 Task: Look for space in Conselheiro Lafaiete, Brazil from 7th July, 2023 to 14th July, 2023 for 1 adult in price range Rs.6000 to Rs.14000. Place can be shared room with 1  bedroom having 1 bed and 1 bathroom. Property type can be house, flat, guest house, hotel. Amenities needed are: wifi. Booking option can be shelf check-in. Required host language is Spanish.
Action: Mouse moved to (439, 154)
Screenshot: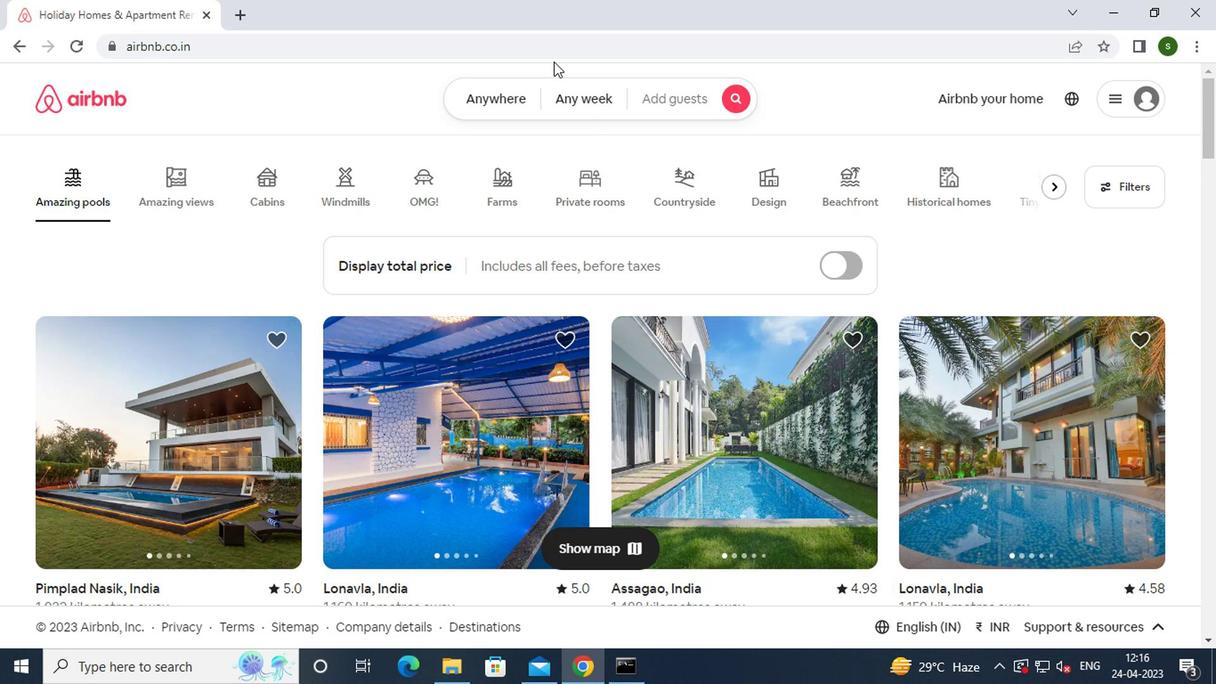 
Action: Mouse pressed left at (439, 154)
Screenshot: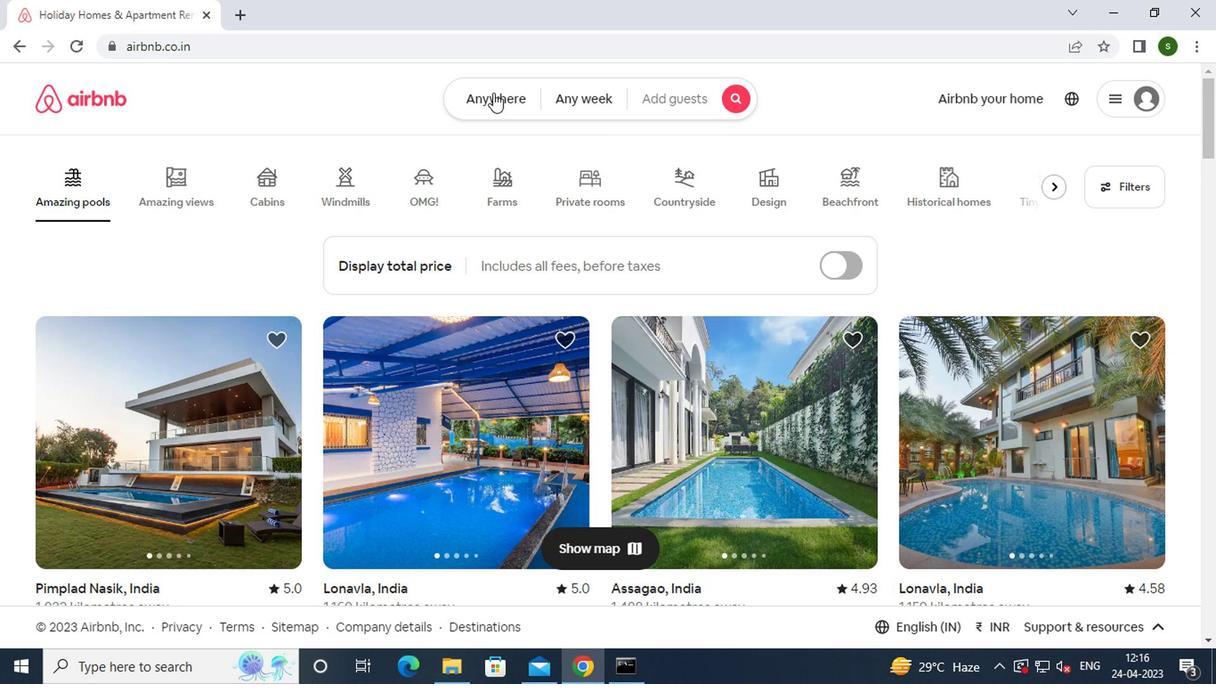 
Action: Mouse moved to (375, 204)
Screenshot: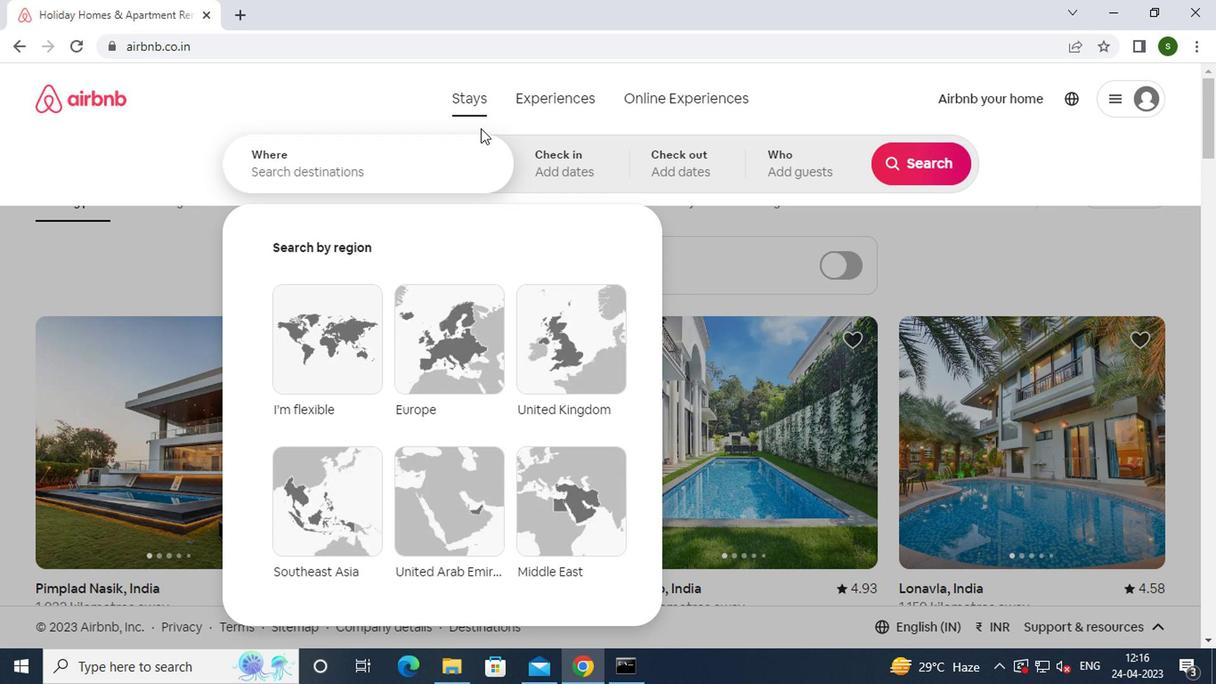 
Action: Mouse pressed left at (375, 204)
Screenshot: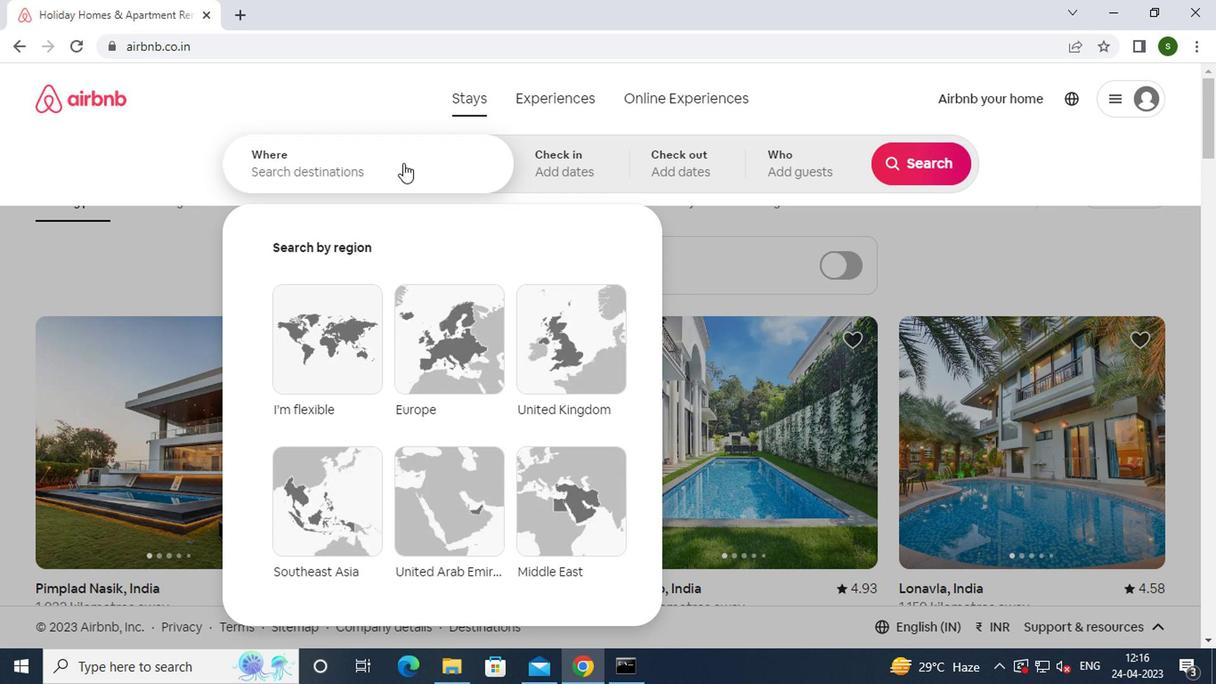 
Action: Key pressed c<Key.caps_lock>onselheiro<Key.space>l<Key.backspace><Key.caps_lock>l<Key.caps_lock>afaiete,<Key.space><Key.caps_lock>b<Key.caps_lock>razil<Key.enter>
Screenshot: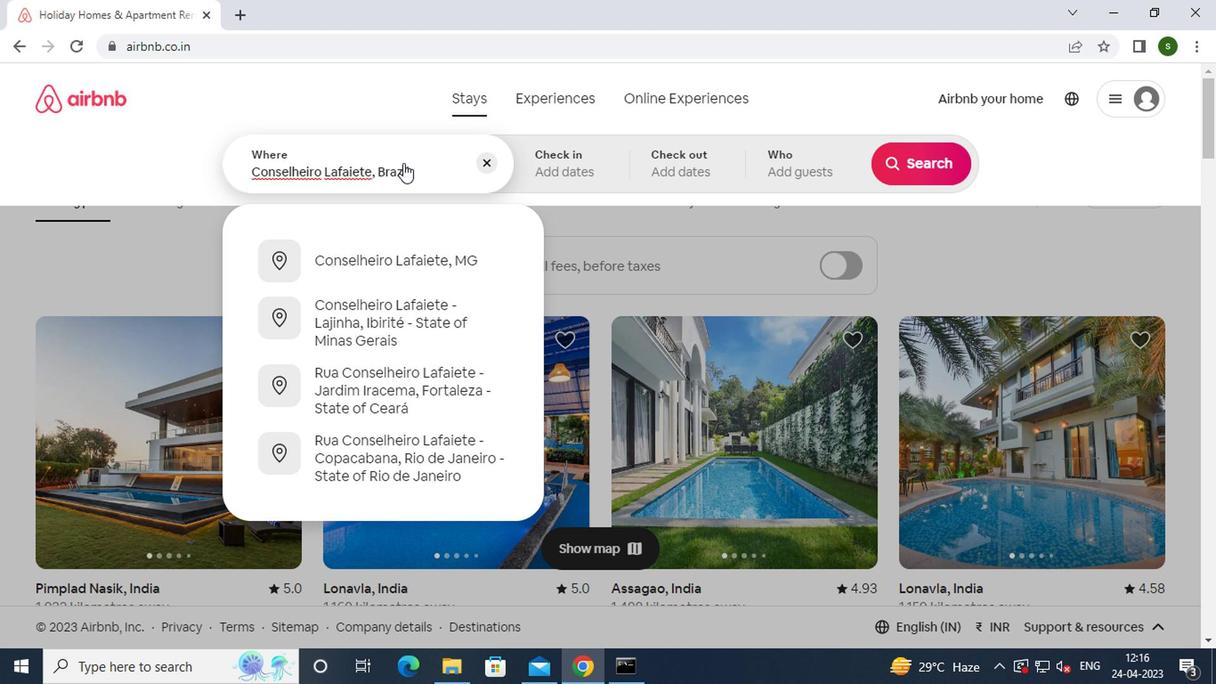 
Action: Mouse moved to (735, 303)
Screenshot: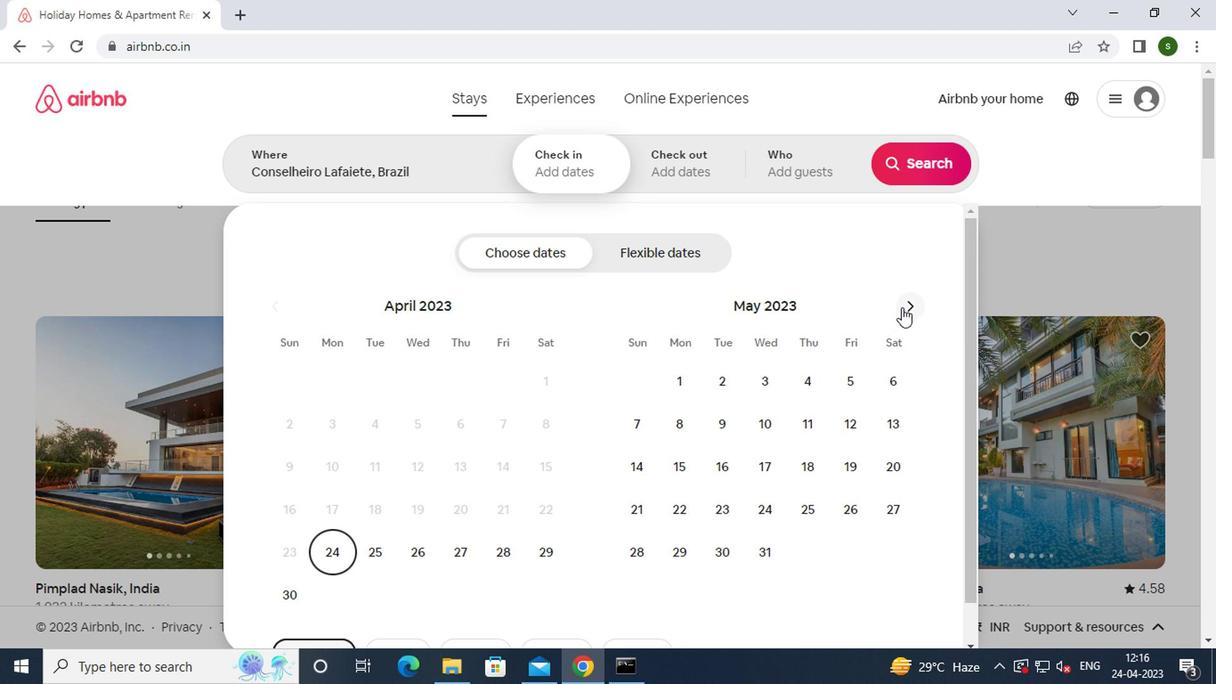 
Action: Mouse pressed left at (735, 303)
Screenshot: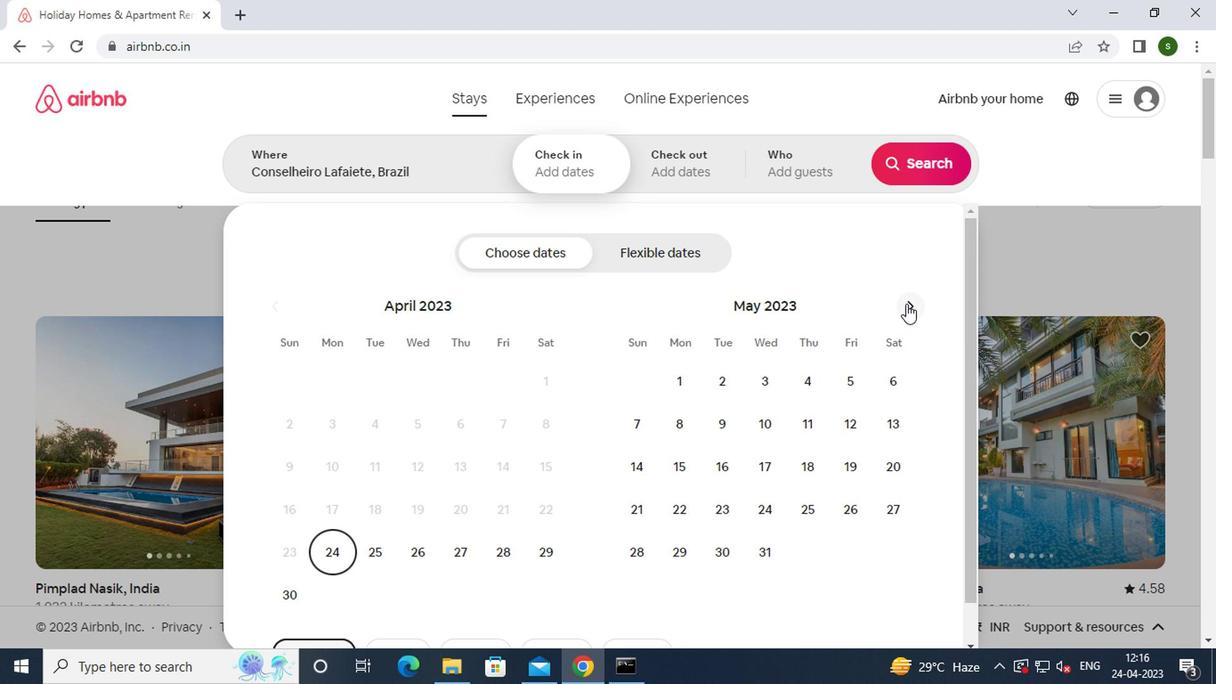 
Action: Mouse pressed left at (735, 303)
Screenshot: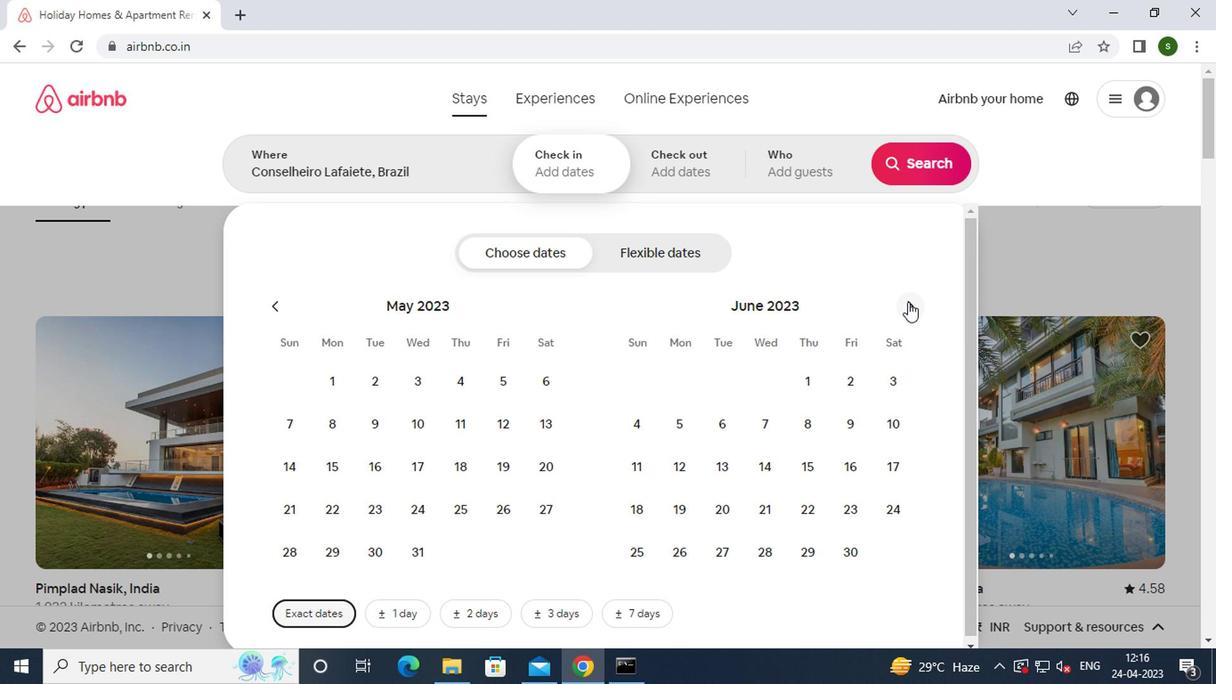 
Action: Mouse moved to (695, 387)
Screenshot: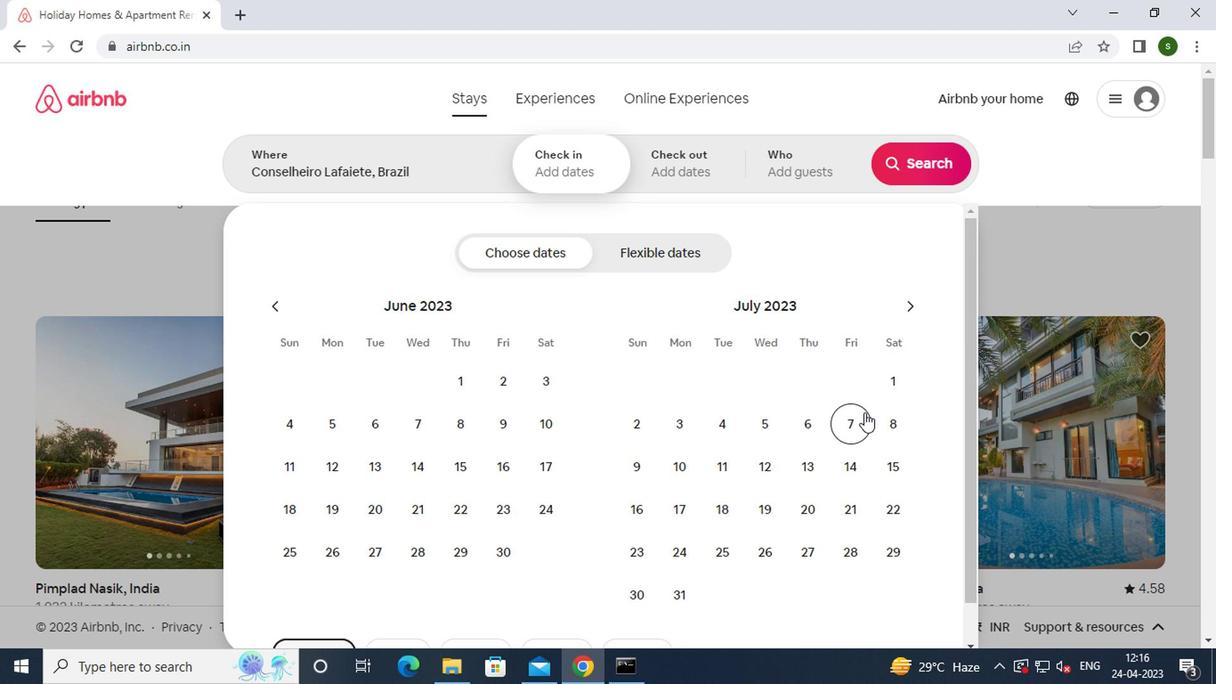 
Action: Mouse pressed left at (695, 387)
Screenshot: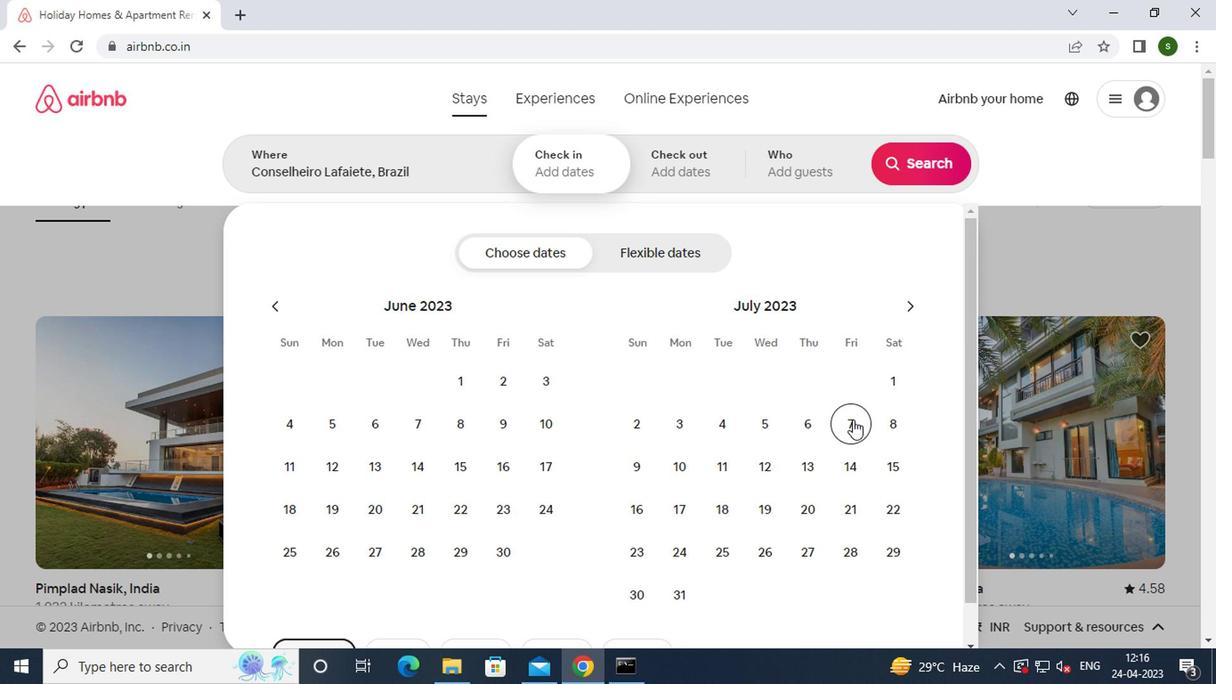 
Action: Mouse moved to (695, 418)
Screenshot: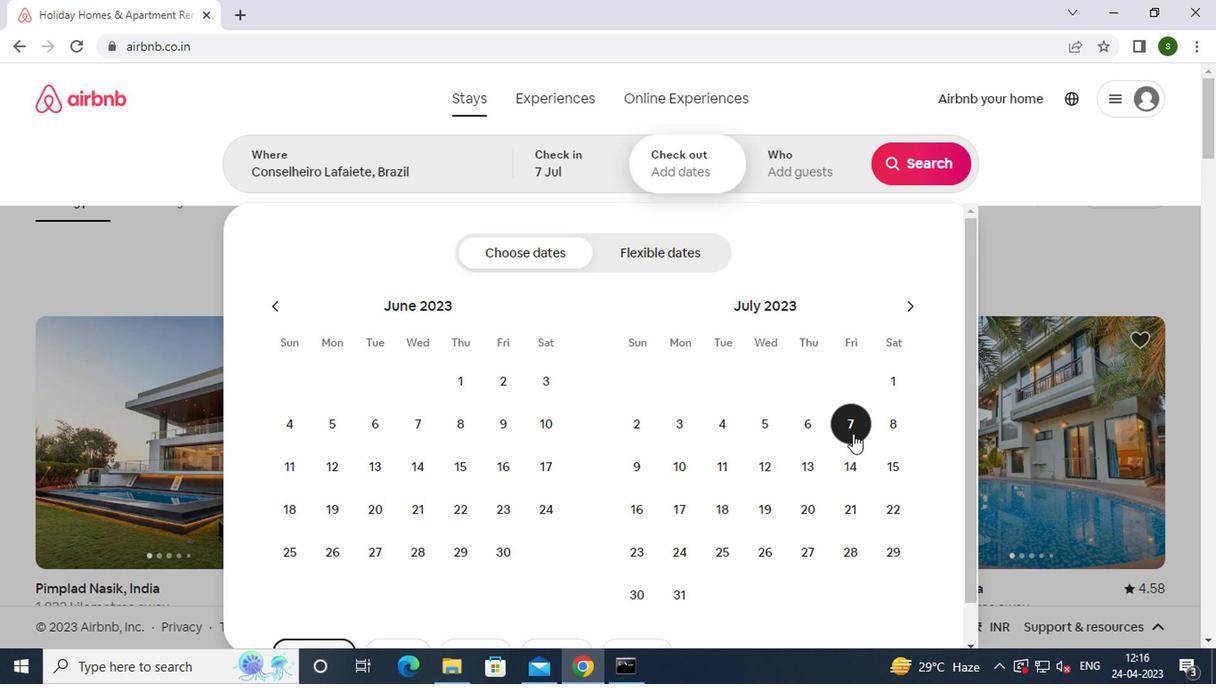 
Action: Mouse pressed left at (695, 418)
Screenshot: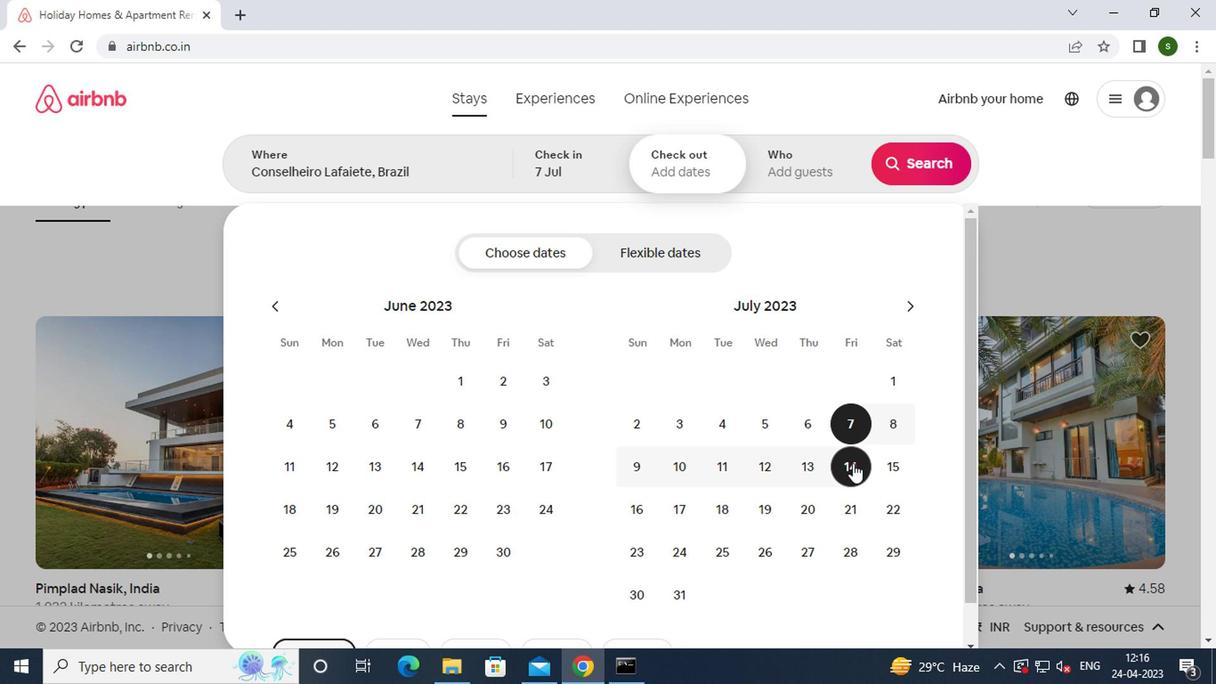 
Action: Mouse moved to (674, 214)
Screenshot: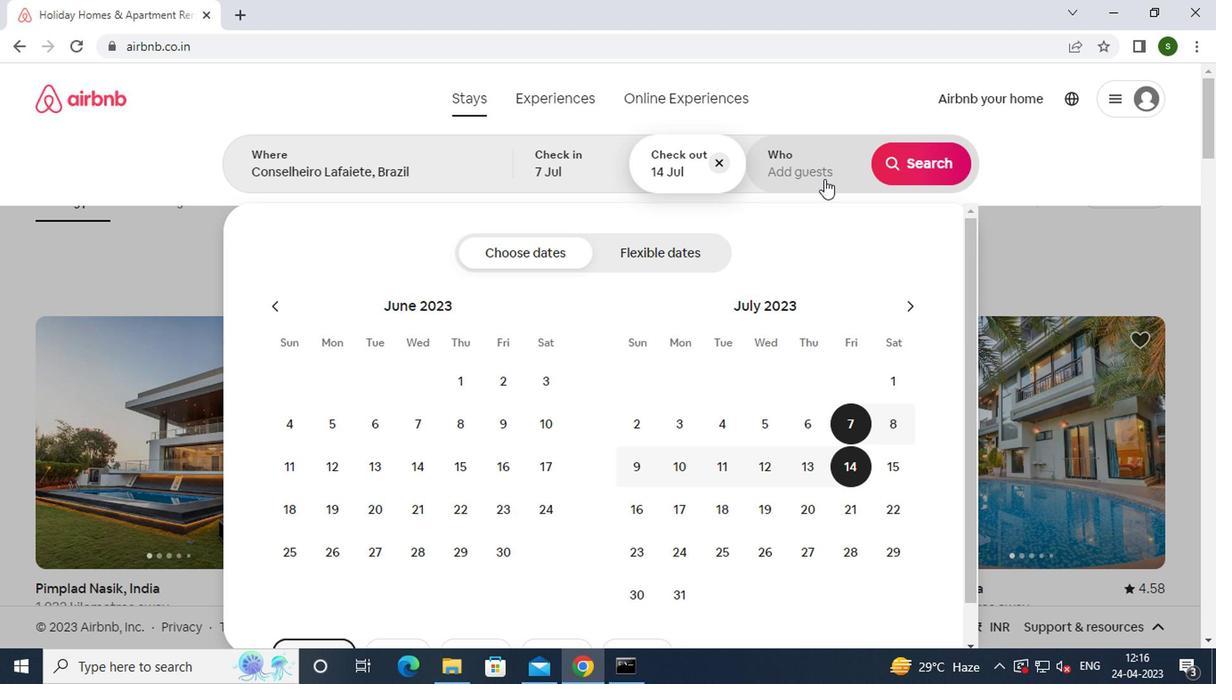 
Action: Mouse pressed left at (674, 214)
Screenshot: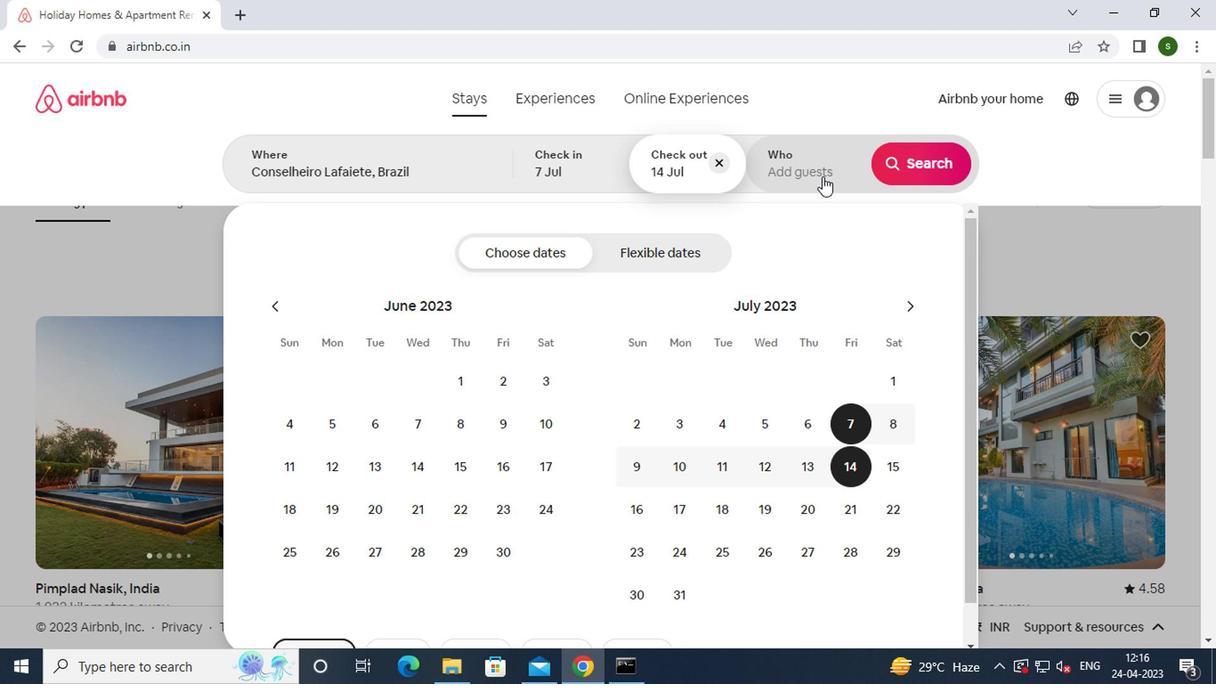 
Action: Mouse moved to (747, 270)
Screenshot: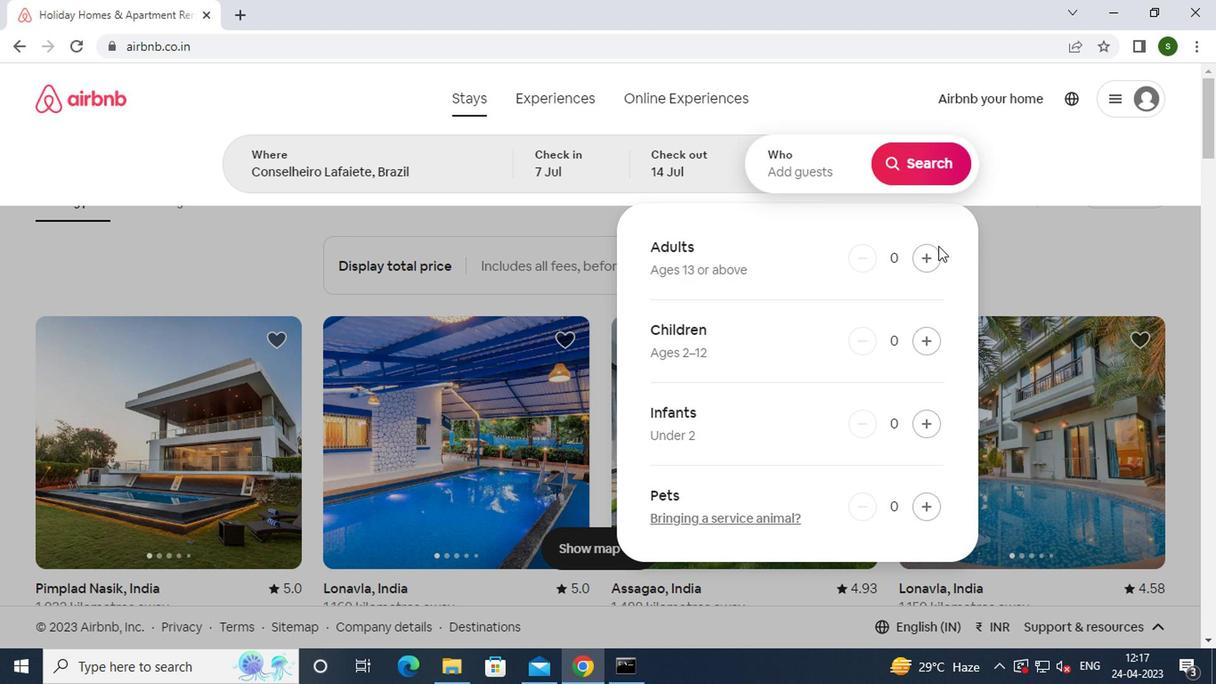
Action: Mouse pressed left at (747, 270)
Screenshot: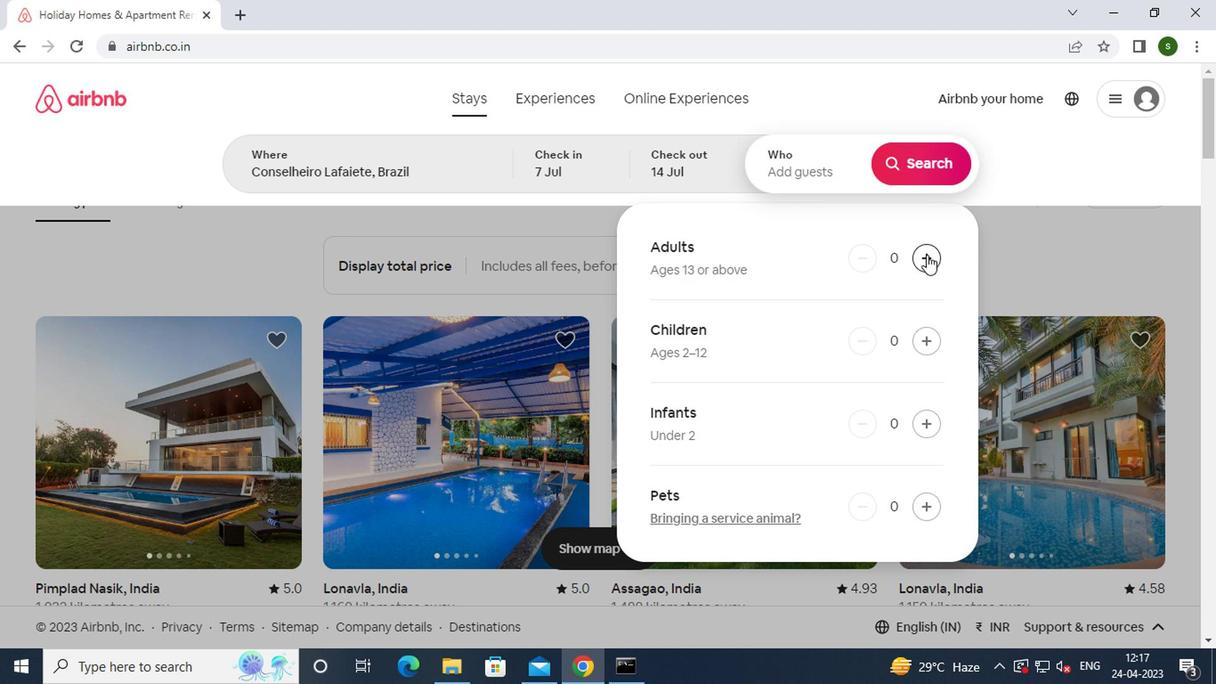 
Action: Mouse moved to (744, 209)
Screenshot: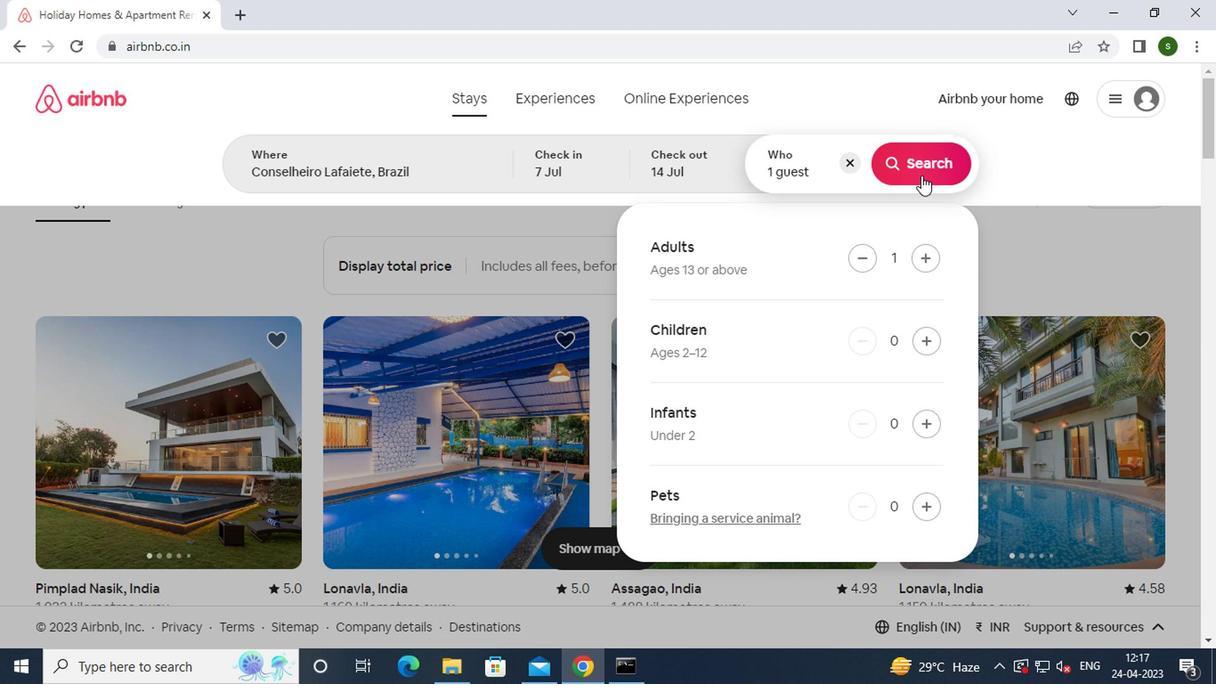
Action: Mouse pressed left at (744, 209)
Screenshot: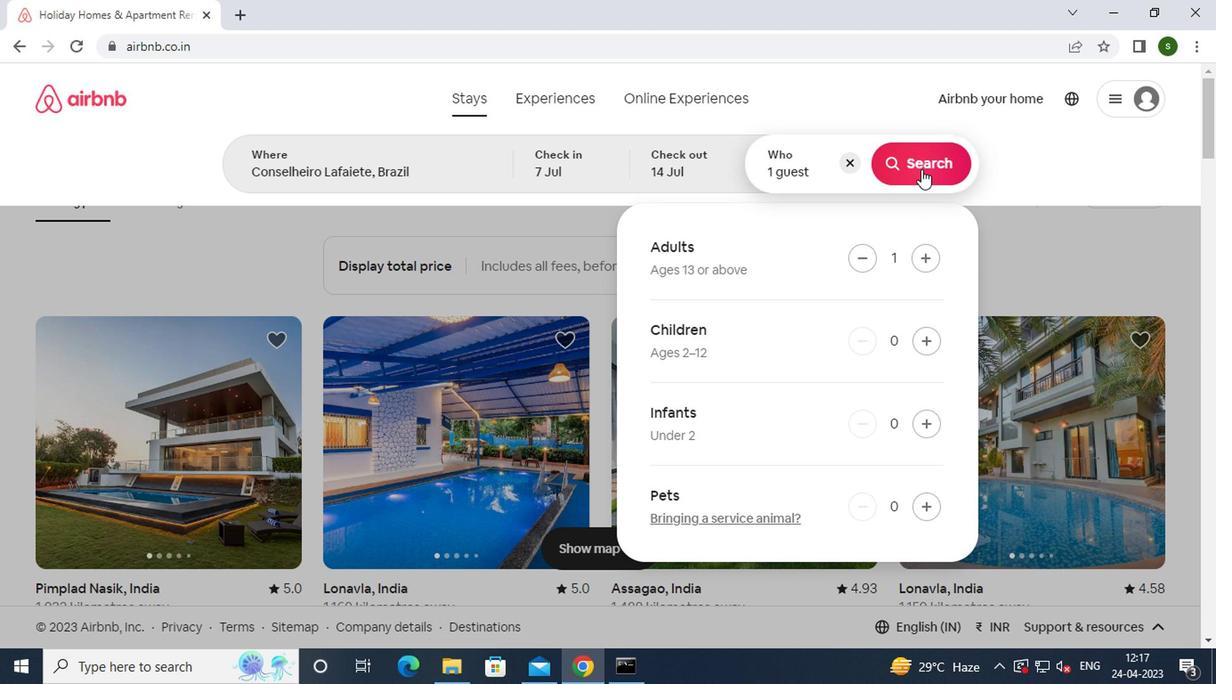 
Action: Mouse moved to (896, 197)
Screenshot: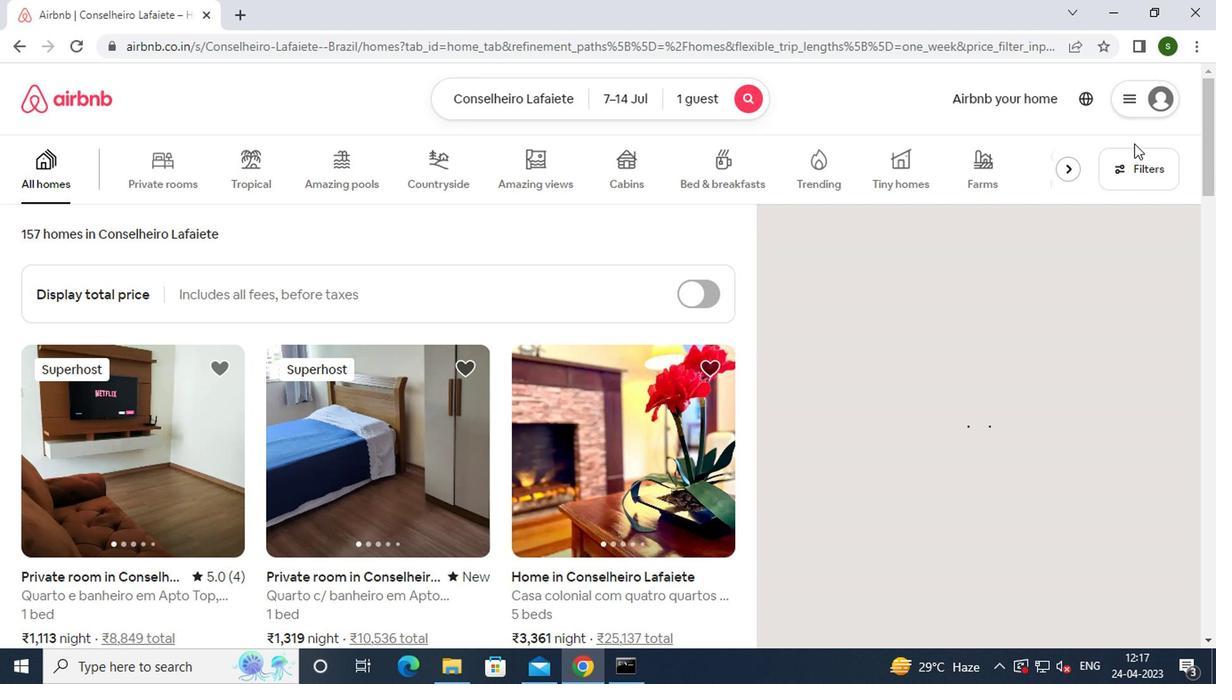 
Action: Mouse pressed left at (896, 197)
Screenshot: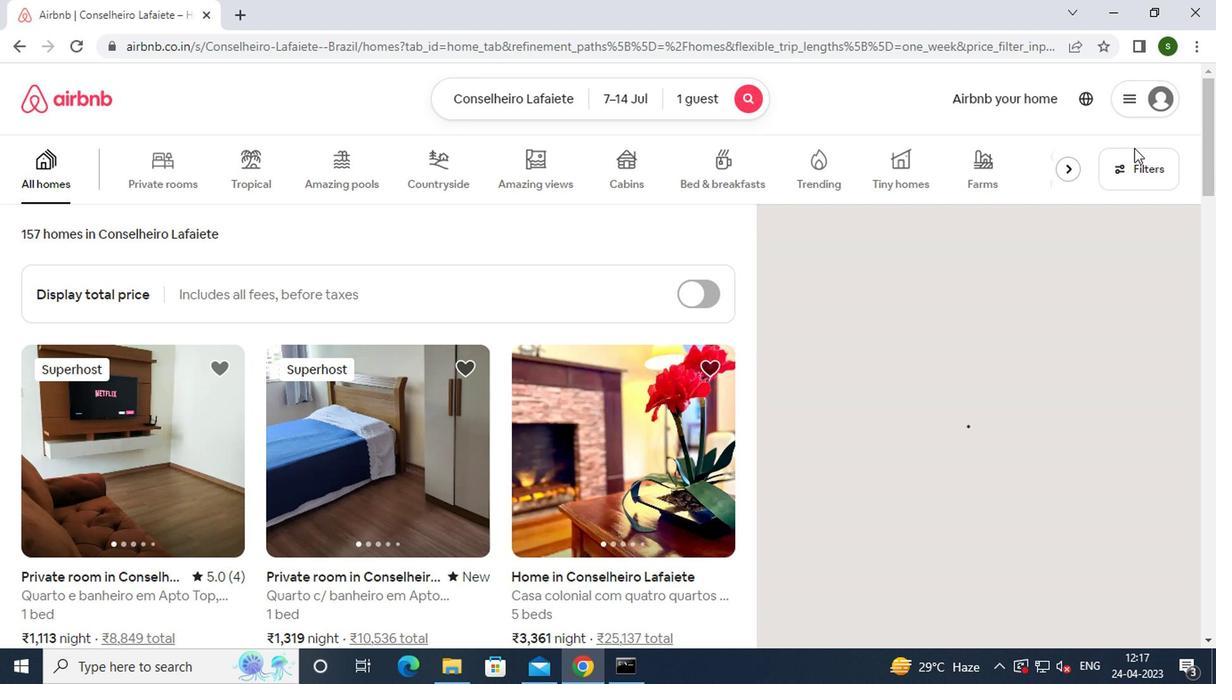 
Action: Mouse moved to (401, 366)
Screenshot: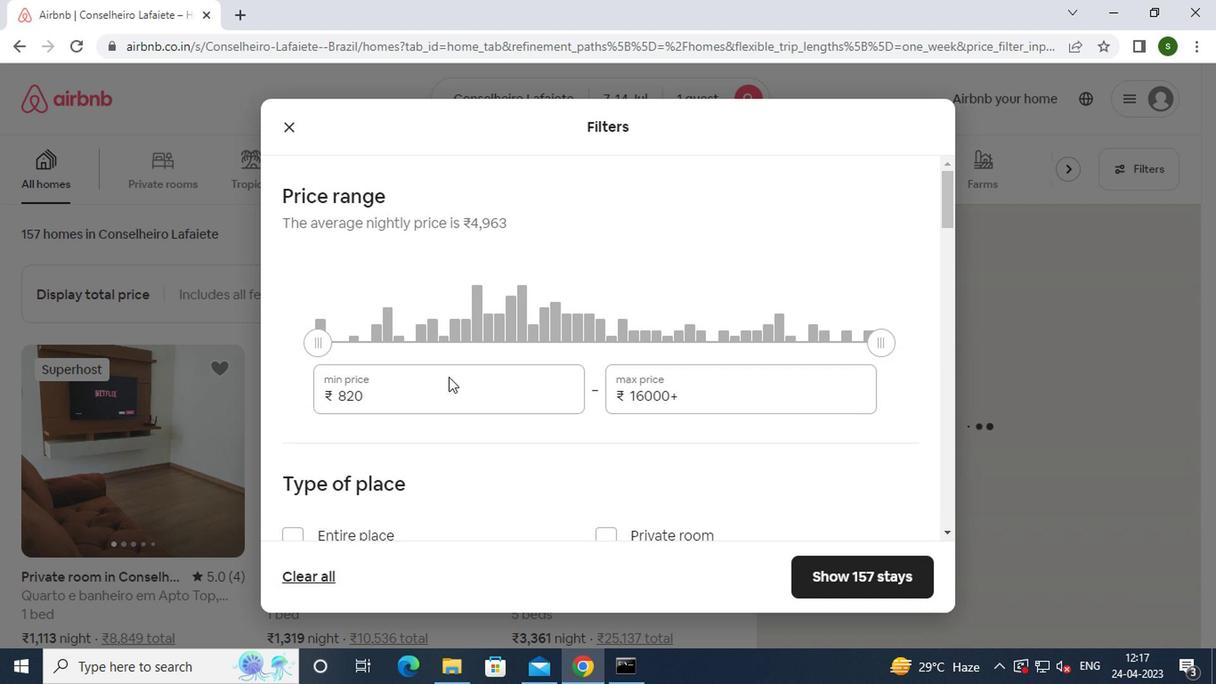 
Action: Mouse pressed left at (401, 366)
Screenshot: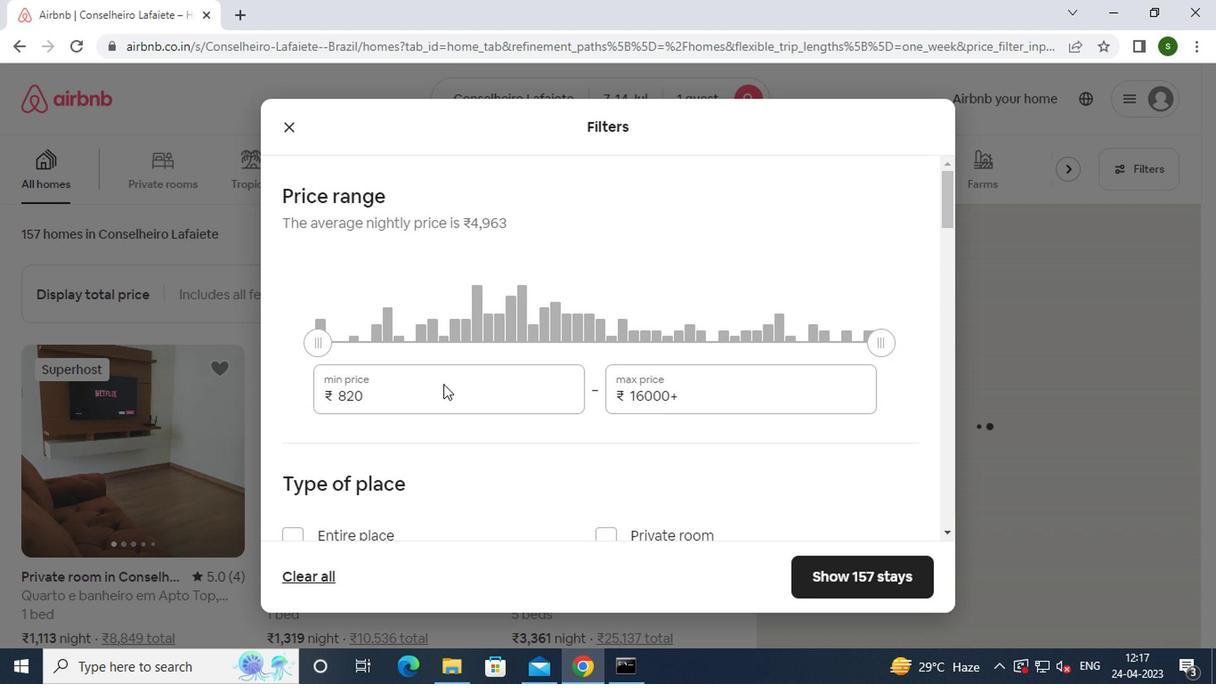 
Action: Mouse moved to (400, 367)
Screenshot: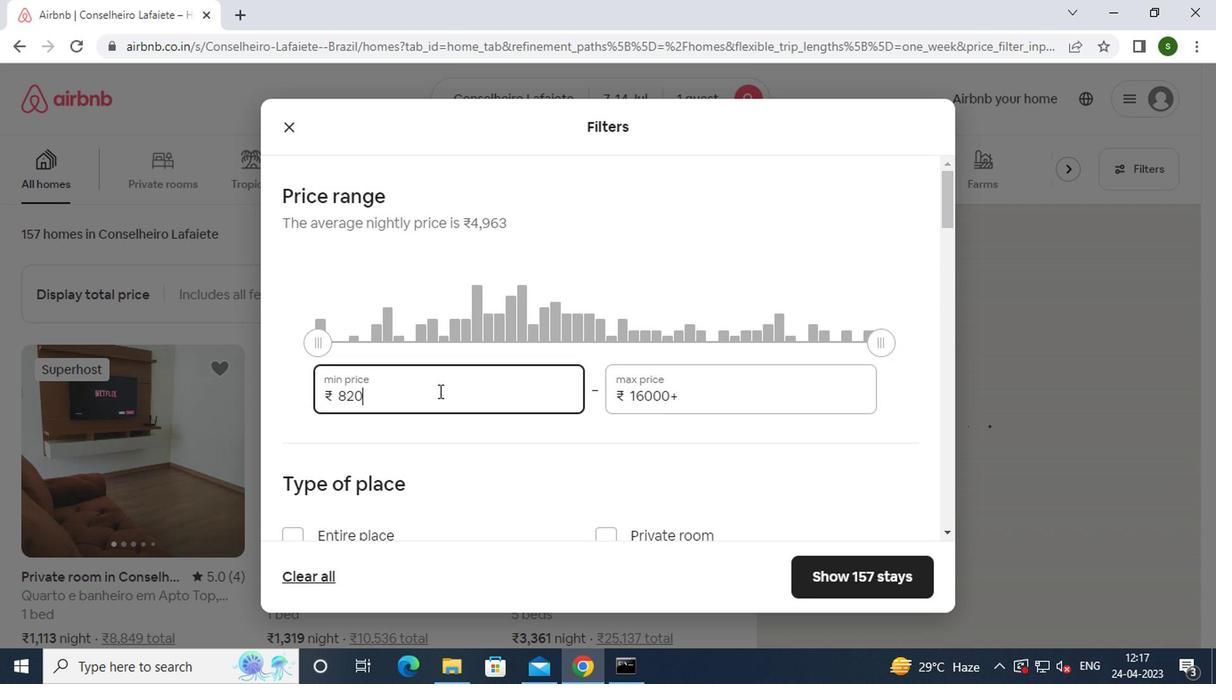 
Action: Key pressed <Key.backspace><Key.backspace><Key.backspace><Key.backspace><Key.backspace><Key.backspace><Key.backspace><Key.backspace>6000
Screenshot: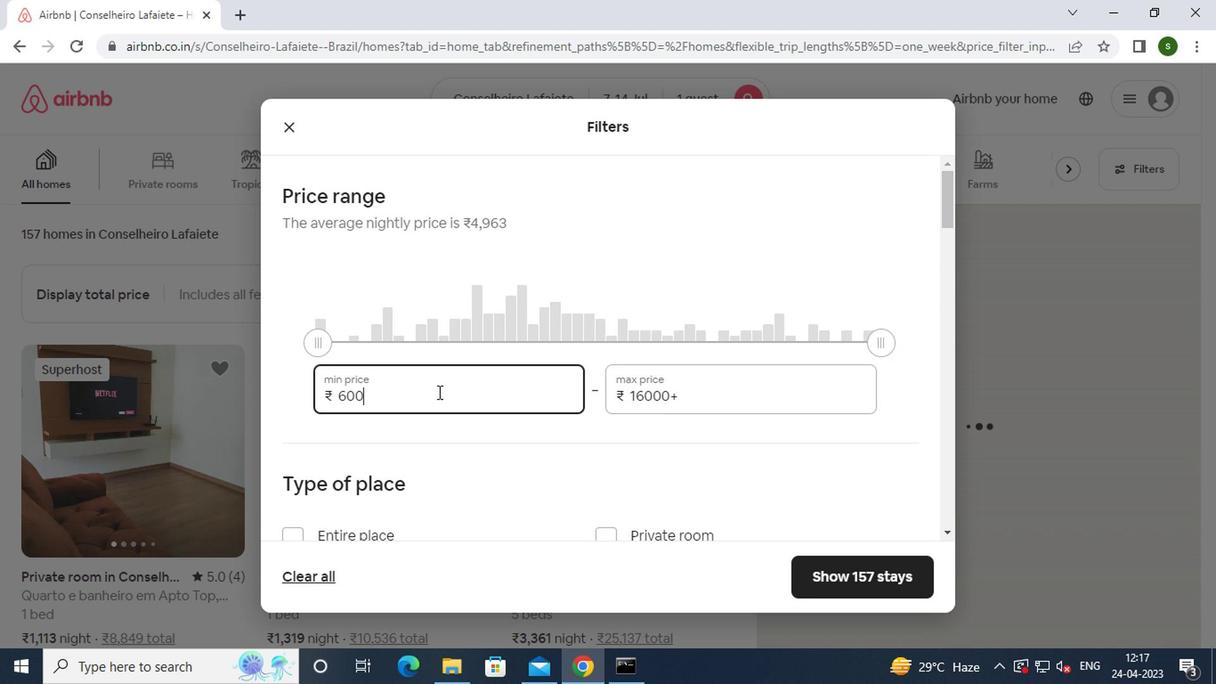 
Action: Mouse moved to (591, 365)
Screenshot: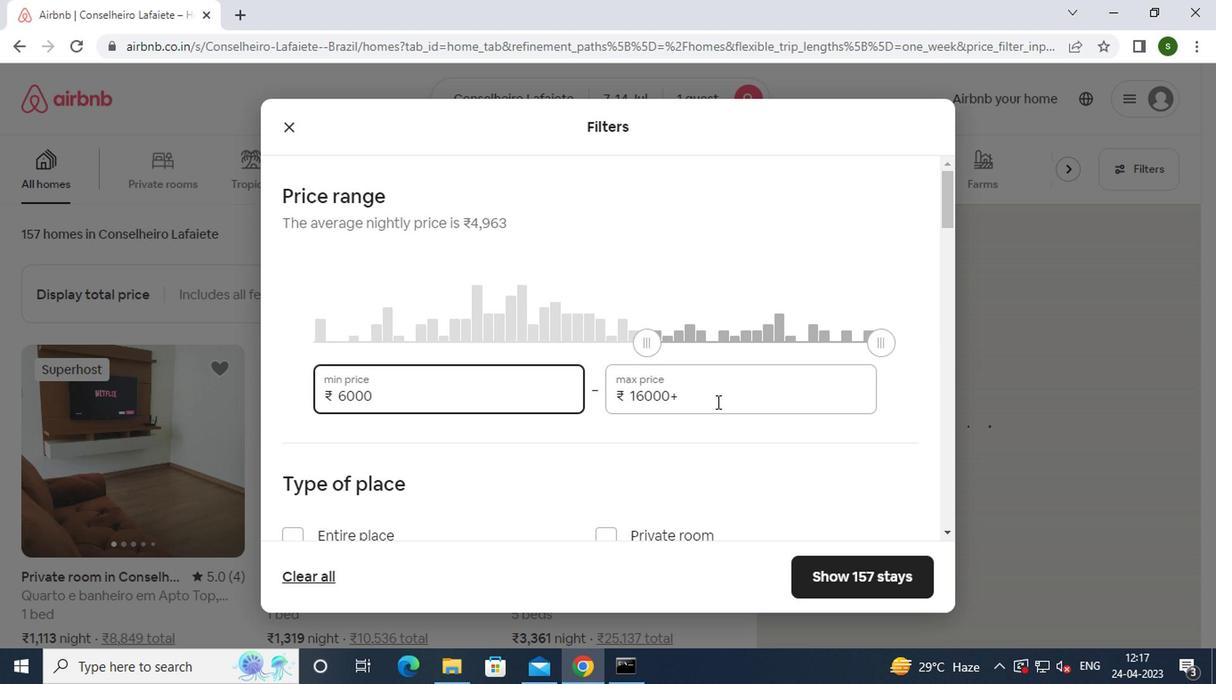 
Action: Mouse pressed left at (591, 365)
Screenshot: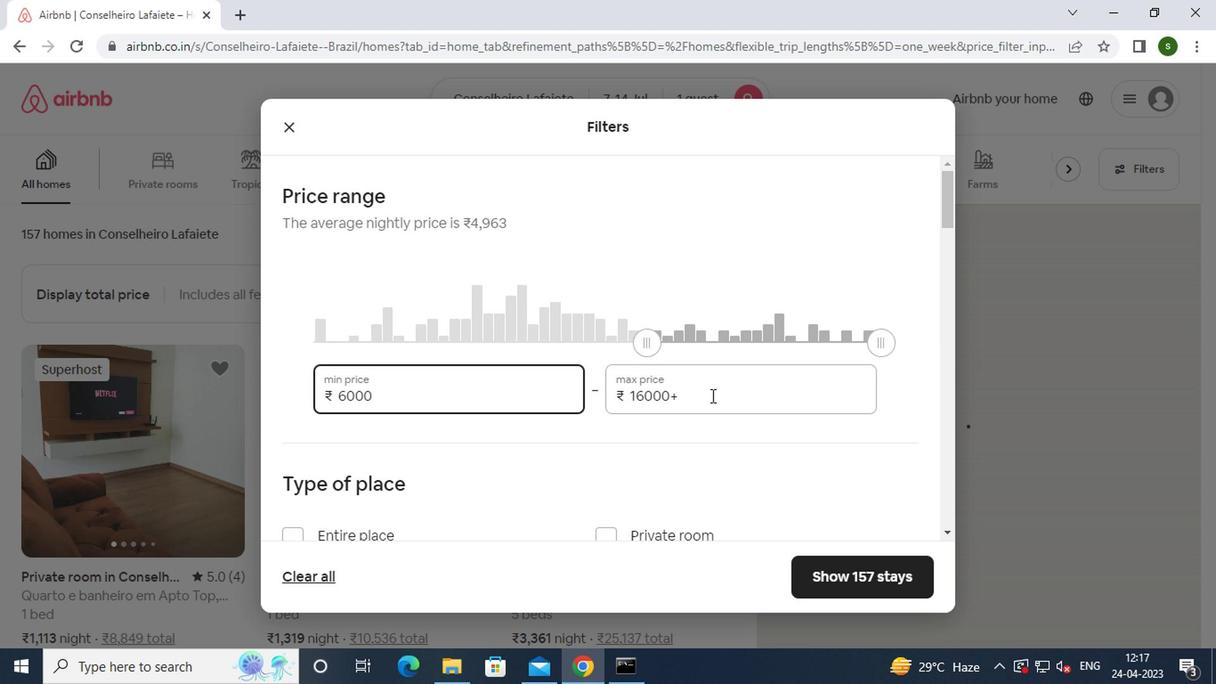 
Action: Key pressed <Key.backspace><Key.backspace><Key.backspace><Key.backspace><Key.backspace><Key.backspace><Key.backspace><Key.backspace><Key.backspace><Key.backspace><Key.backspace><Key.backspace><Key.backspace>14000
Screenshot: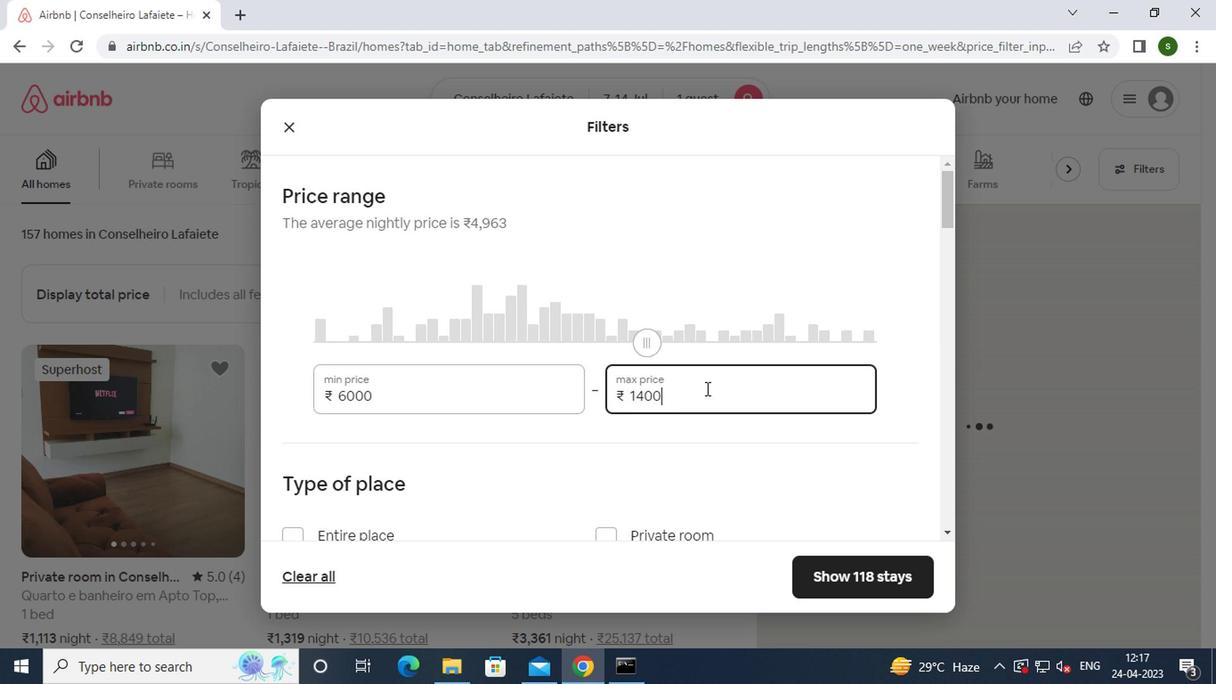 
Action: Mouse moved to (501, 420)
Screenshot: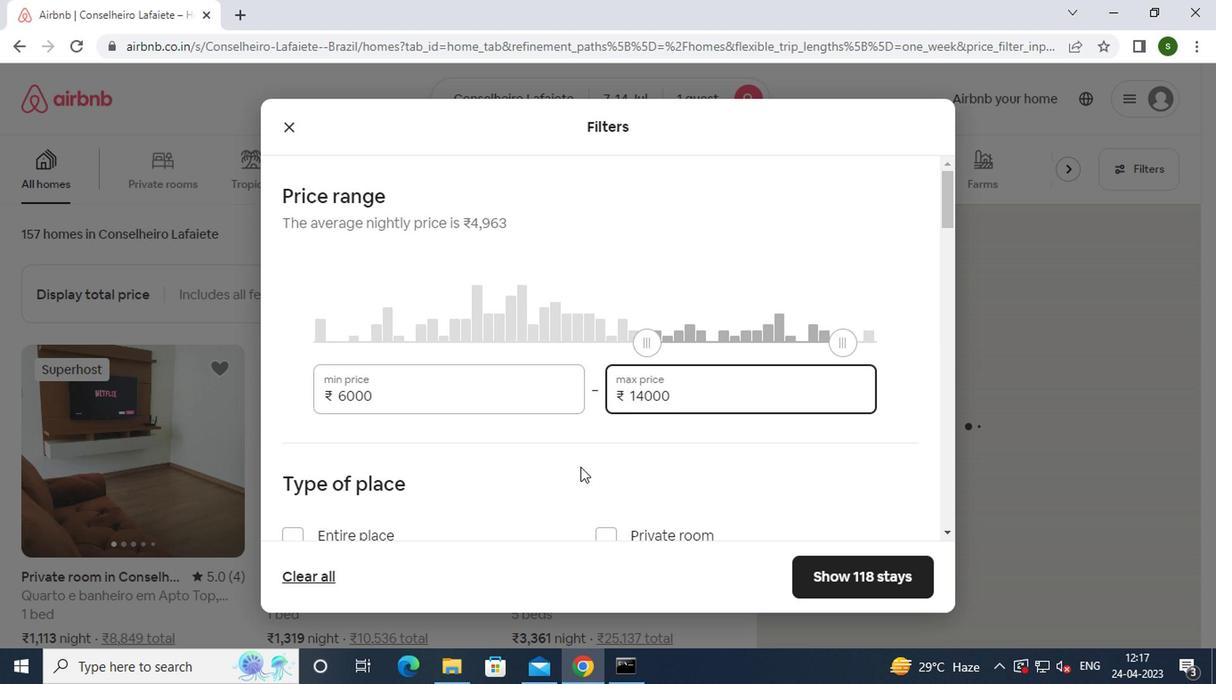
Action: Mouse scrolled (501, 420) with delta (0, 0)
Screenshot: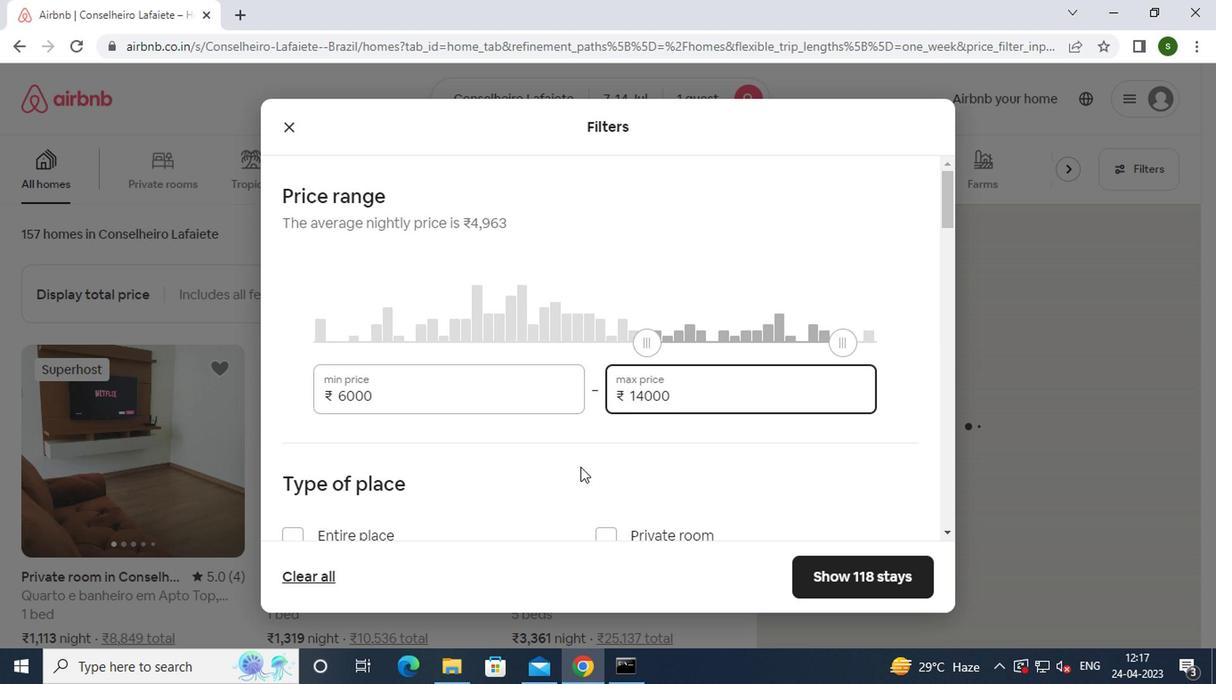 
Action: Mouse scrolled (501, 420) with delta (0, 0)
Screenshot: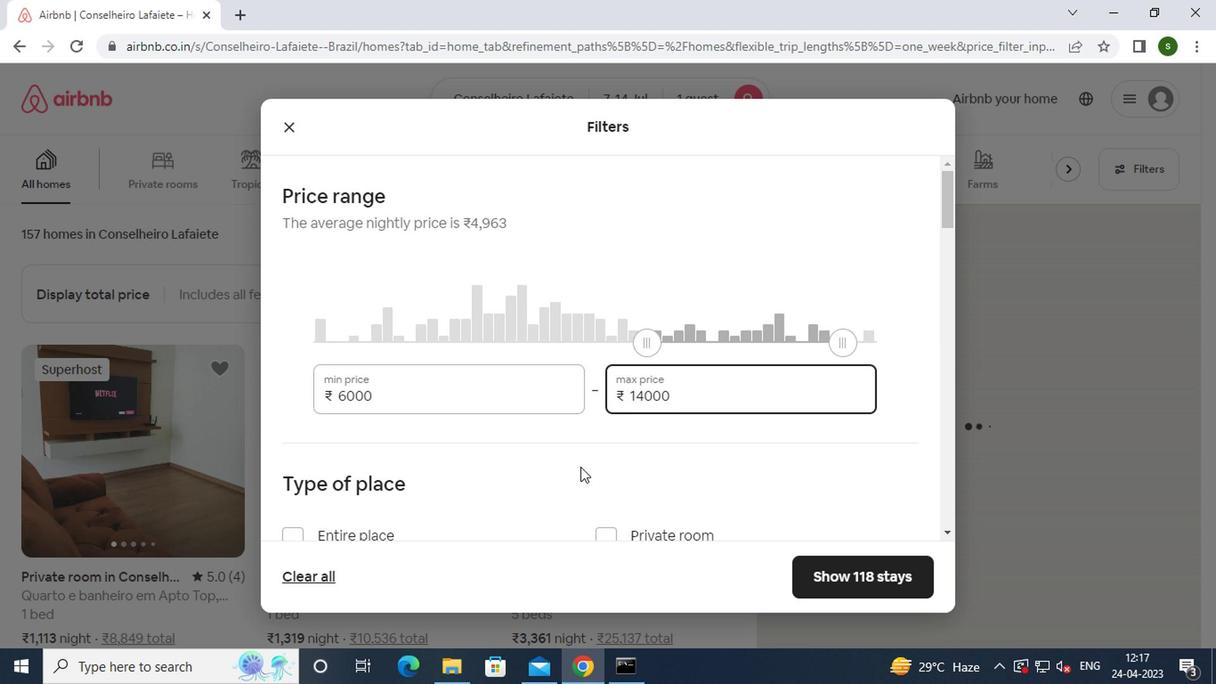 
Action: Mouse moved to (300, 396)
Screenshot: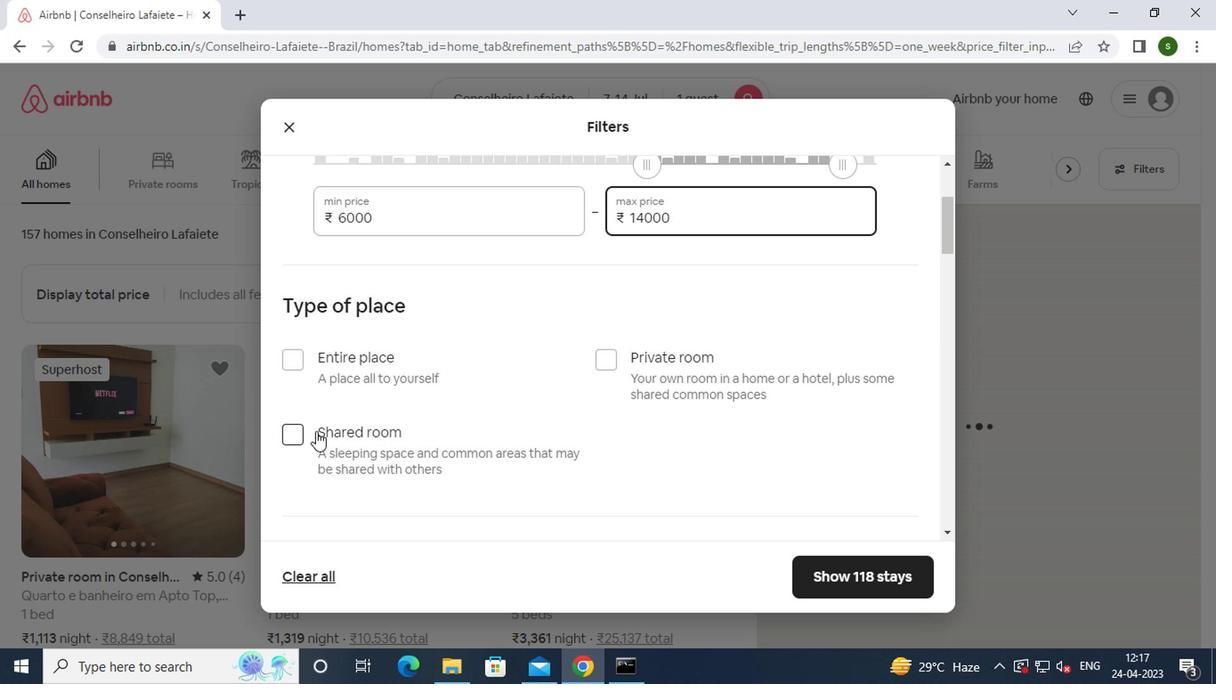 
Action: Mouse pressed left at (300, 396)
Screenshot: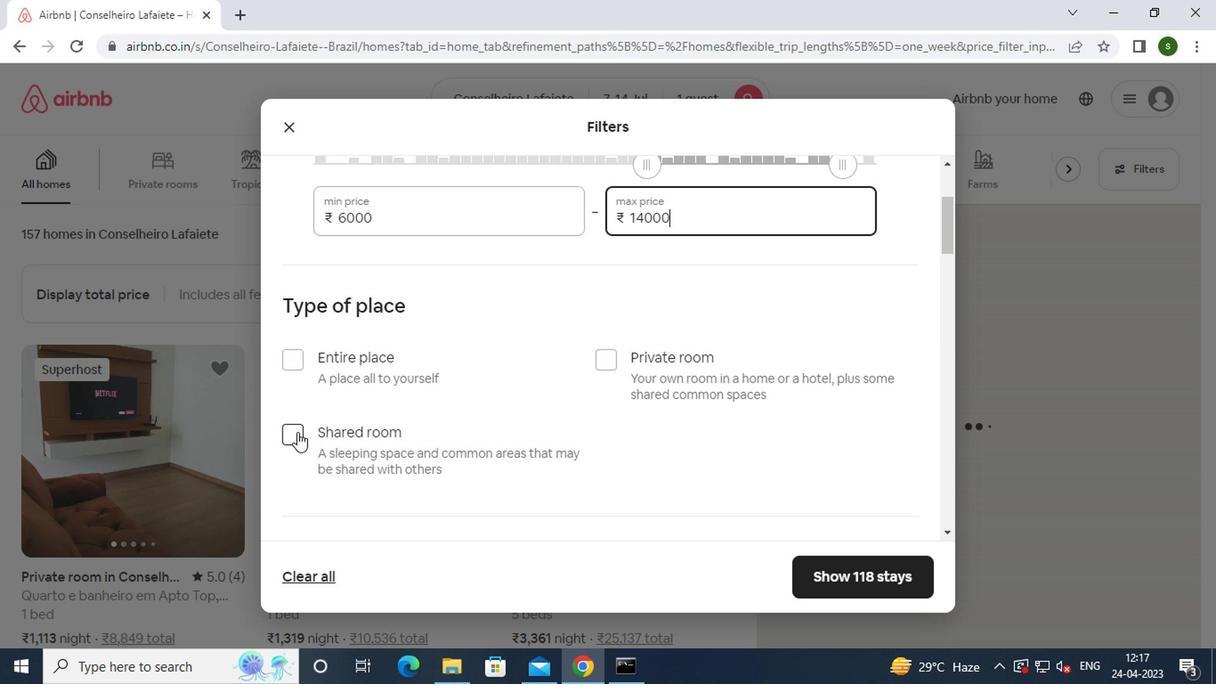 
Action: Mouse moved to (347, 385)
Screenshot: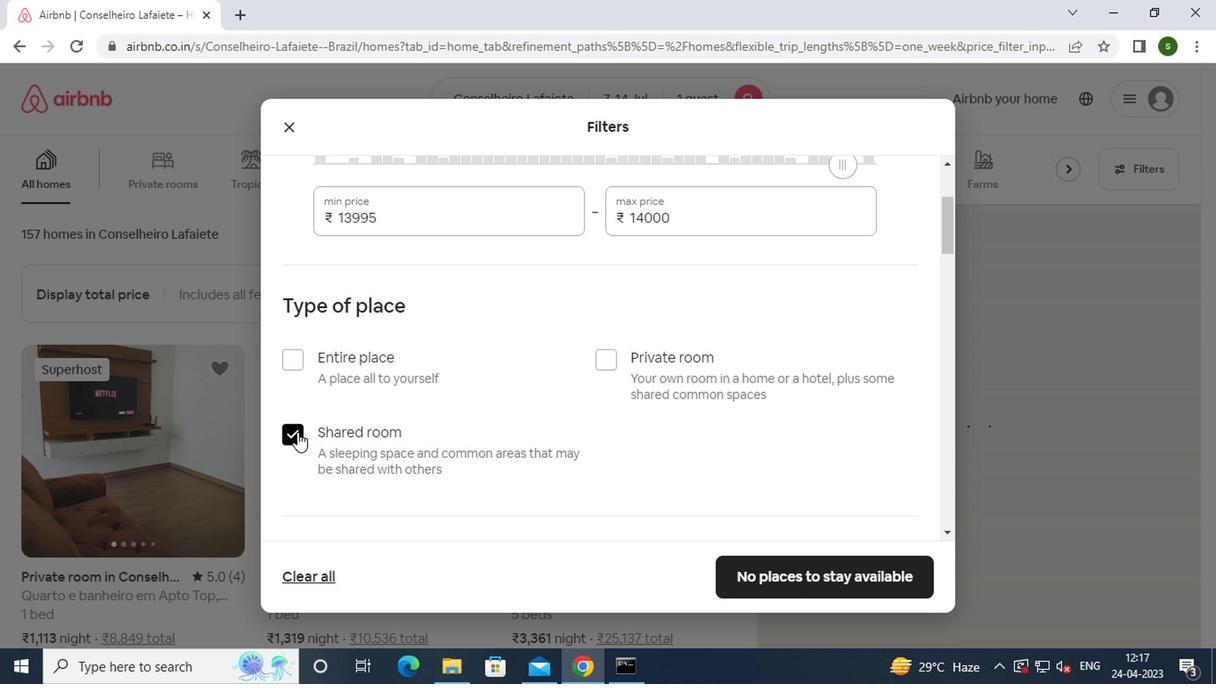 
Action: Mouse scrolled (347, 385) with delta (0, 0)
Screenshot: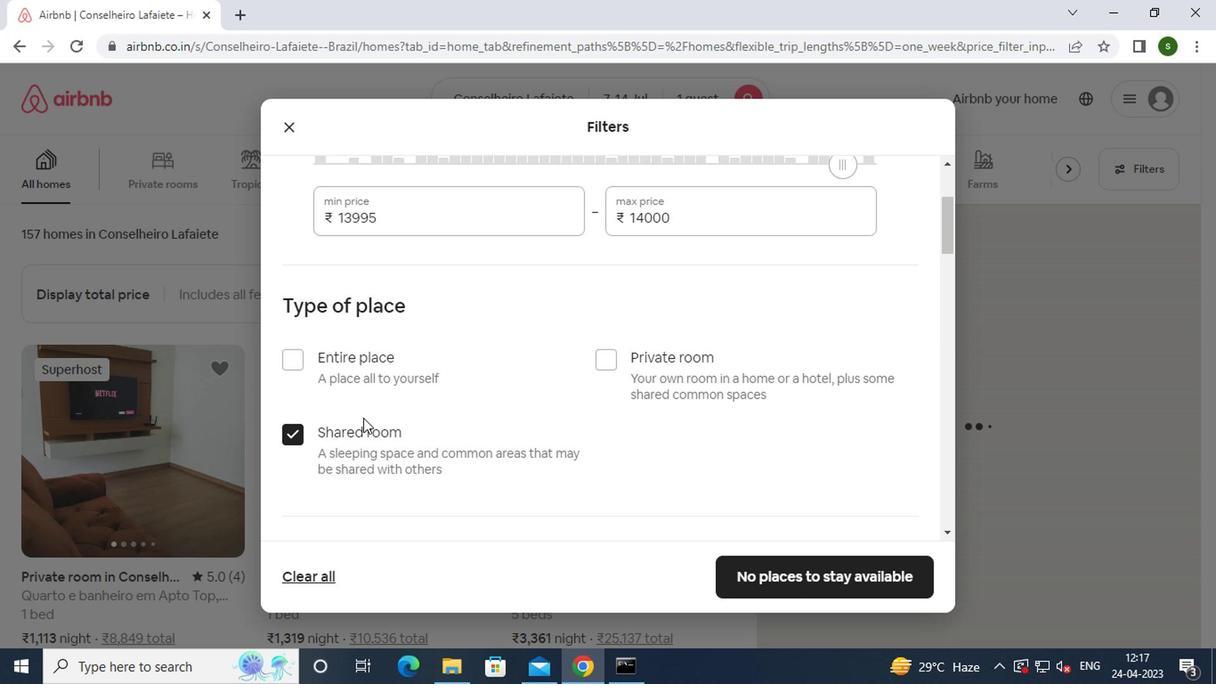 
Action: Mouse scrolled (347, 385) with delta (0, 0)
Screenshot: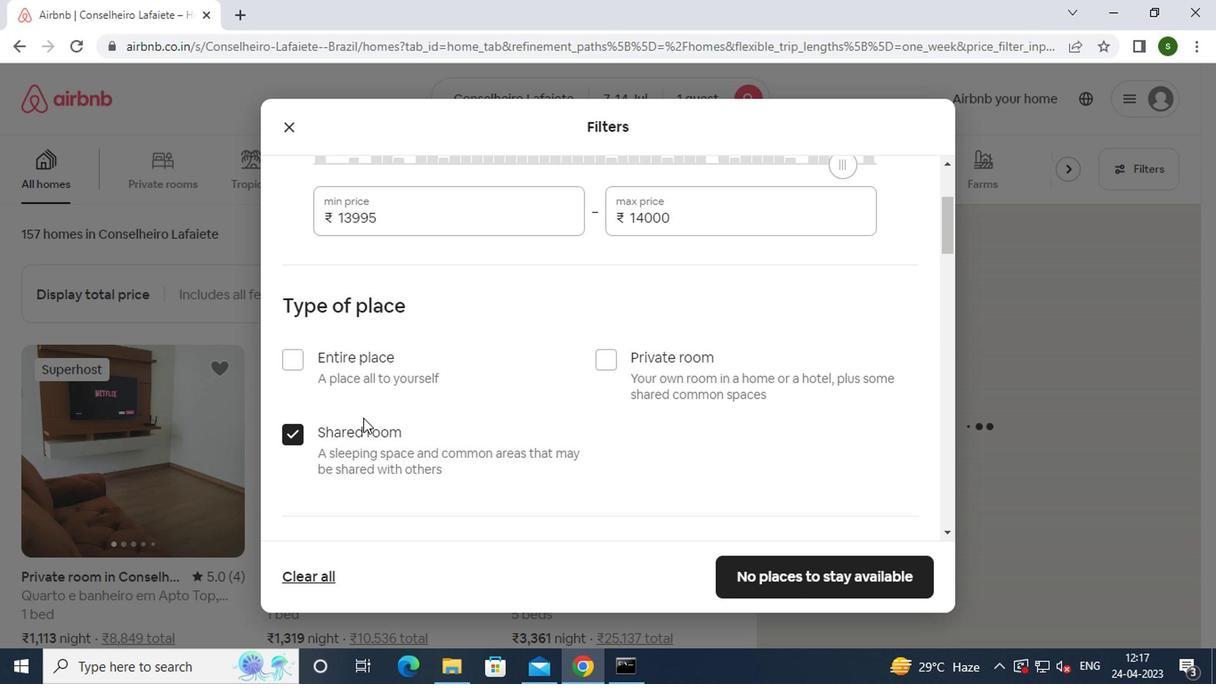 
Action: Mouse moved to (366, 432)
Screenshot: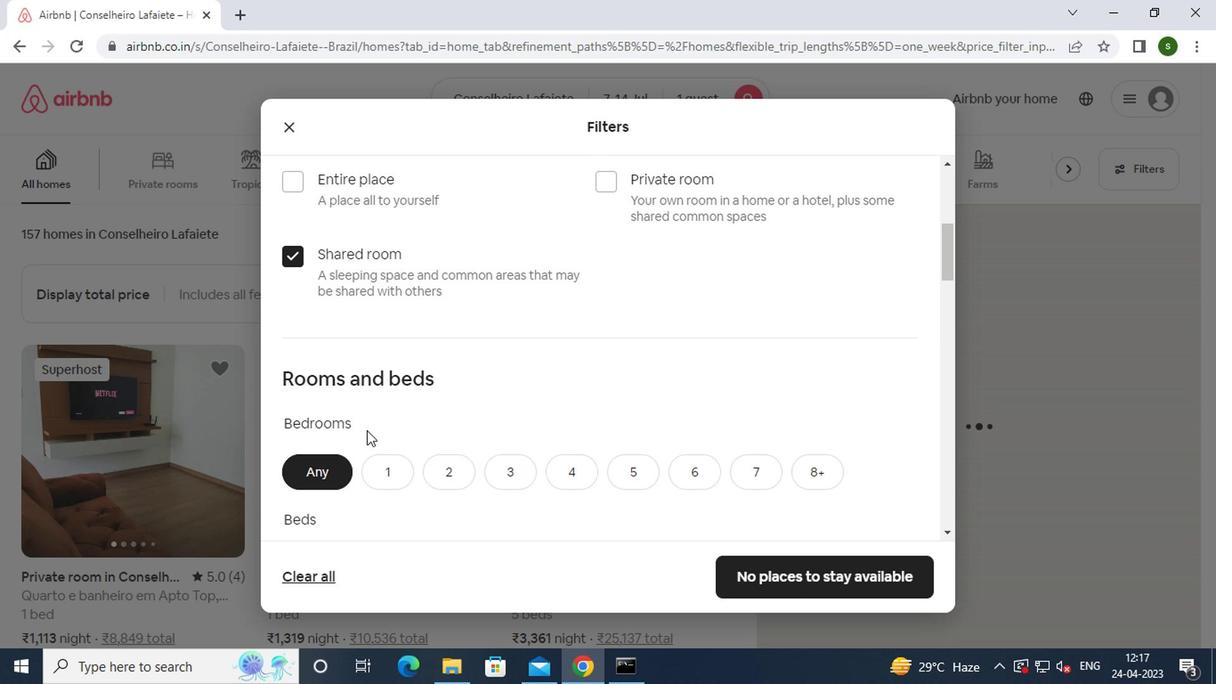 
Action: Mouse pressed left at (366, 432)
Screenshot: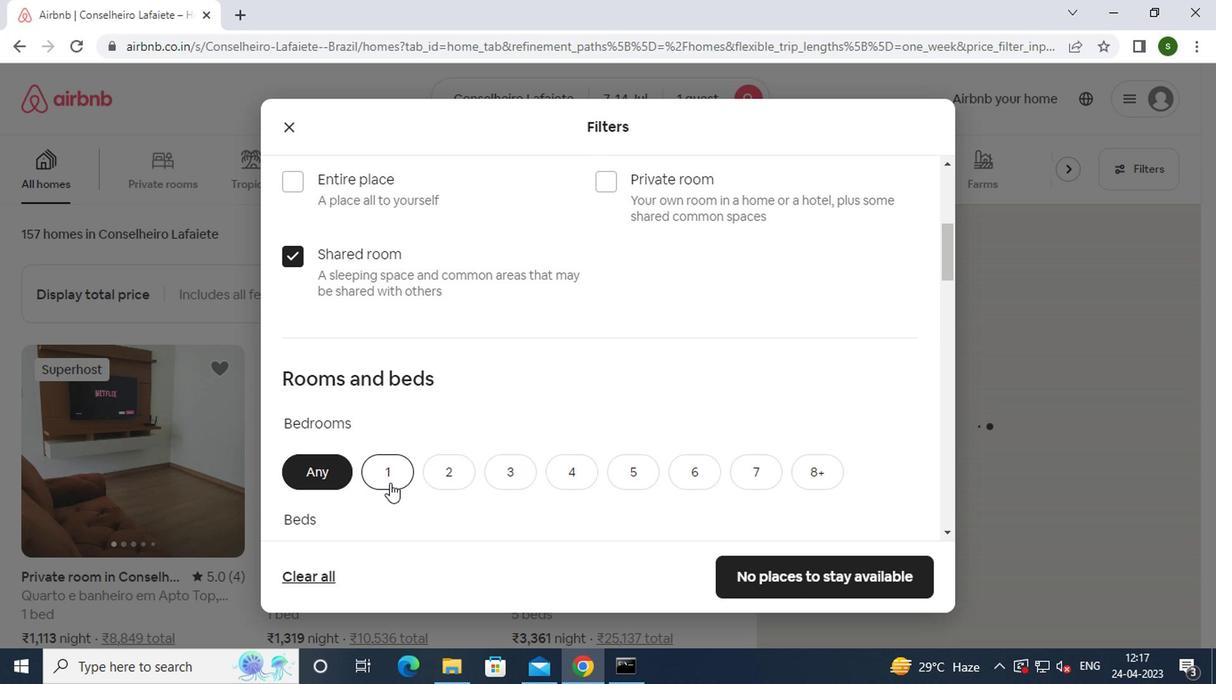 
Action: Mouse moved to (439, 401)
Screenshot: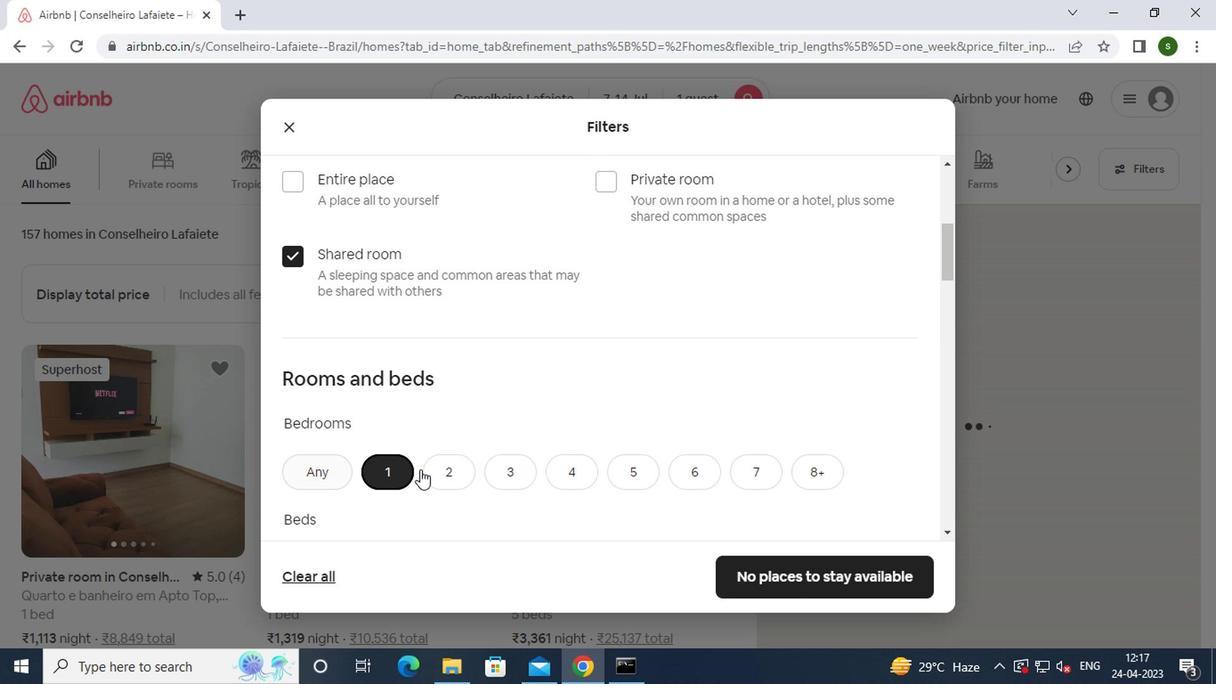 
Action: Mouse scrolled (439, 401) with delta (0, 0)
Screenshot: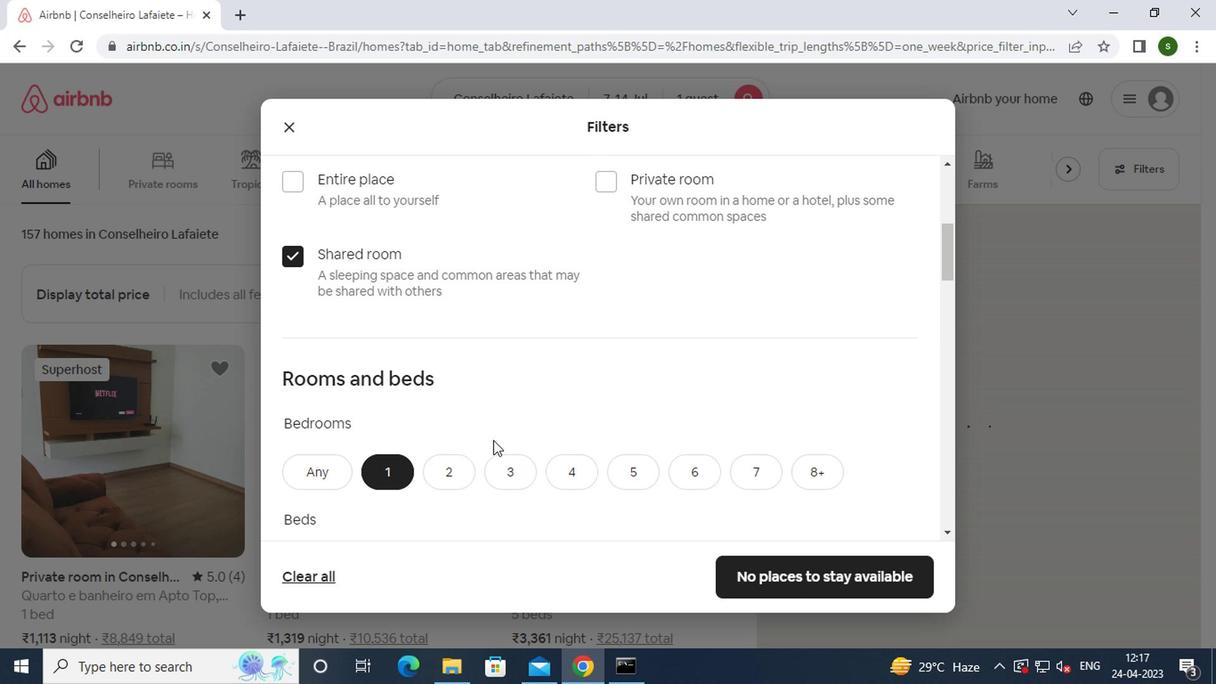 
Action: Mouse scrolled (439, 401) with delta (0, 0)
Screenshot: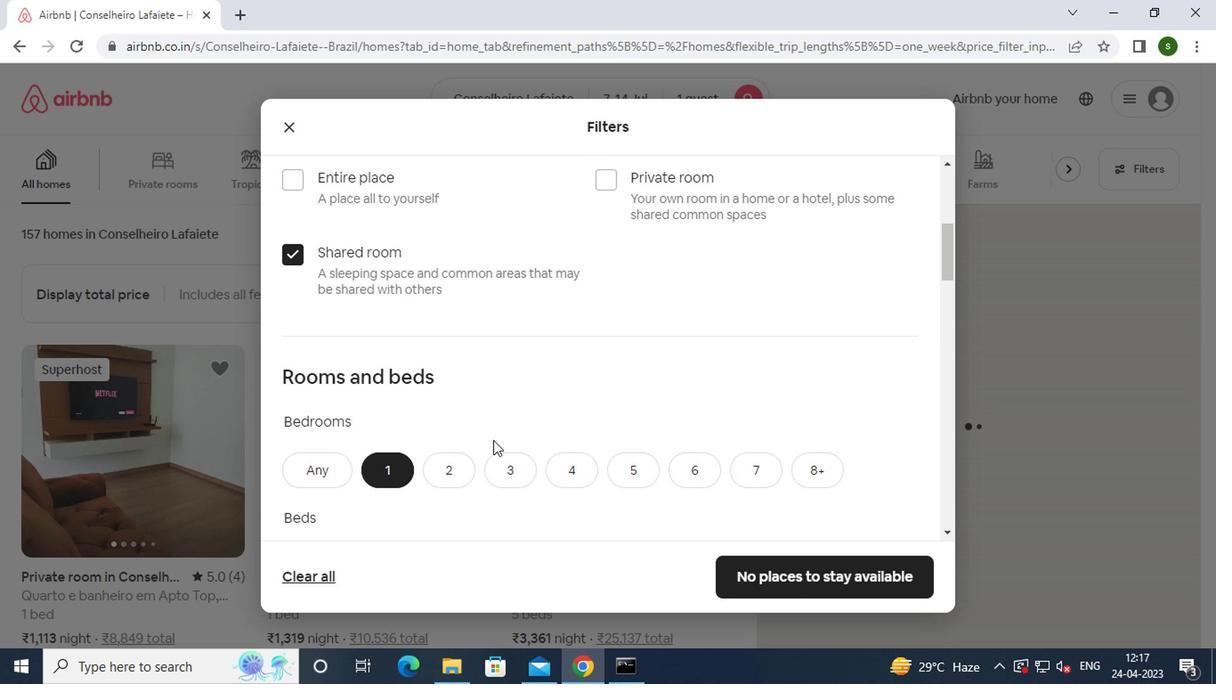 
Action: Mouse moved to (370, 367)
Screenshot: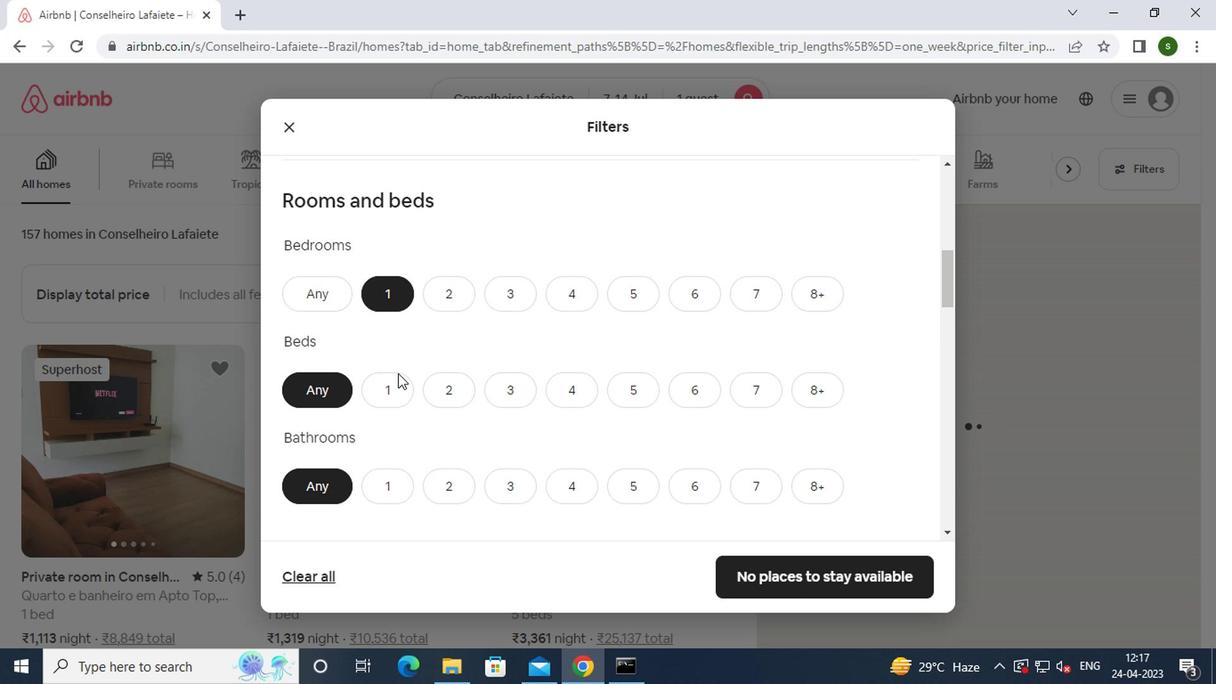 
Action: Mouse pressed left at (370, 367)
Screenshot: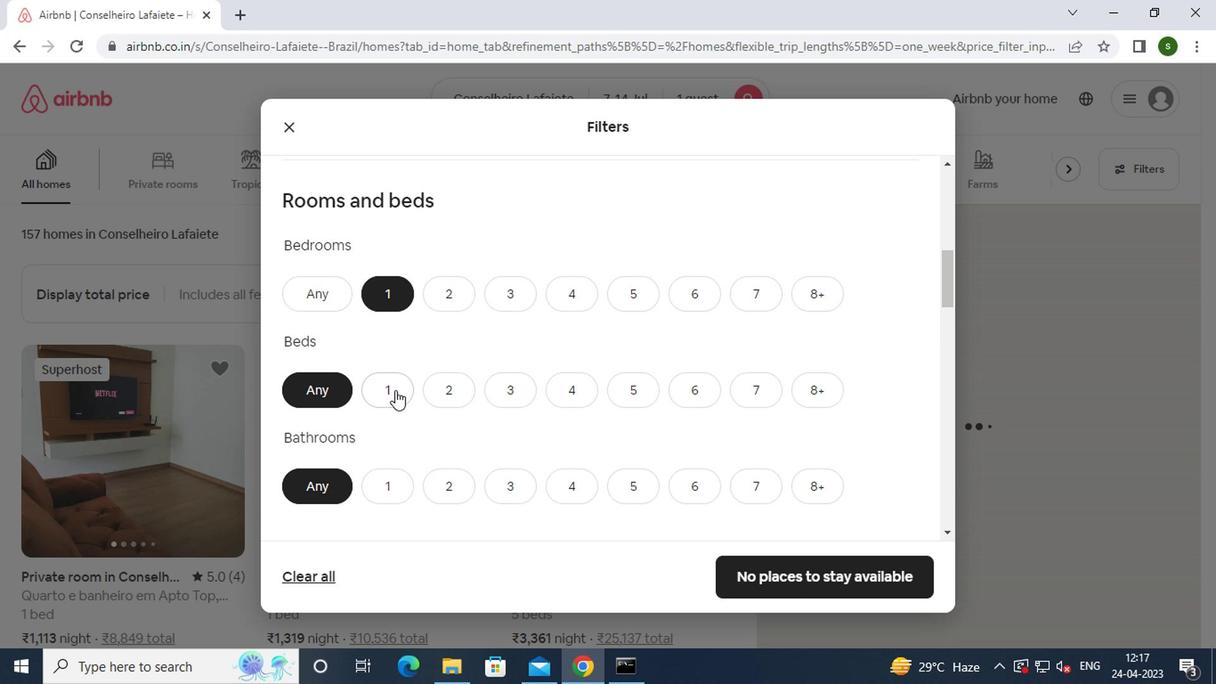 
Action: Mouse moved to (361, 434)
Screenshot: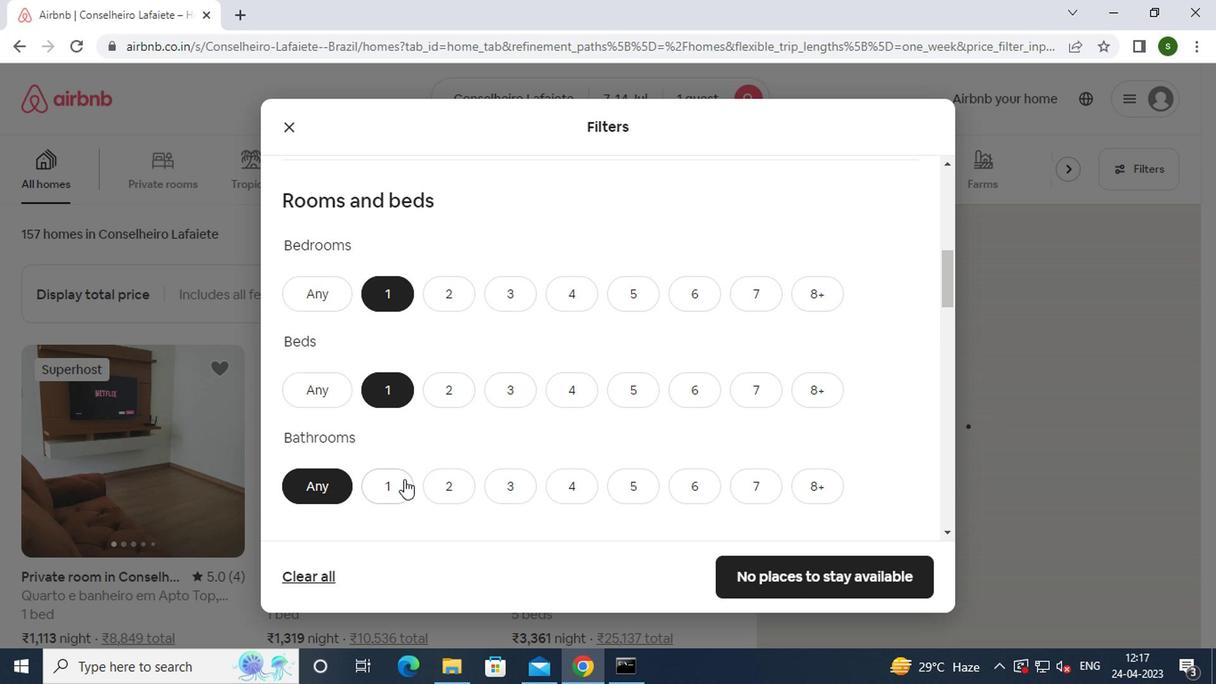 
Action: Mouse pressed left at (361, 434)
Screenshot: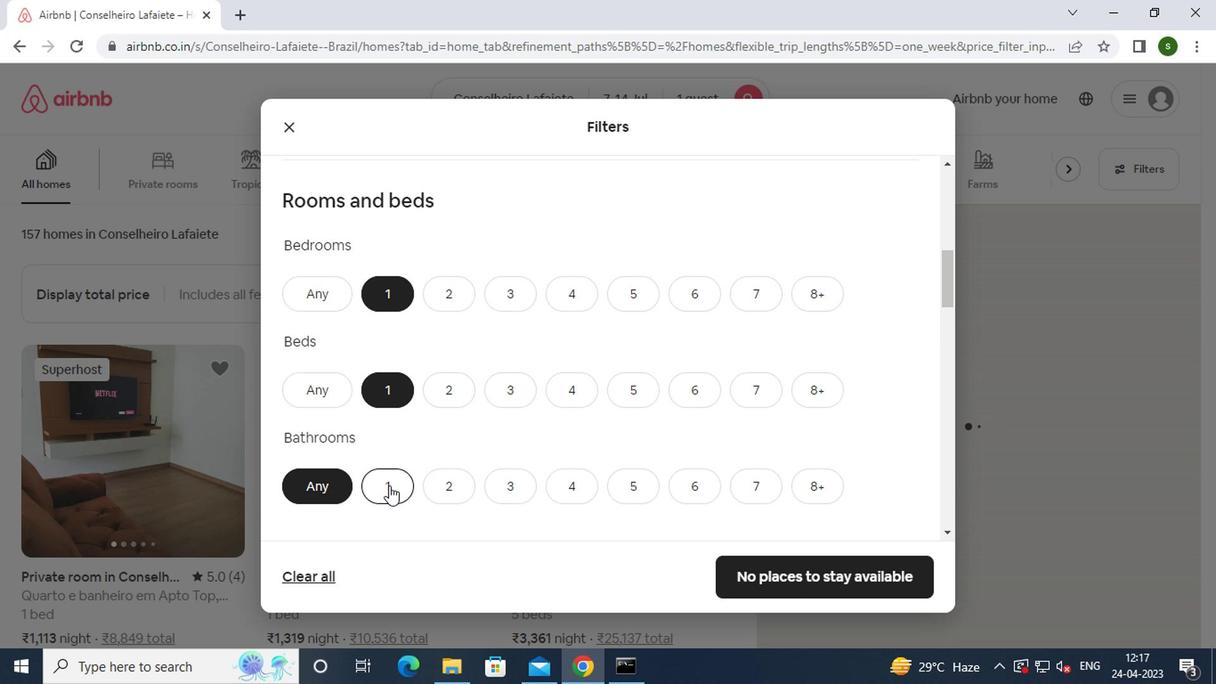 
Action: Mouse moved to (412, 410)
Screenshot: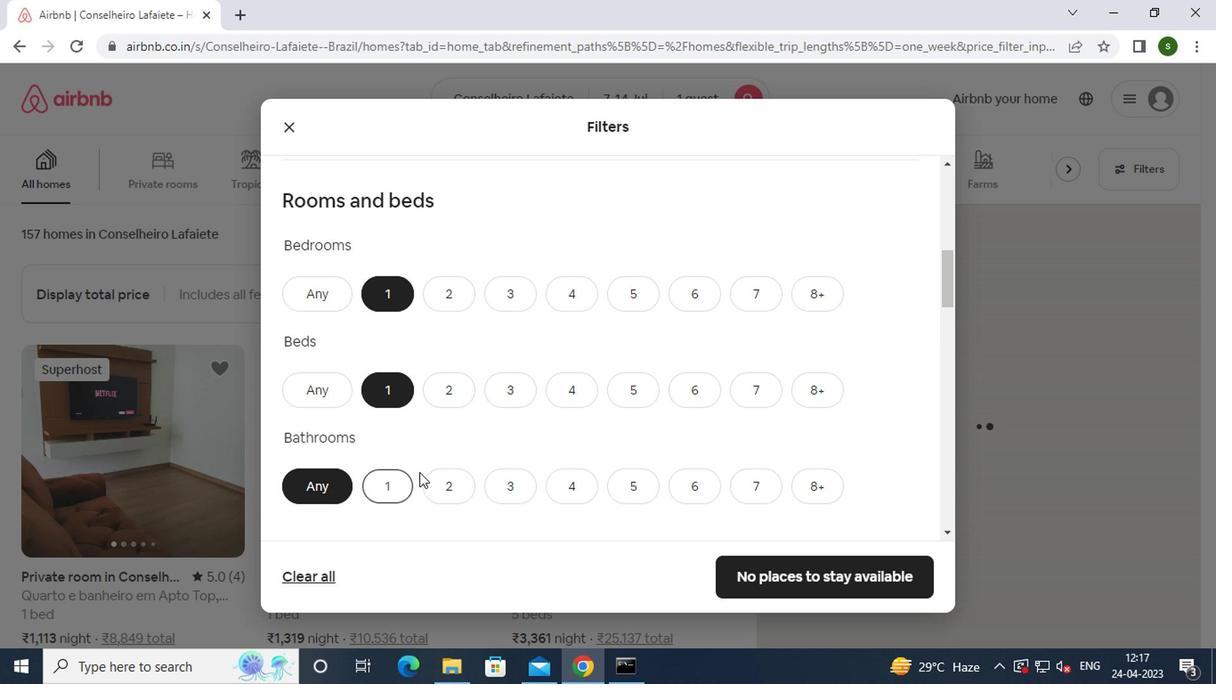 
Action: Mouse scrolled (412, 409) with delta (0, 0)
Screenshot: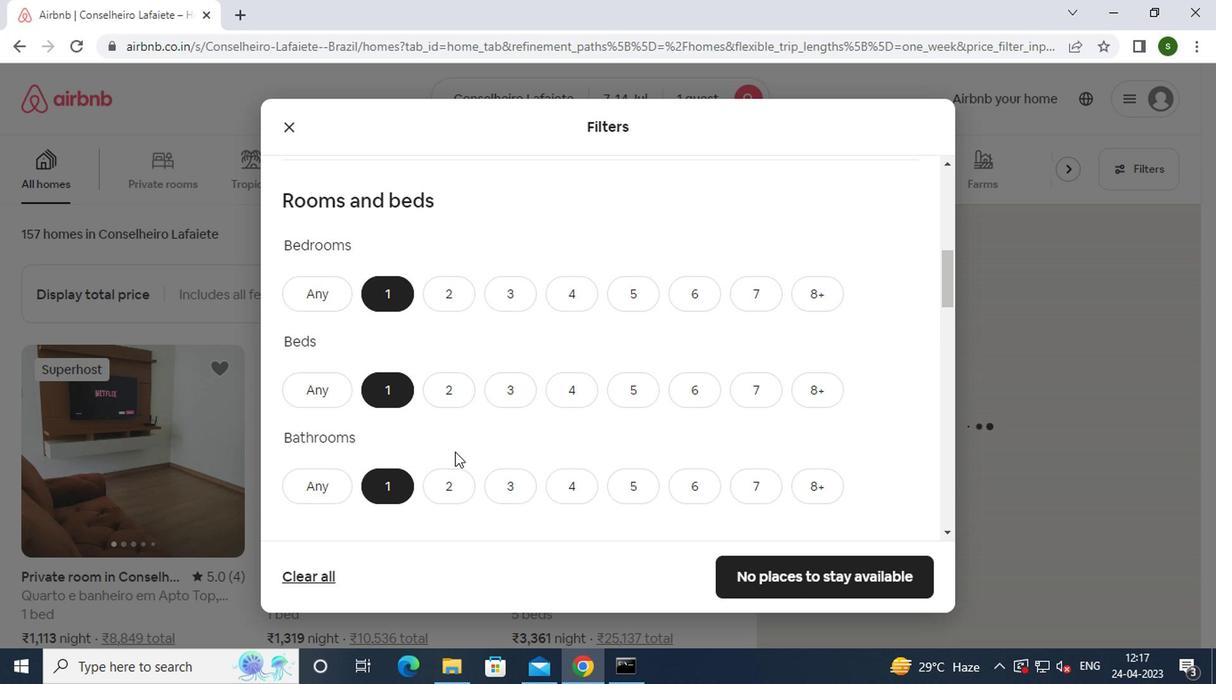 
Action: Mouse scrolled (412, 409) with delta (0, 0)
Screenshot: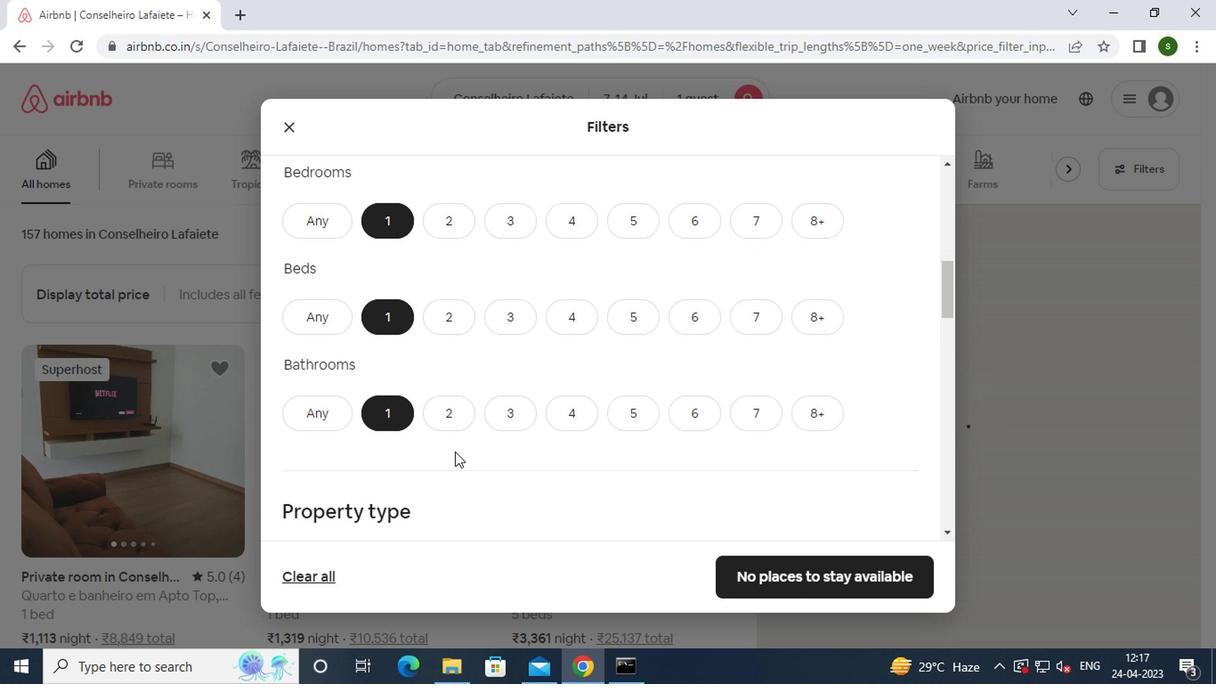 
Action: Mouse scrolled (412, 409) with delta (0, 0)
Screenshot: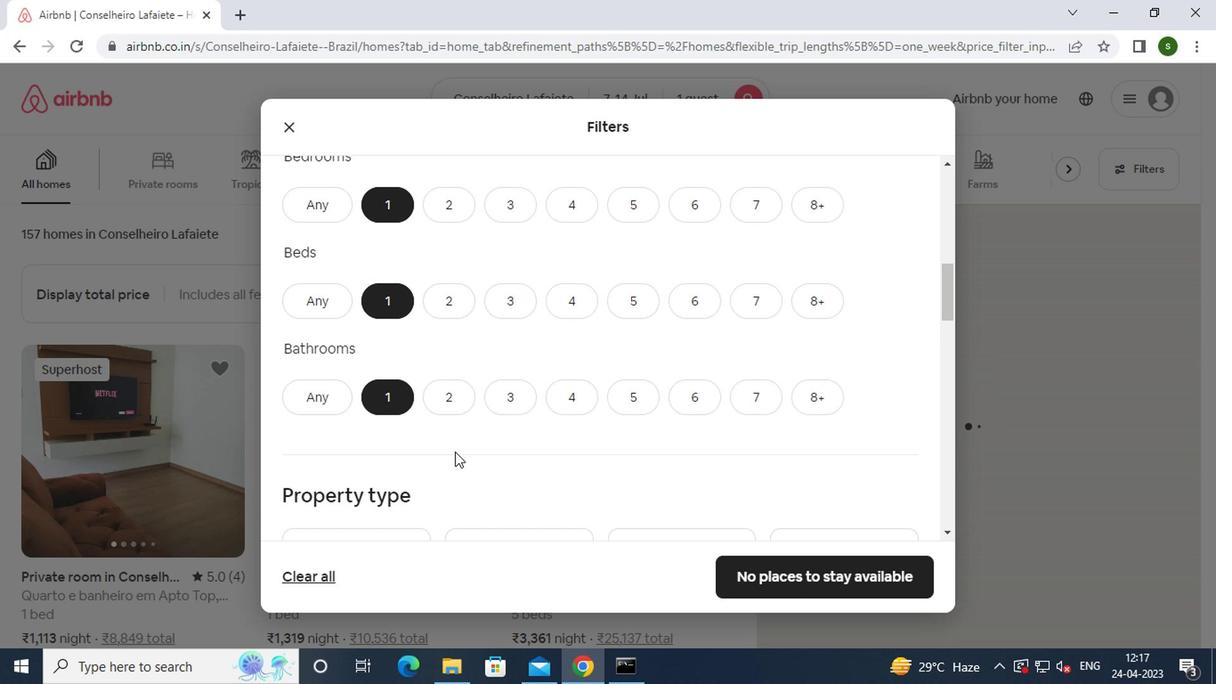 
Action: Mouse moved to (368, 384)
Screenshot: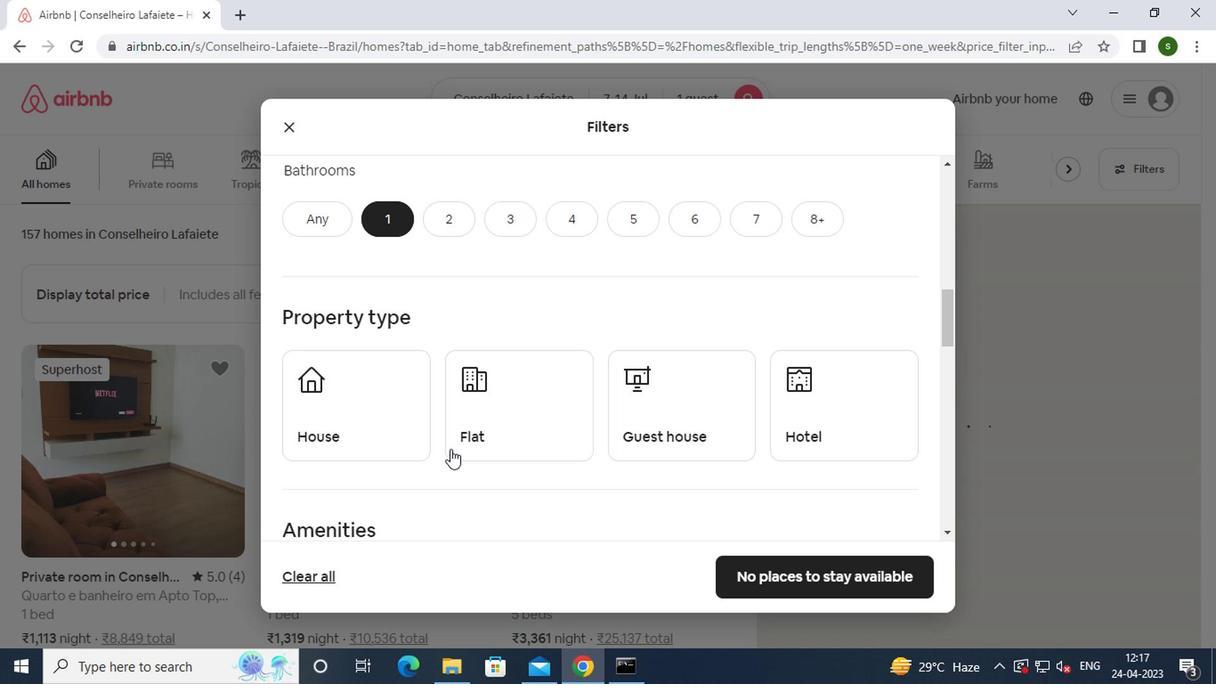 
Action: Mouse pressed left at (368, 384)
Screenshot: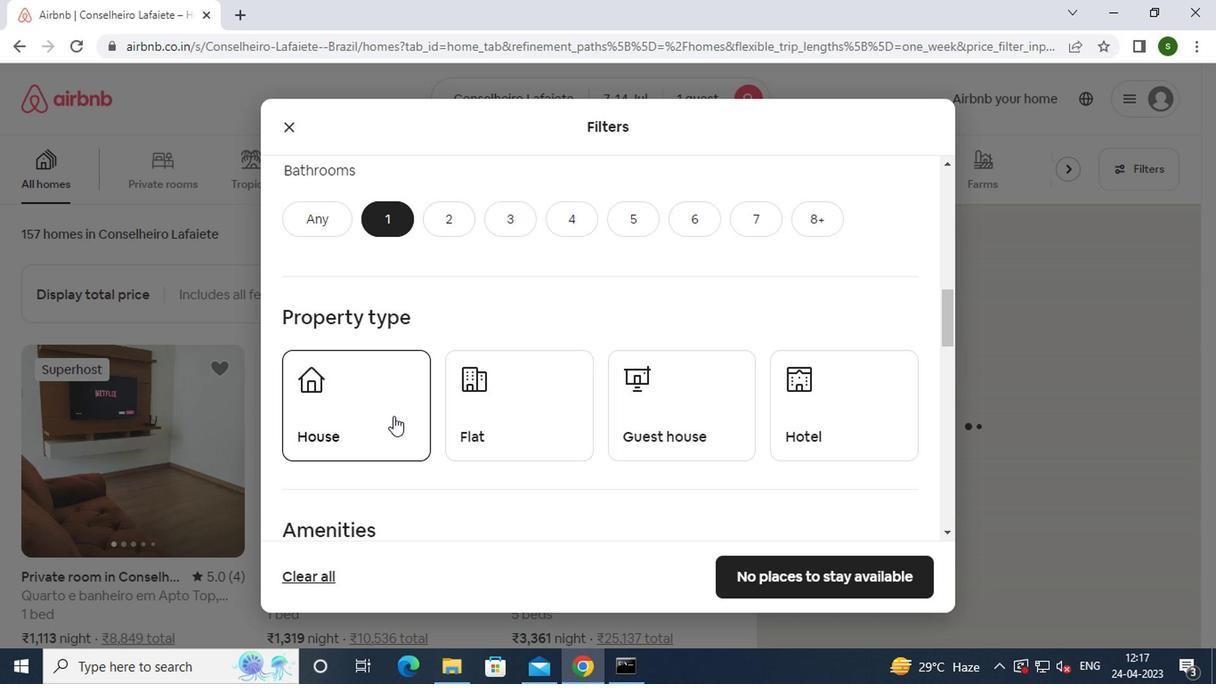 
Action: Mouse moved to (457, 380)
Screenshot: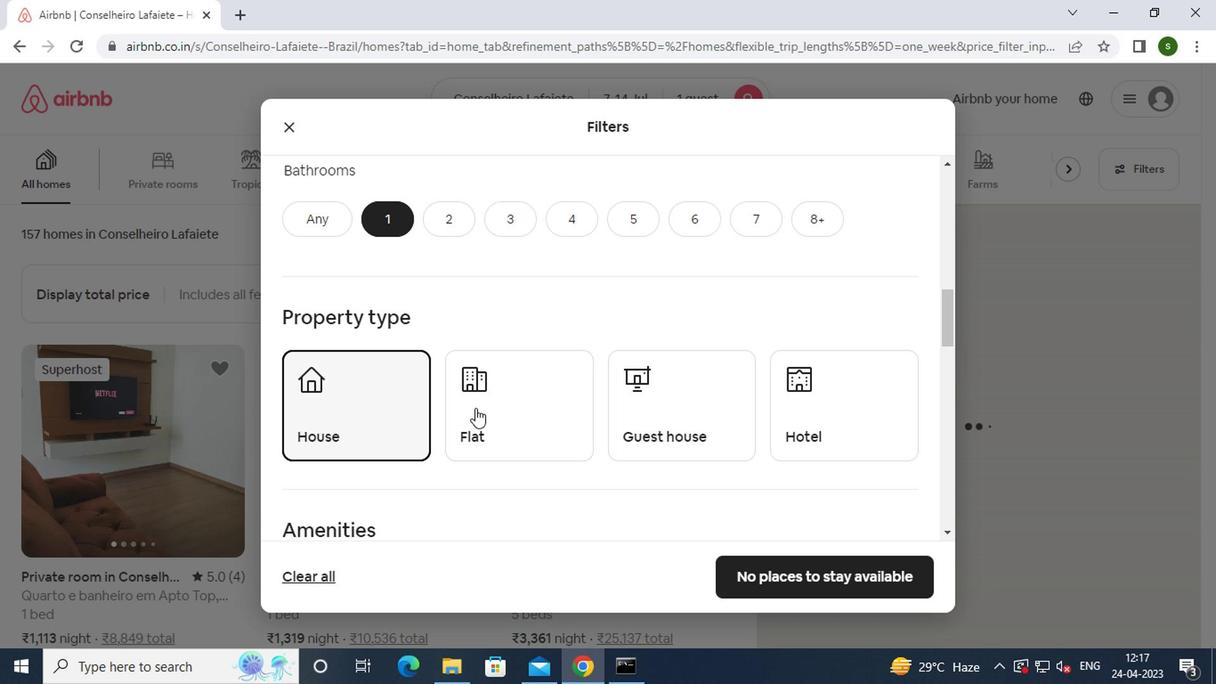 
Action: Mouse pressed left at (457, 380)
Screenshot: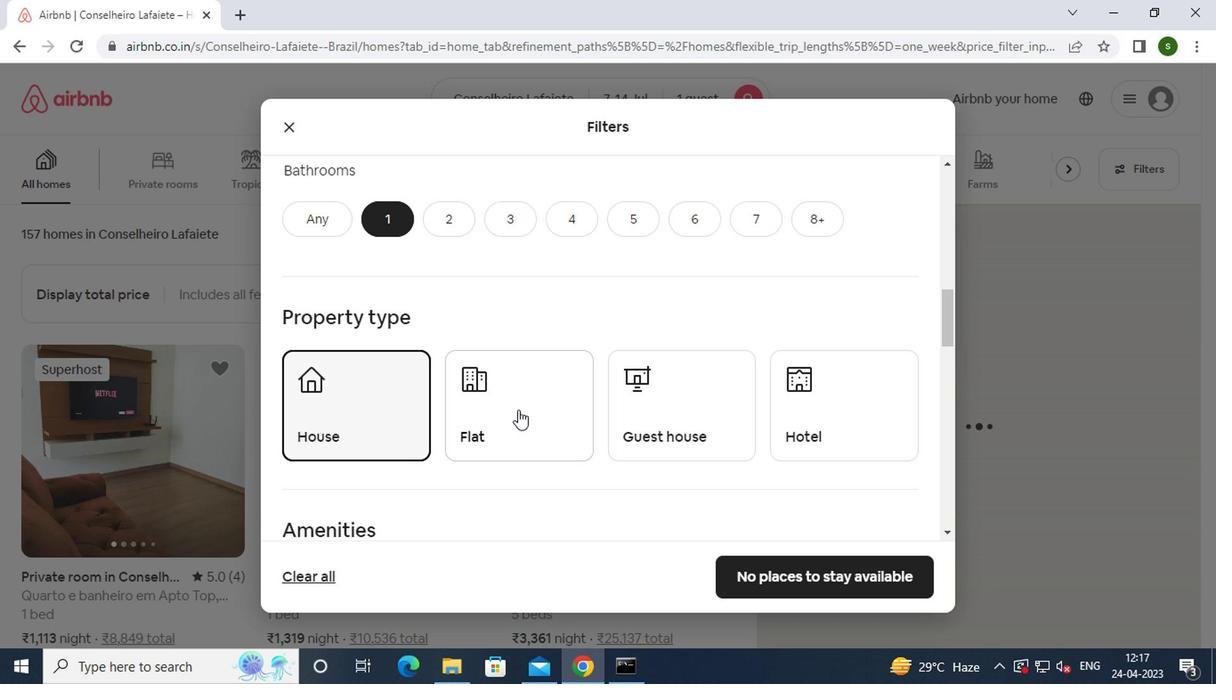 
Action: Mouse moved to (552, 380)
Screenshot: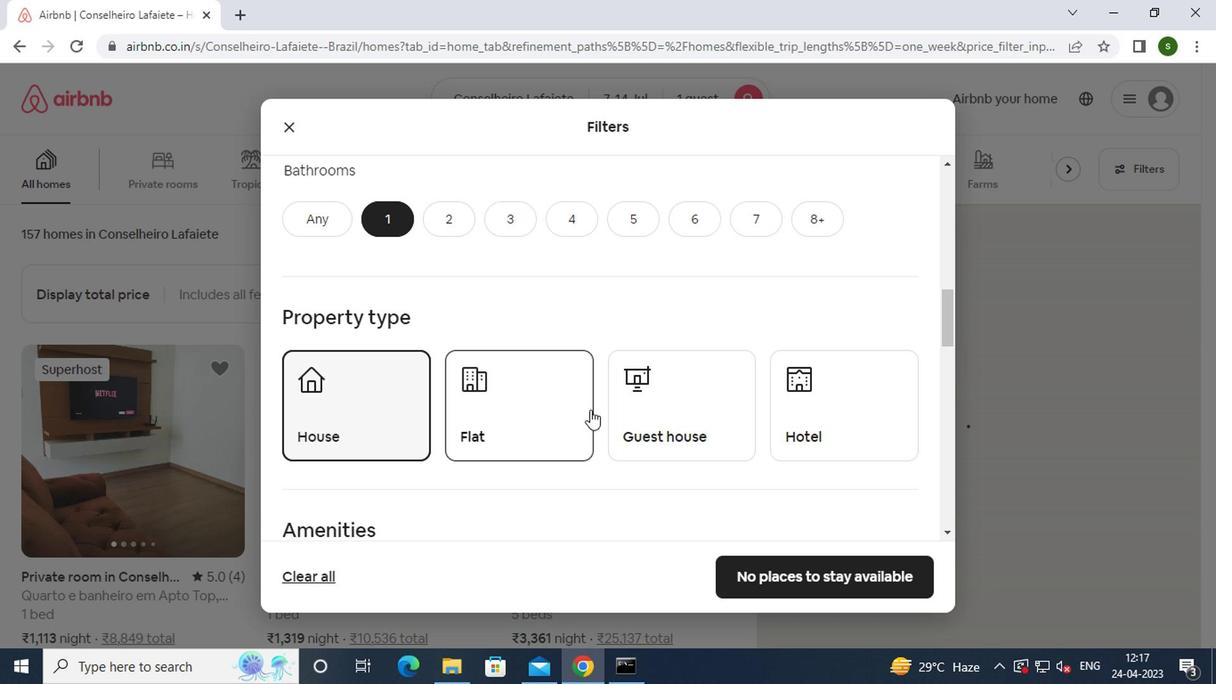 
Action: Mouse pressed left at (552, 380)
Screenshot: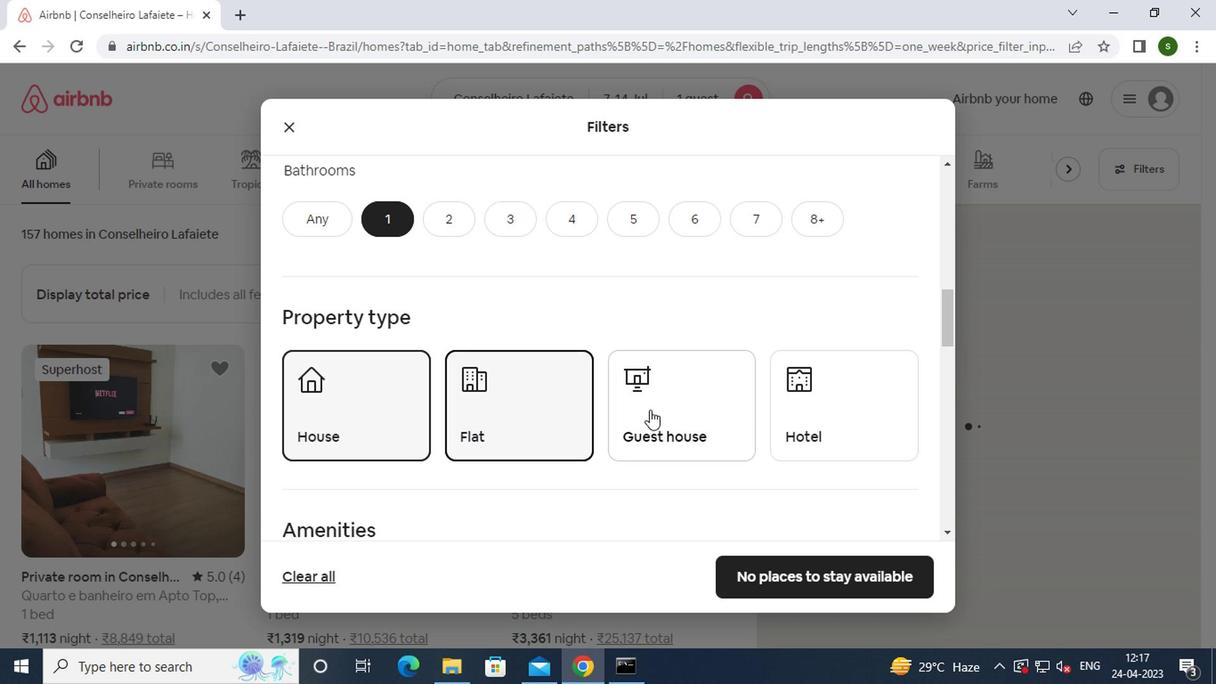 
Action: Mouse moved to (654, 380)
Screenshot: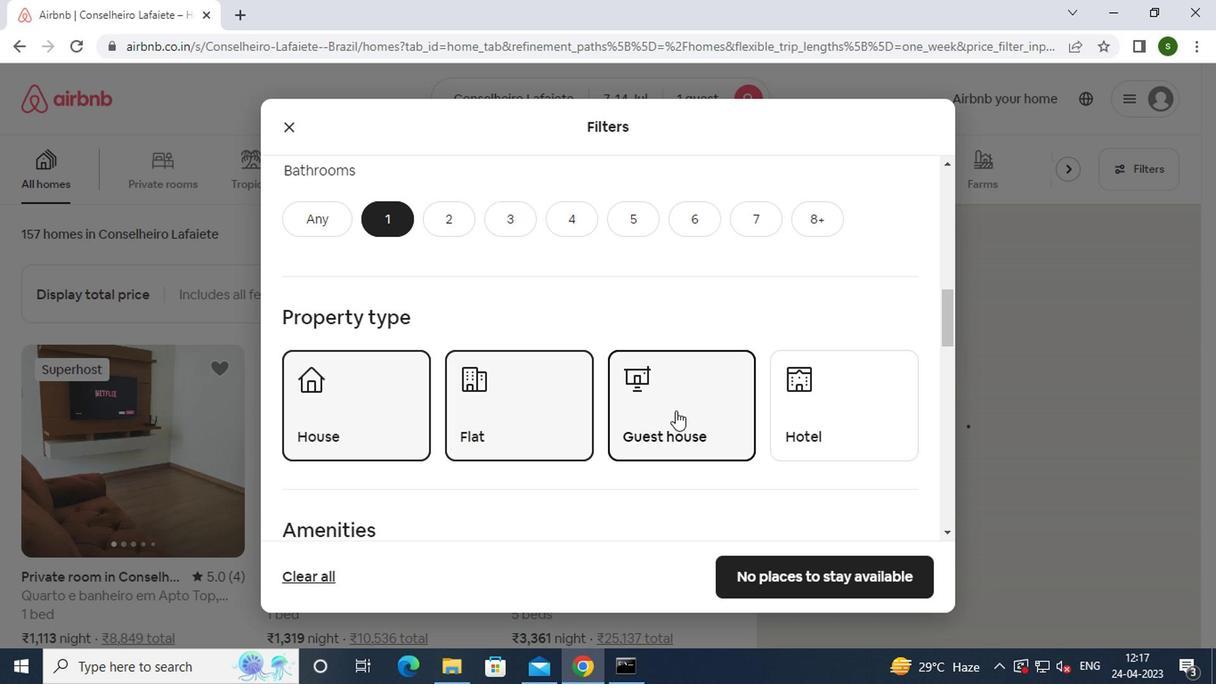 
Action: Mouse pressed left at (654, 380)
Screenshot: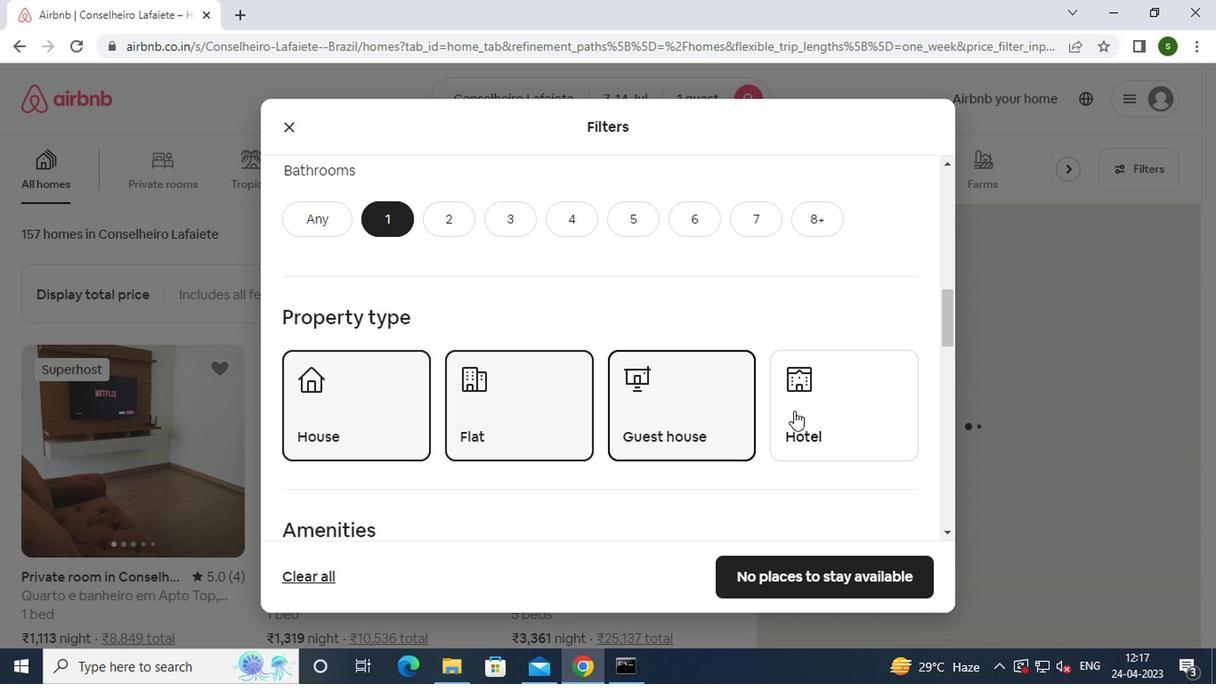 
Action: Mouse moved to (571, 380)
Screenshot: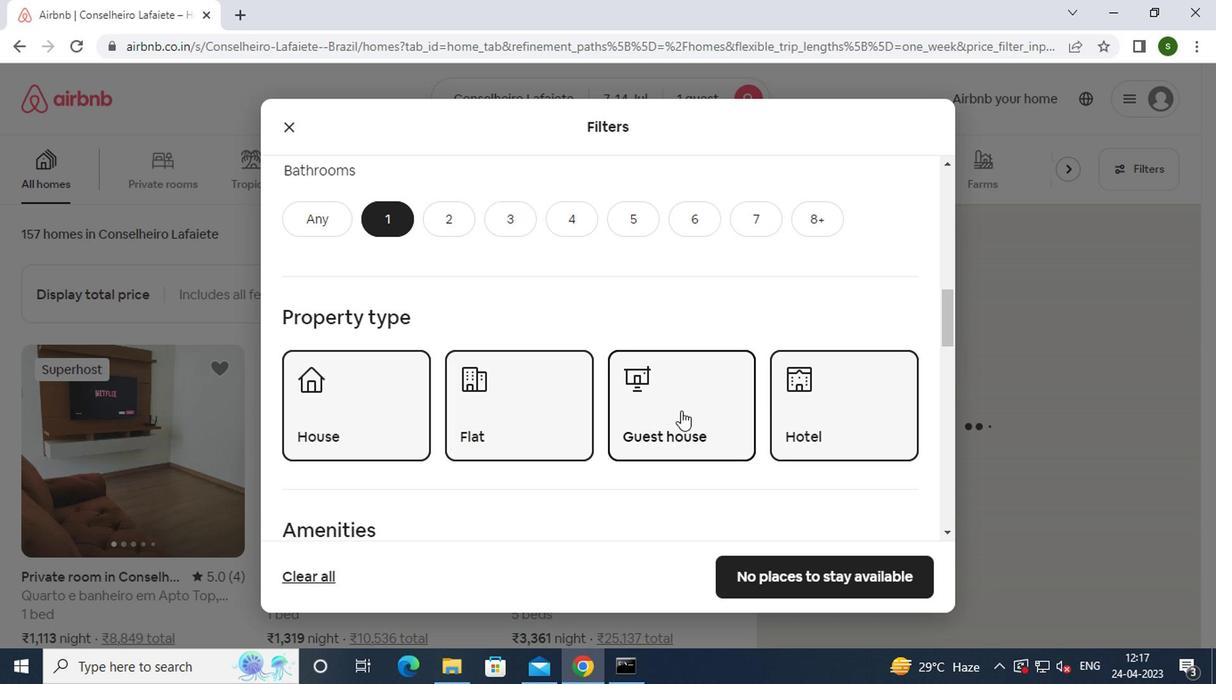 
Action: Mouse scrolled (571, 379) with delta (0, 0)
Screenshot: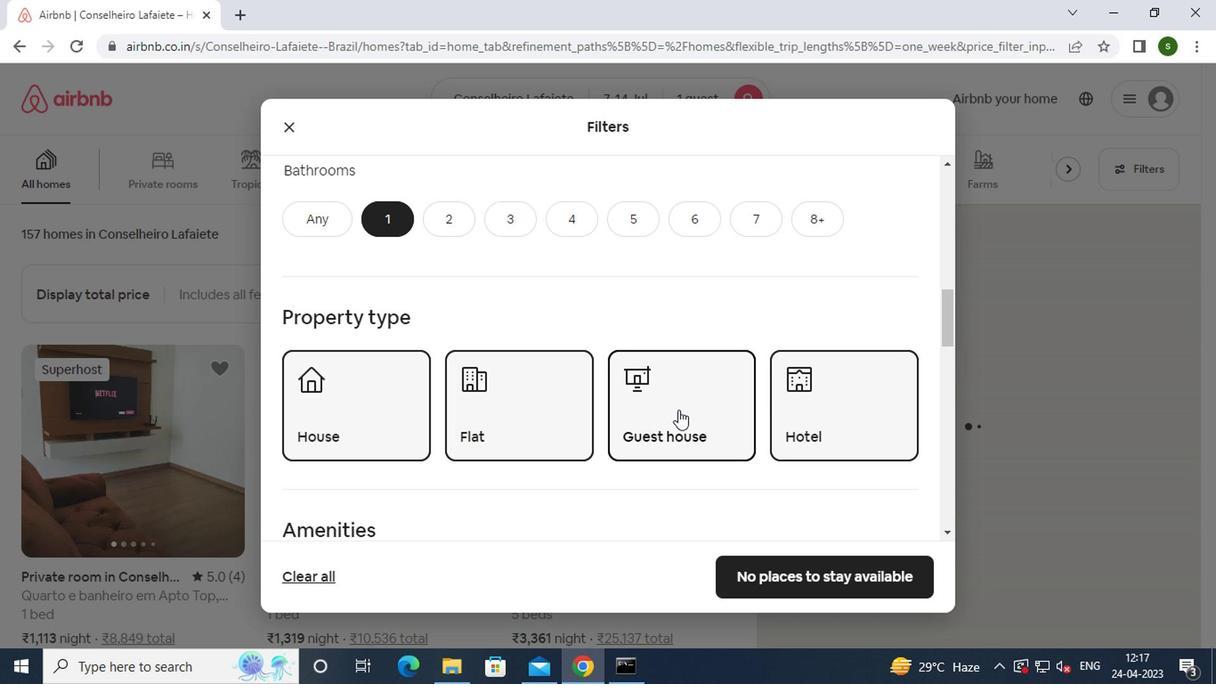 
Action: Mouse scrolled (571, 379) with delta (0, 0)
Screenshot: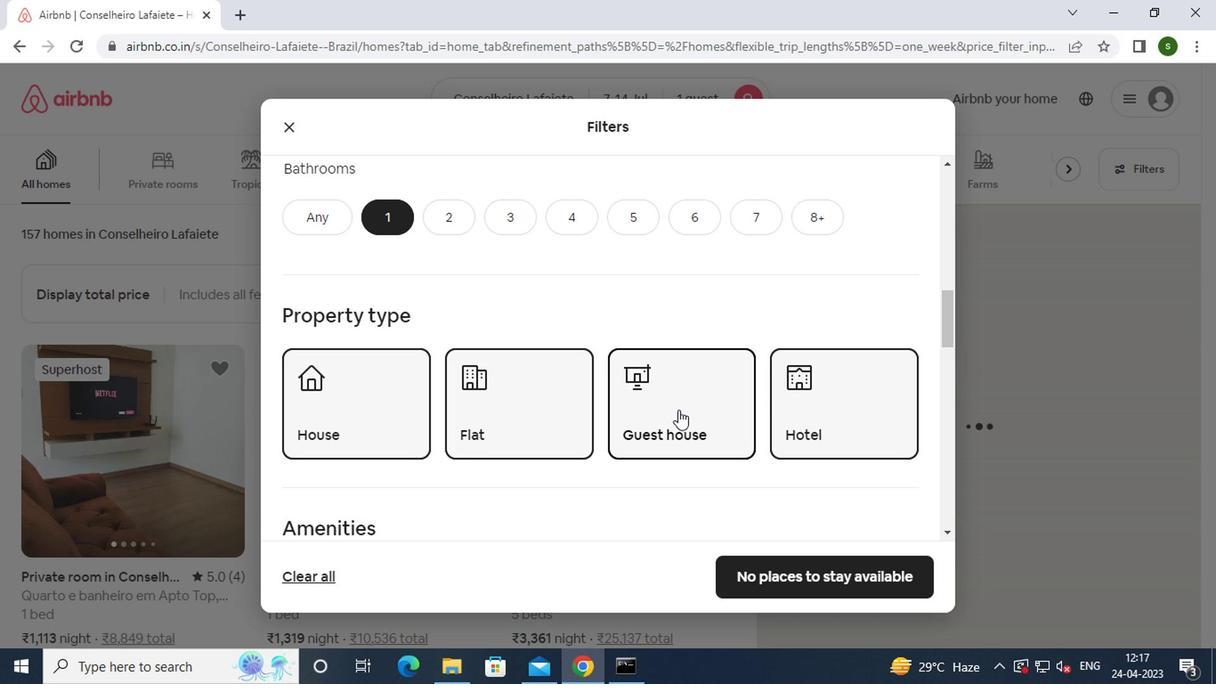 
Action: Mouse moved to (325, 401)
Screenshot: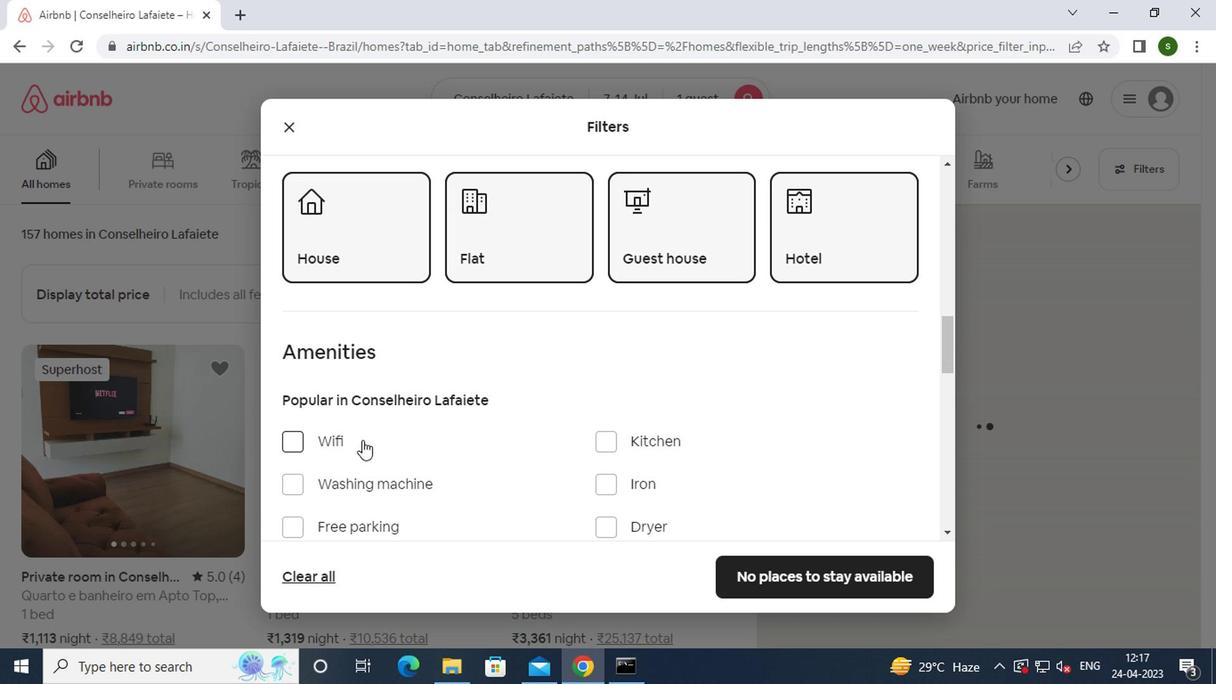 
Action: Mouse pressed left at (325, 401)
Screenshot: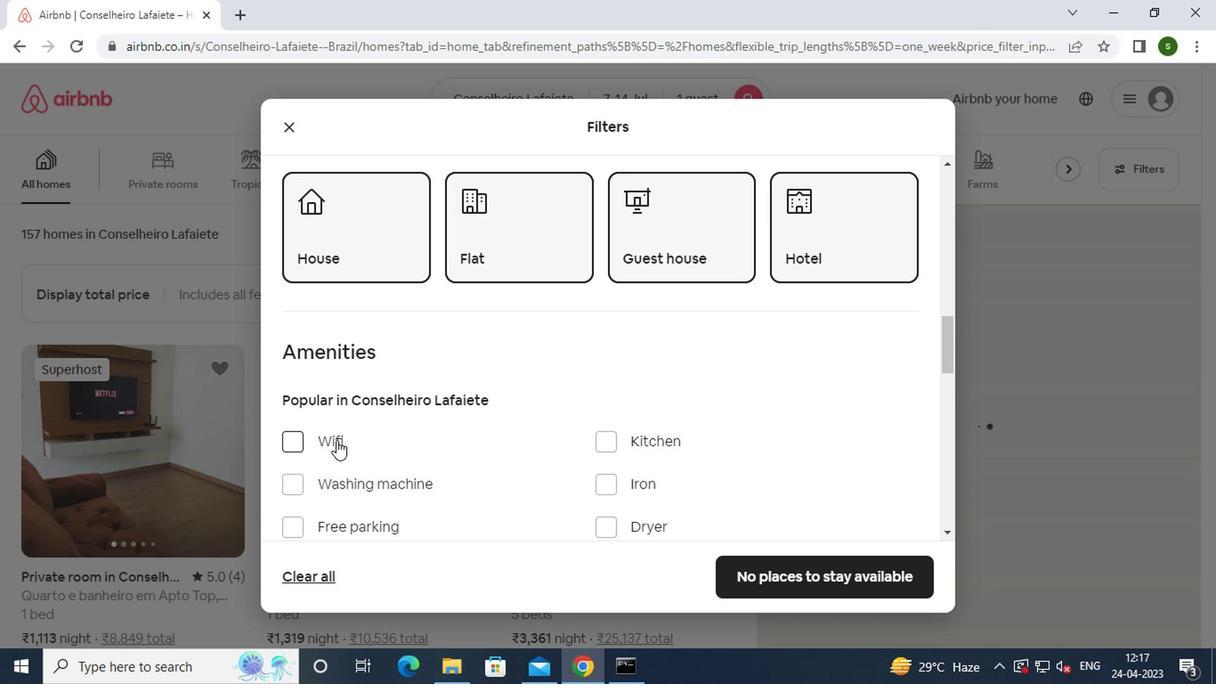 
Action: Mouse moved to (458, 363)
Screenshot: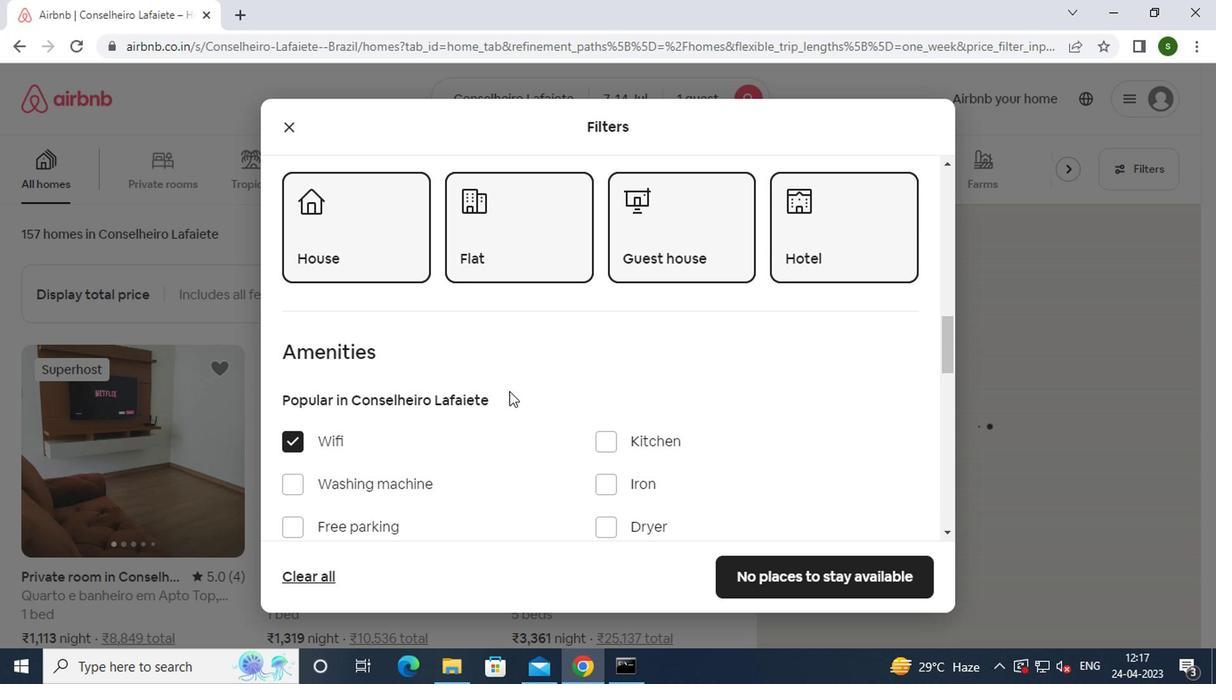 
Action: Mouse scrolled (458, 362) with delta (0, 0)
Screenshot: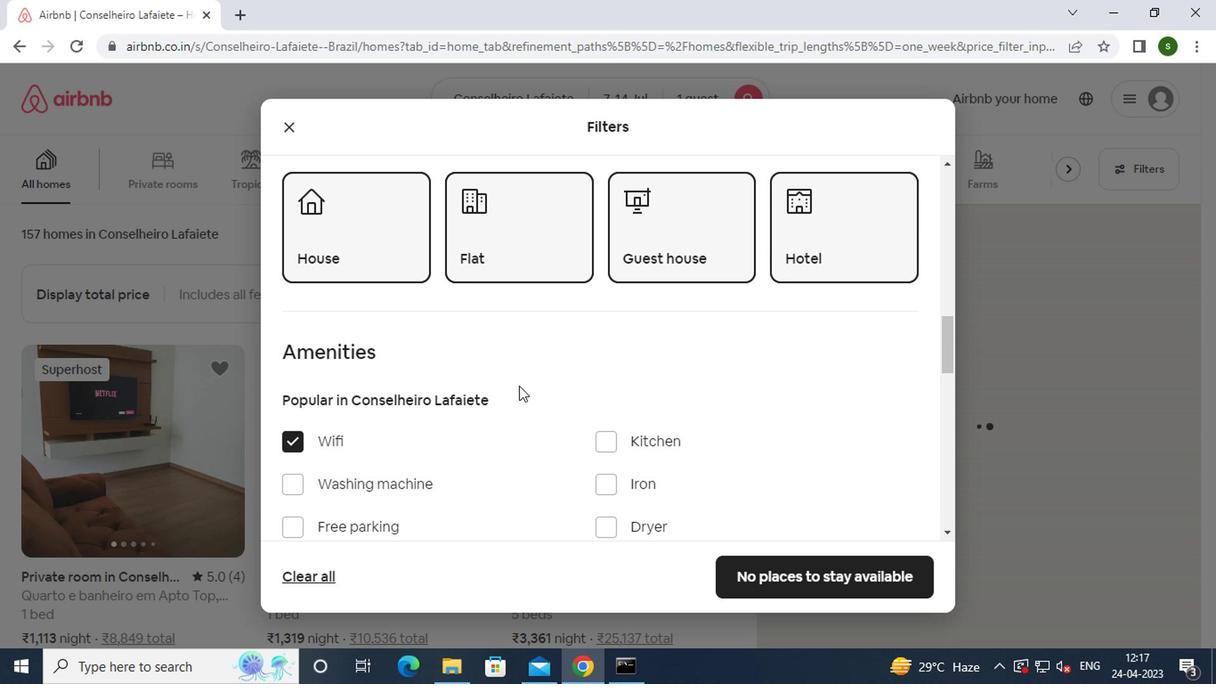 
Action: Mouse scrolled (458, 362) with delta (0, 0)
Screenshot: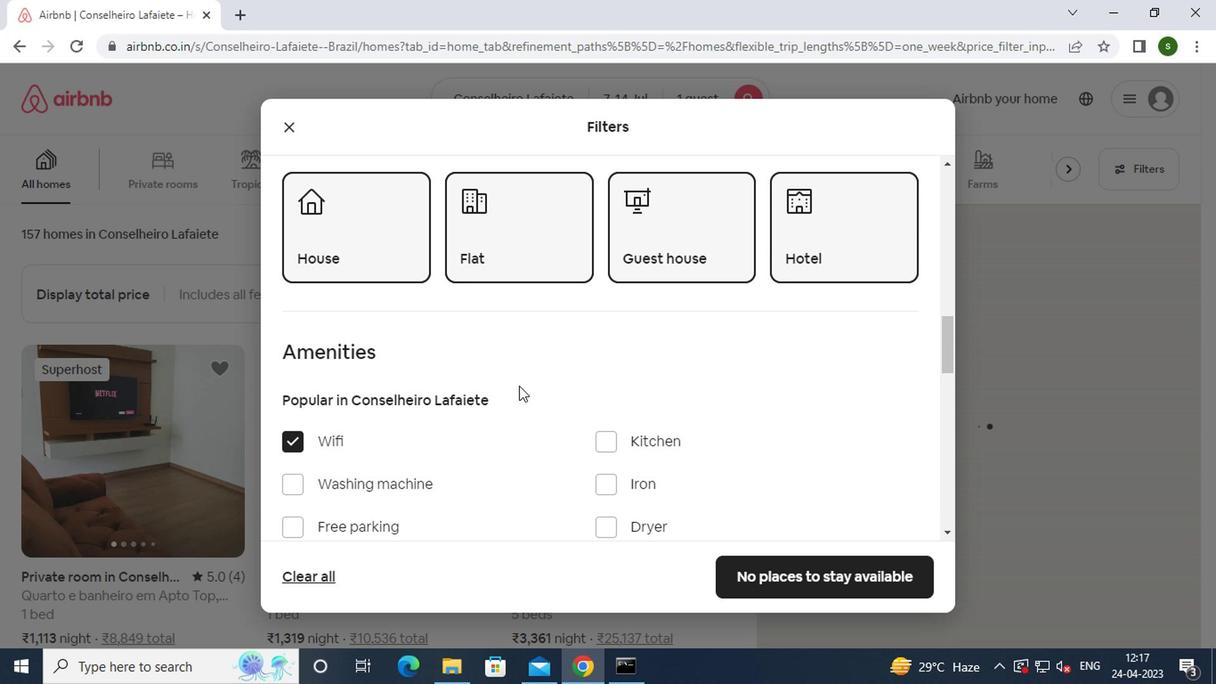 
Action: Mouse scrolled (458, 362) with delta (0, 0)
Screenshot: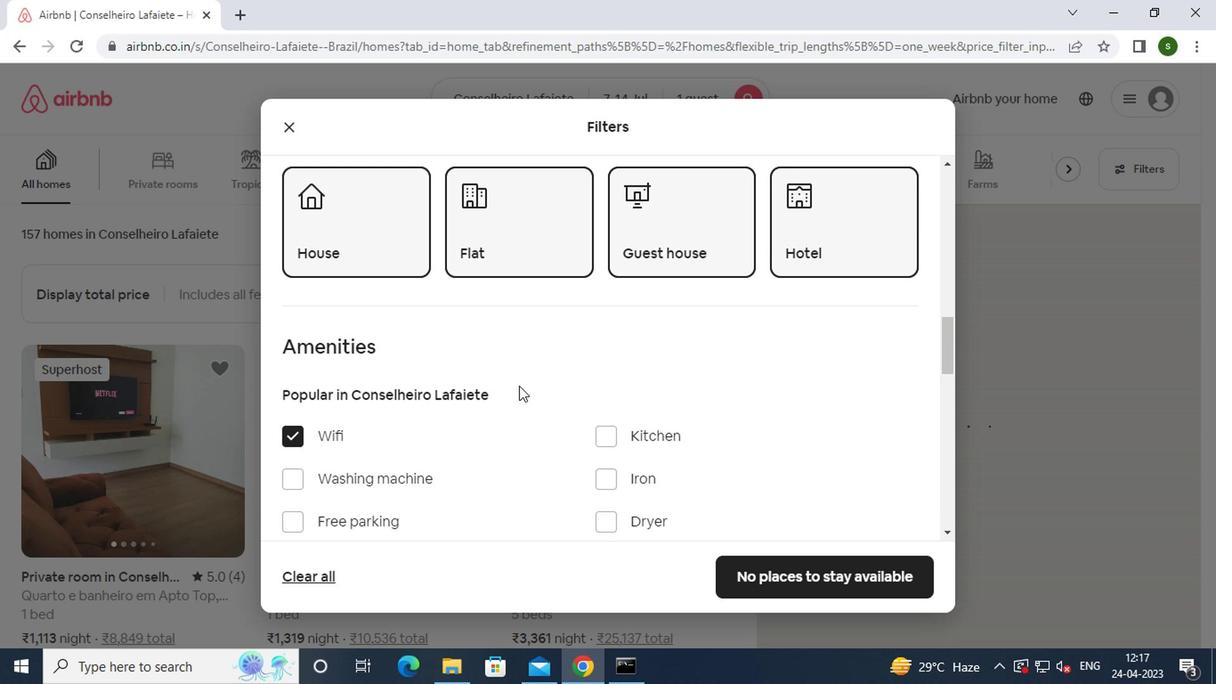 
Action: Mouse scrolled (458, 362) with delta (0, 0)
Screenshot: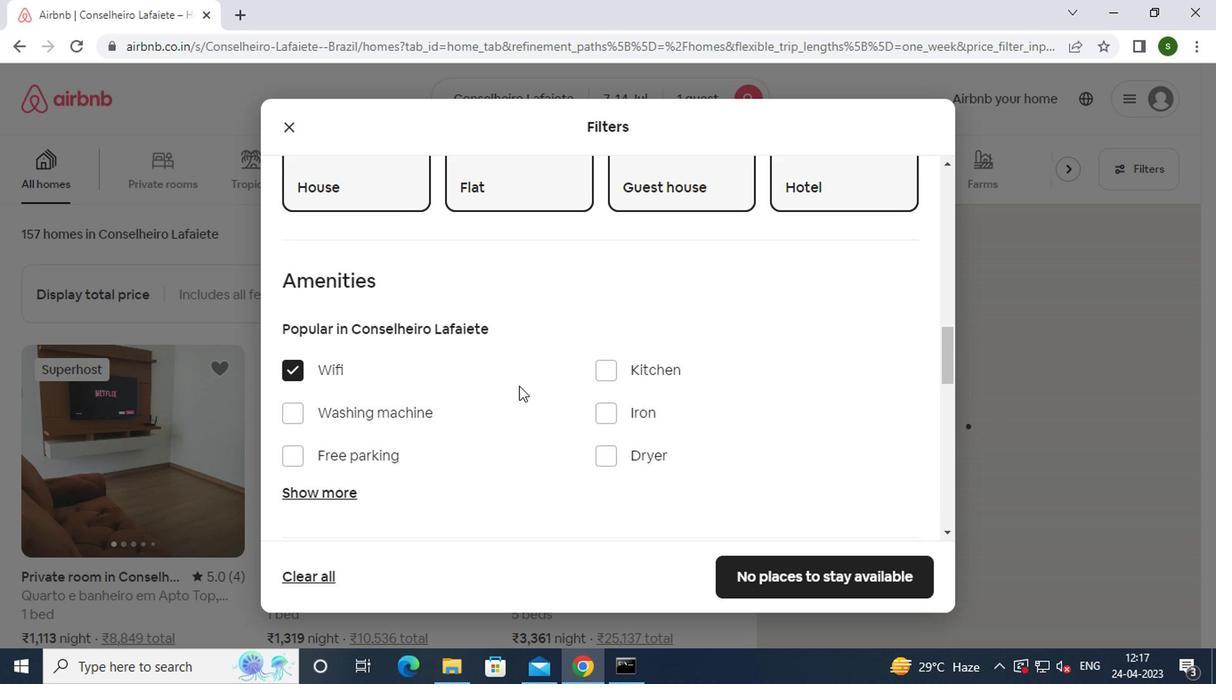 
Action: Mouse scrolled (458, 362) with delta (0, 0)
Screenshot: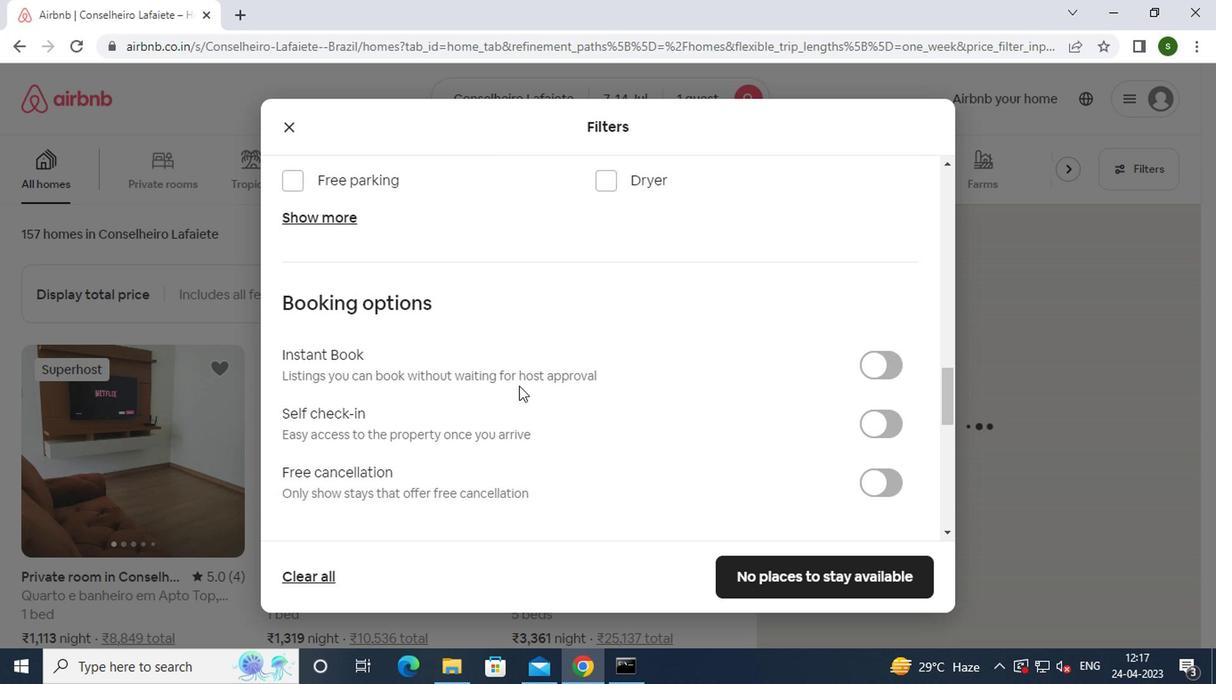 
Action: Mouse moved to (713, 318)
Screenshot: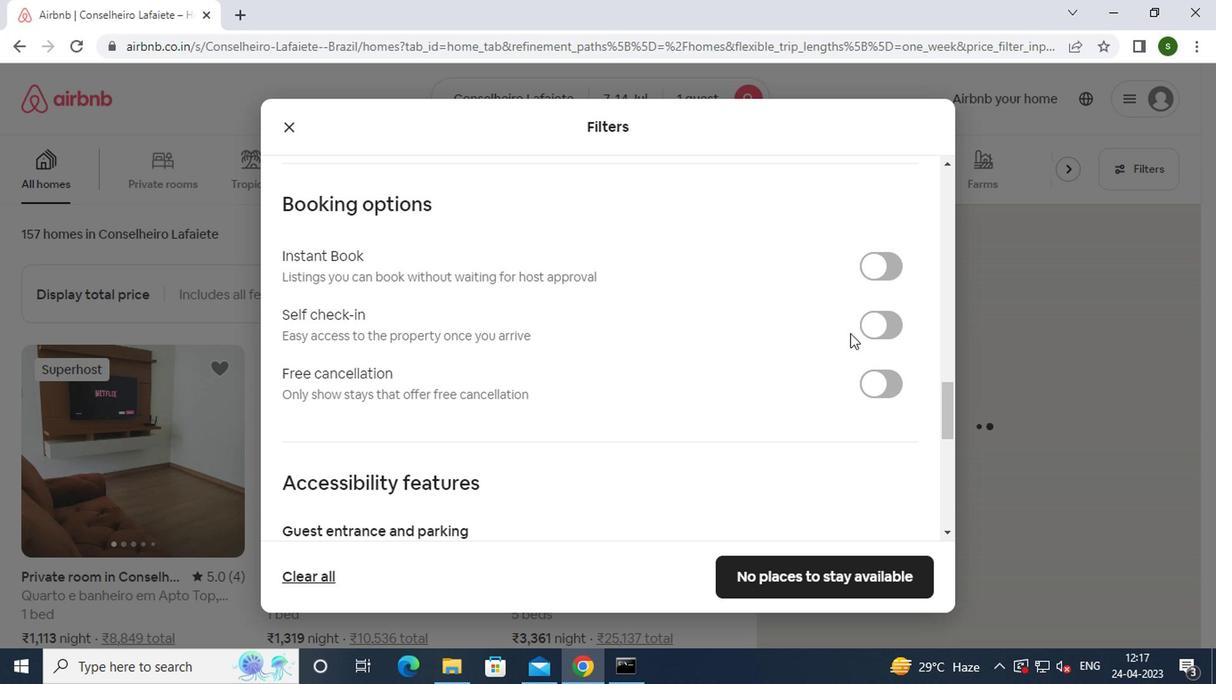 
Action: Mouse pressed left at (713, 318)
Screenshot: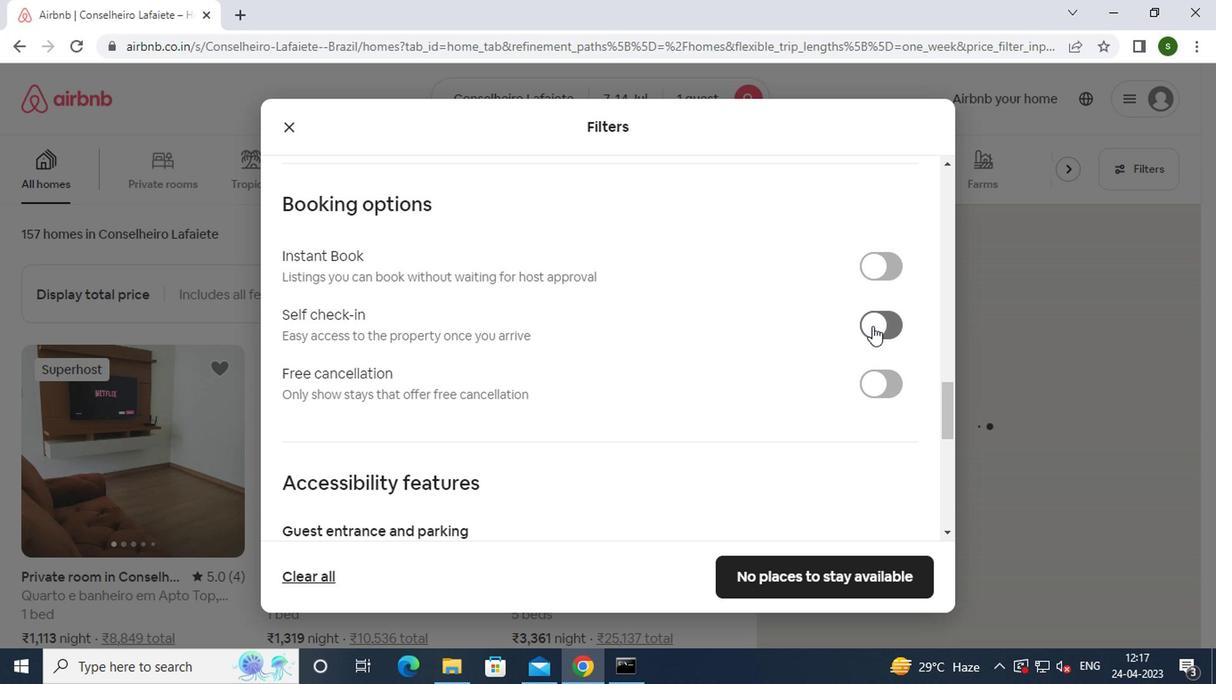 
Action: Mouse moved to (621, 348)
Screenshot: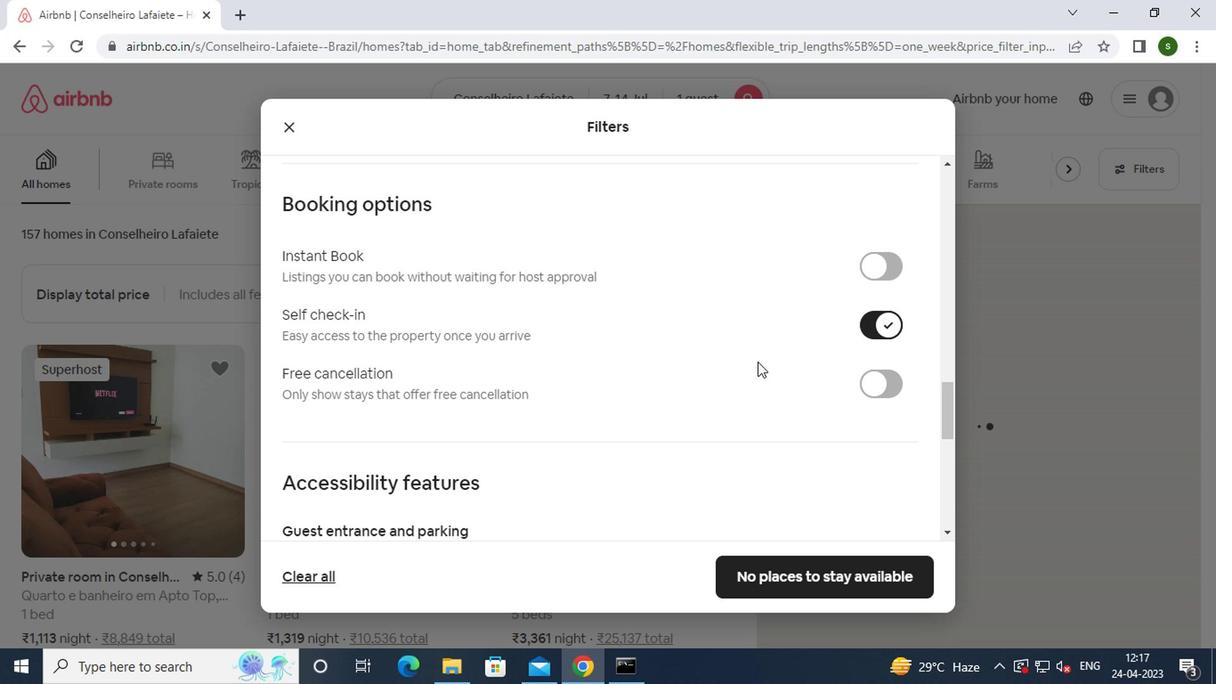 
Action: Mouse scrolled (621, 347) with delta (0, 0)
Screenshot: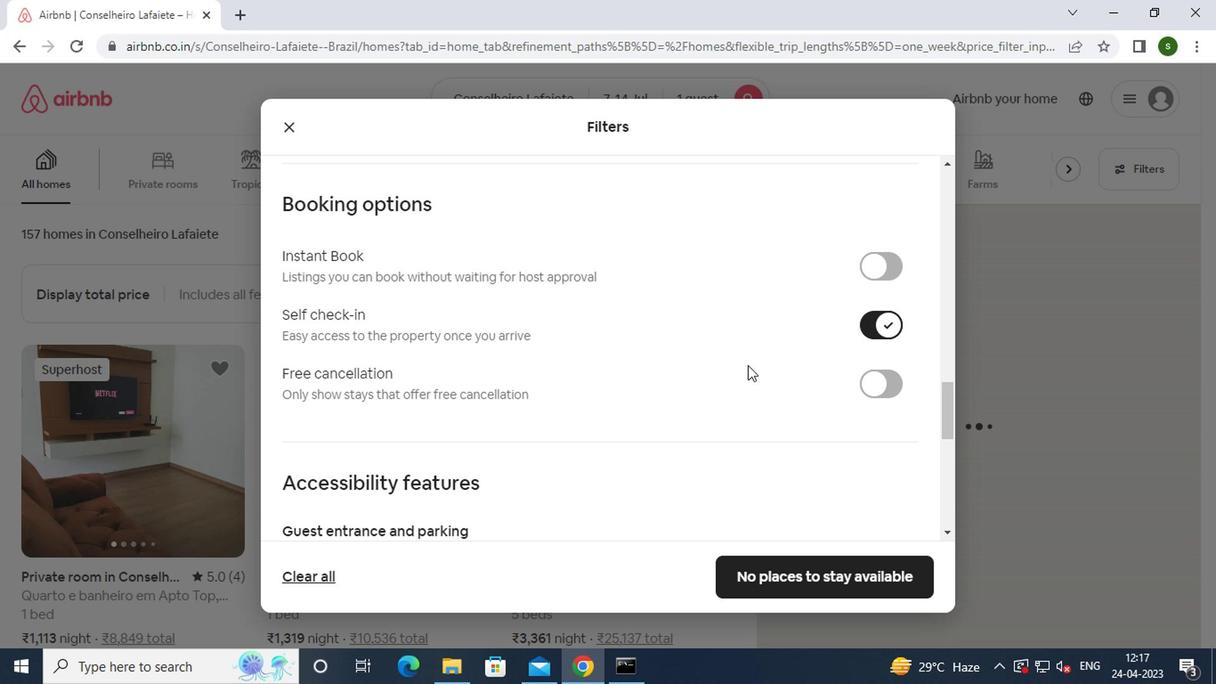 
Action: Mouse scrolled (621, 347) with delta (0, 0)
Screenshot: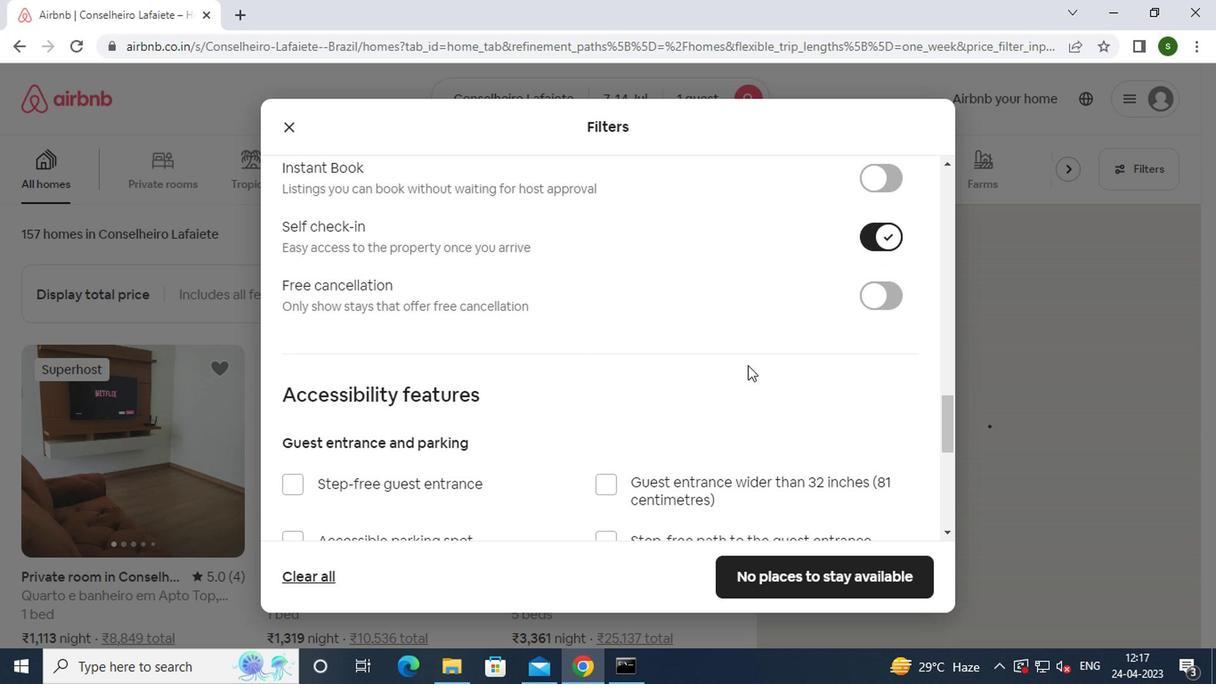 
Action: Mouse scrolled (621, 347) with delta (0, 0)
Screenshot: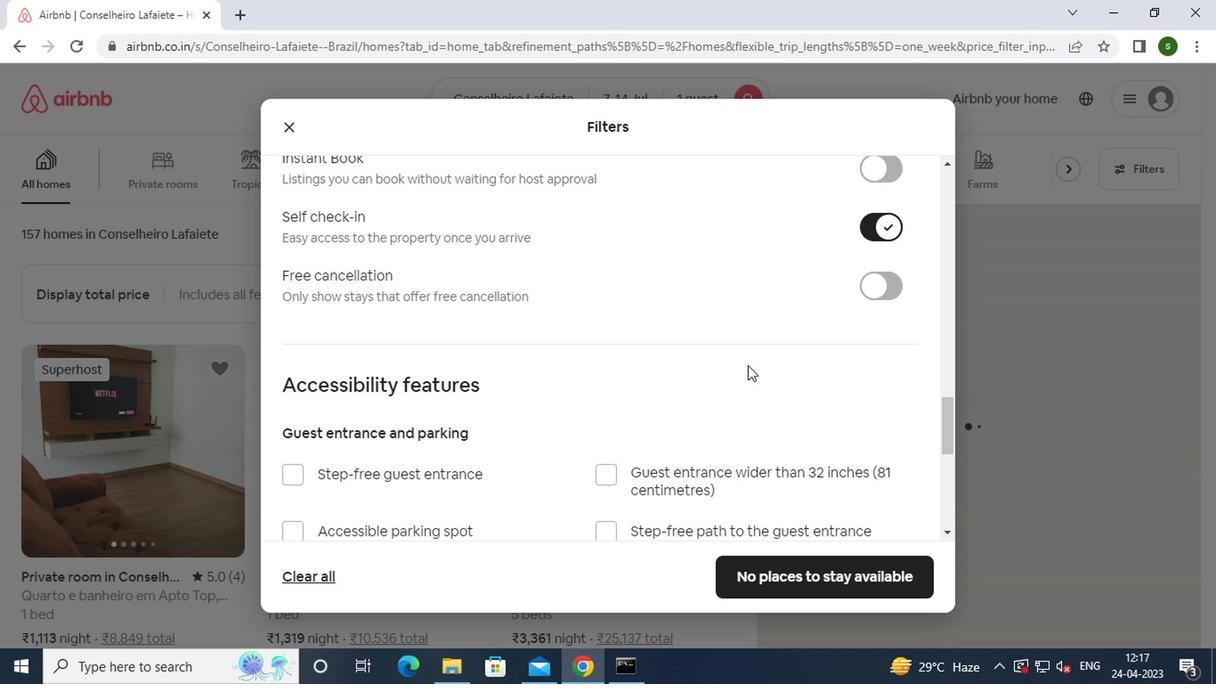 
Action: Mouse moved to (621, 349)
Screenshot: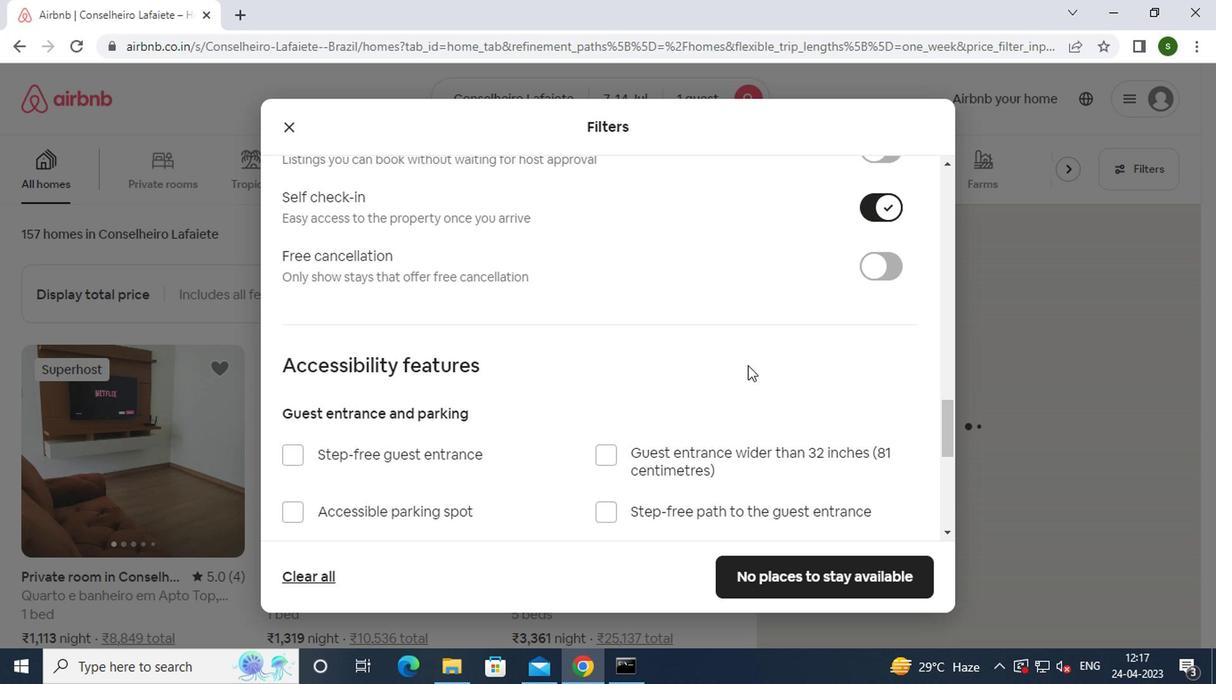 
Action: Mouse scrolled (621, 348) with delta (0, 0)
Screenshot: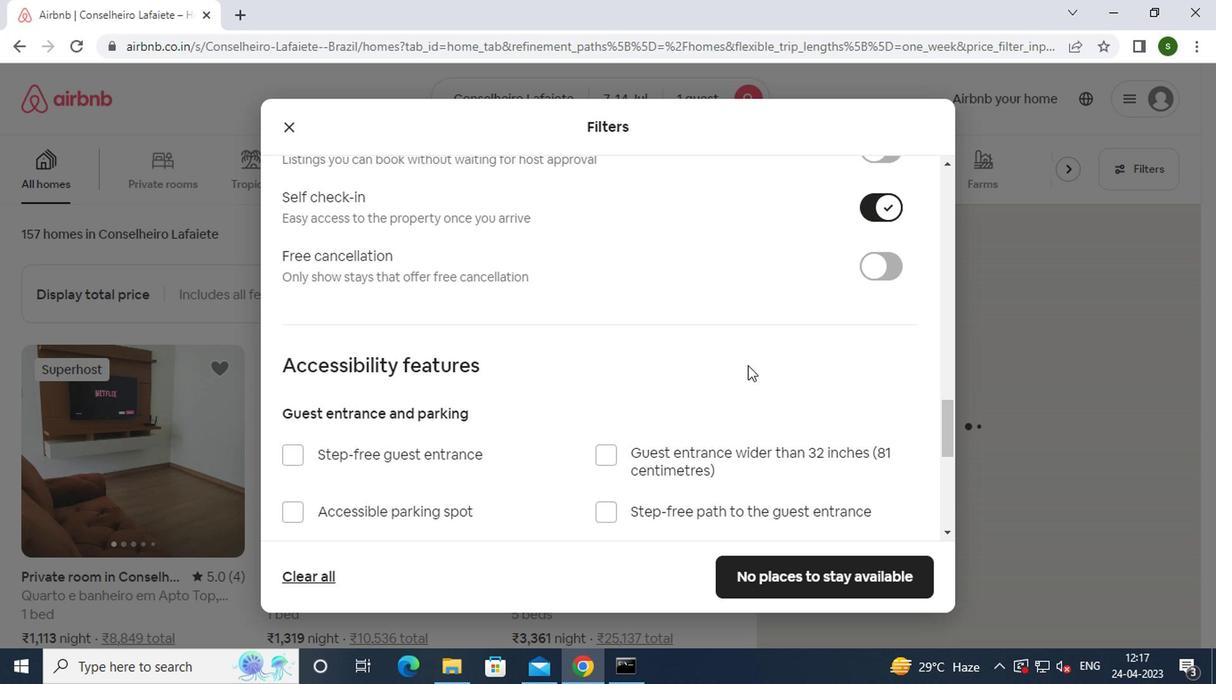 
Action: Mouse scrolled (621, 348) with delta (0, 0)
Screenshot: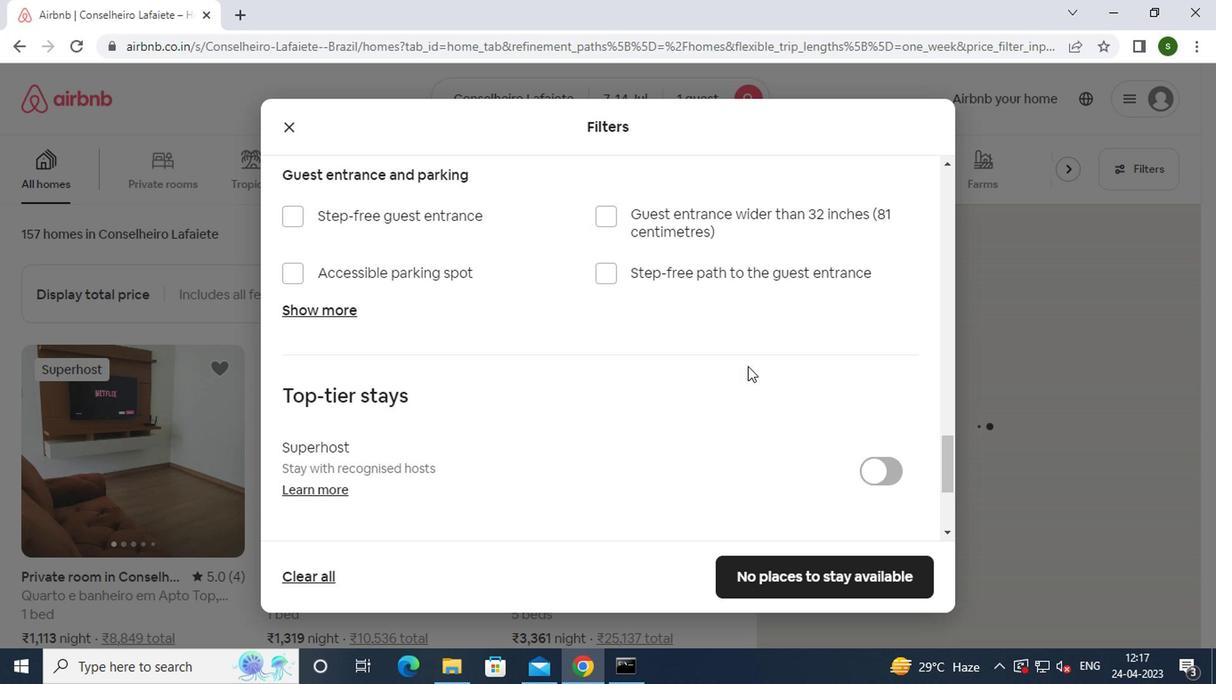 
Action: Mouse scrolled (621, 348) with delta (0, 0)
Screenshot: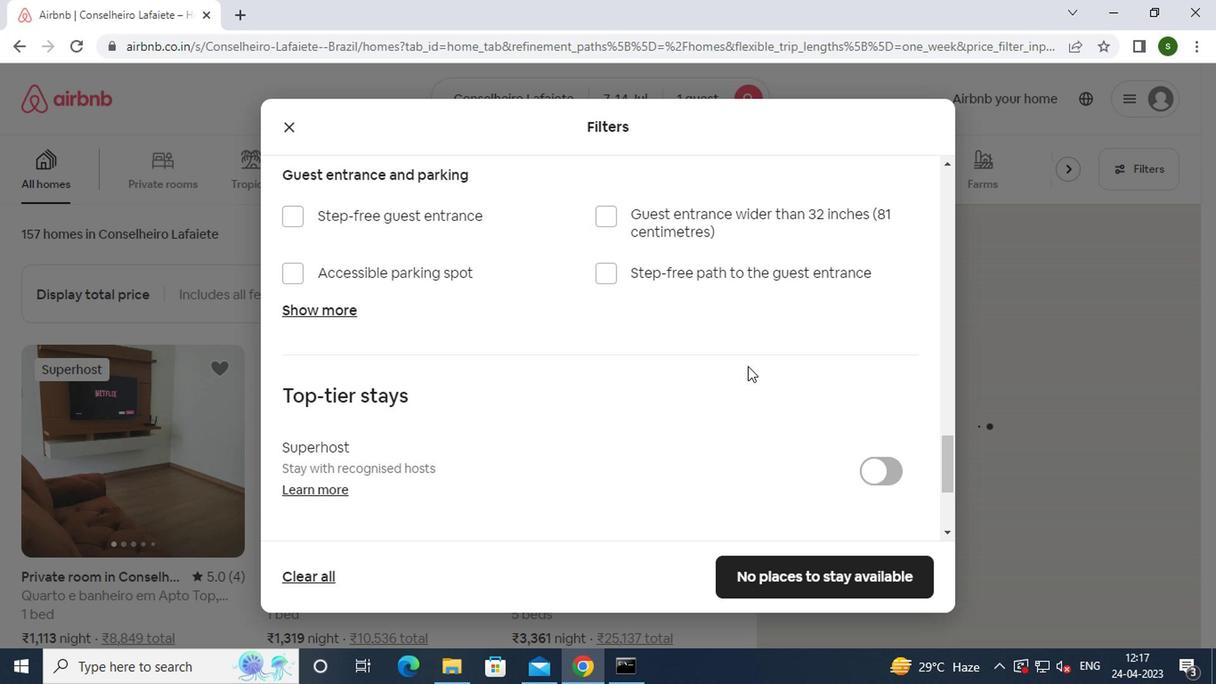 
Action: Mouse scrolled (621, 348) with delta (0, 0)
Screenshot: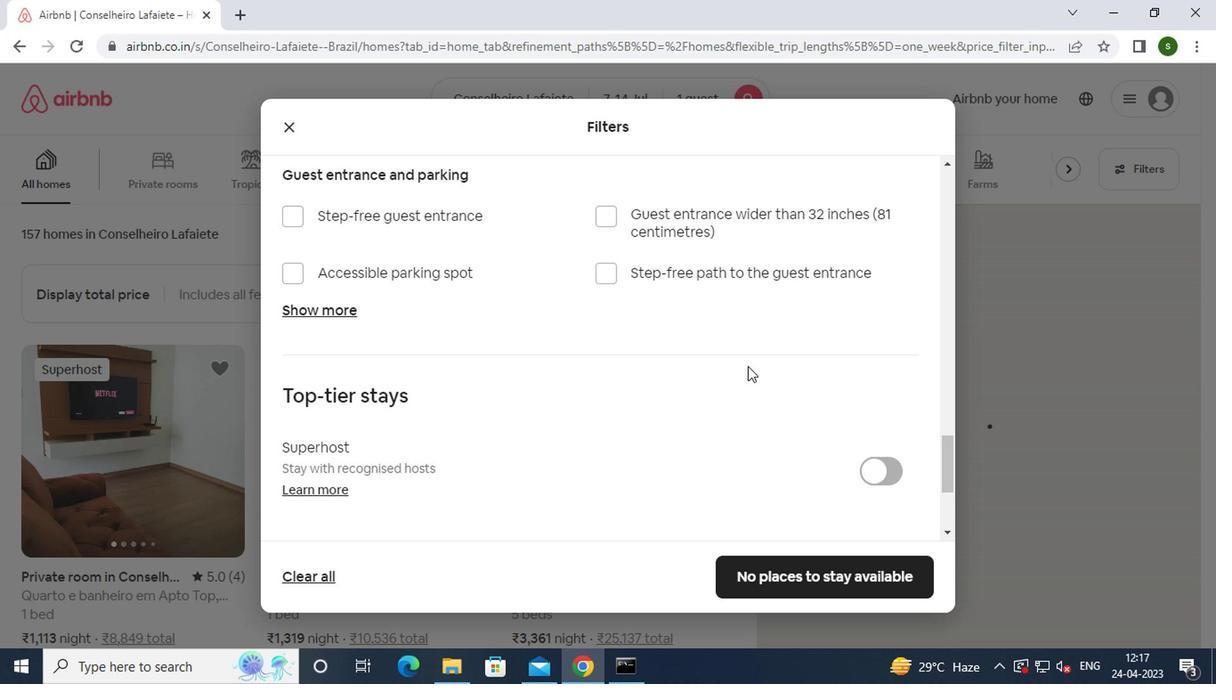 
Action: Mouse scrolled (621, 348) with delta (0, 0)
Screenshot: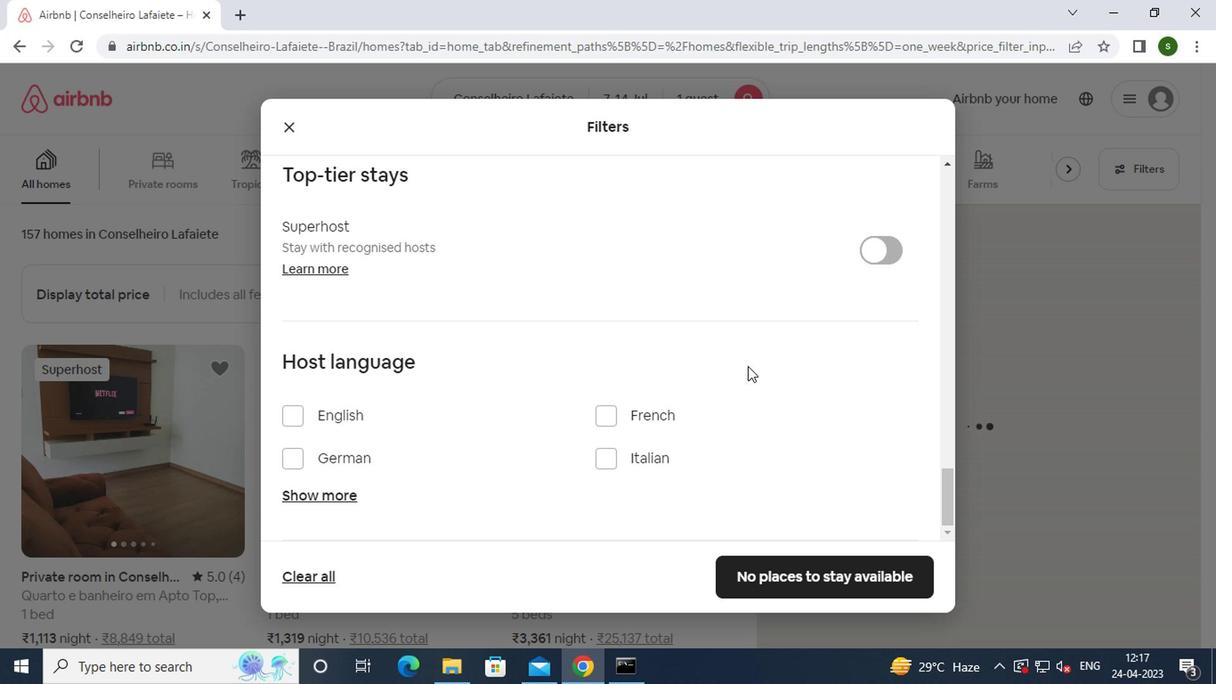 
Action: Mouse scrolled (621, 348) with delta (0, 0)
Screenshot: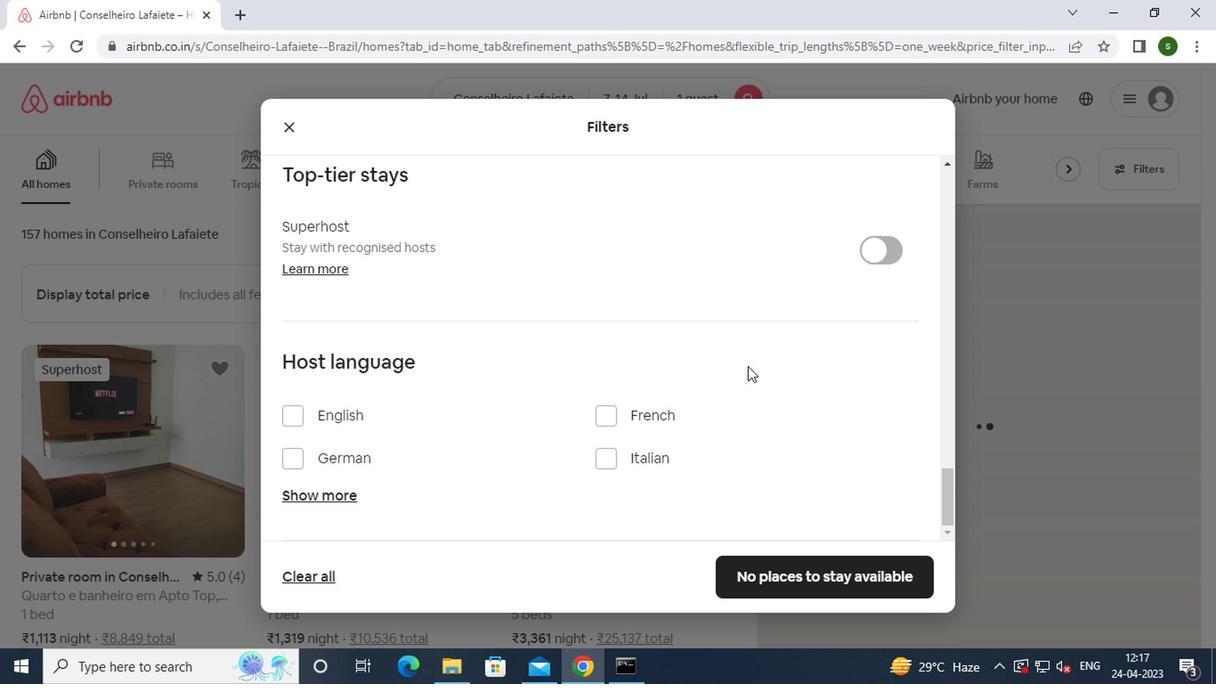 
Action: Mouse moved to (645, 498)
Screenshot: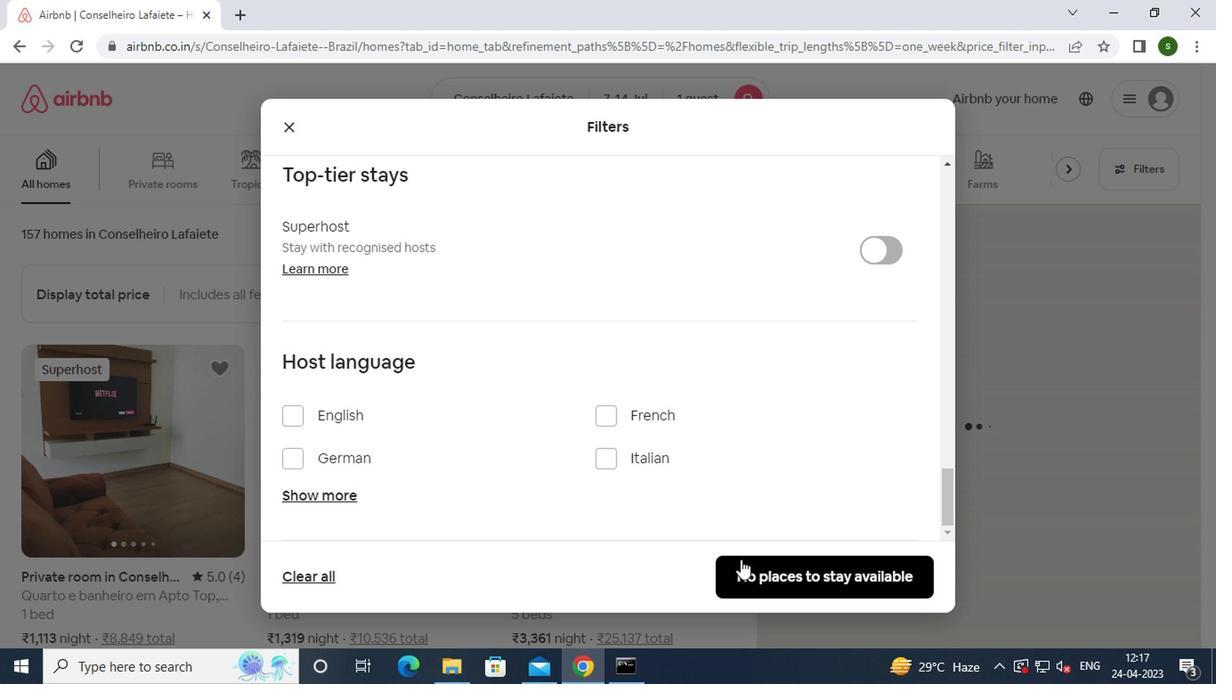 
Action: Mouse pressed left at (645, 498)
Screenshot: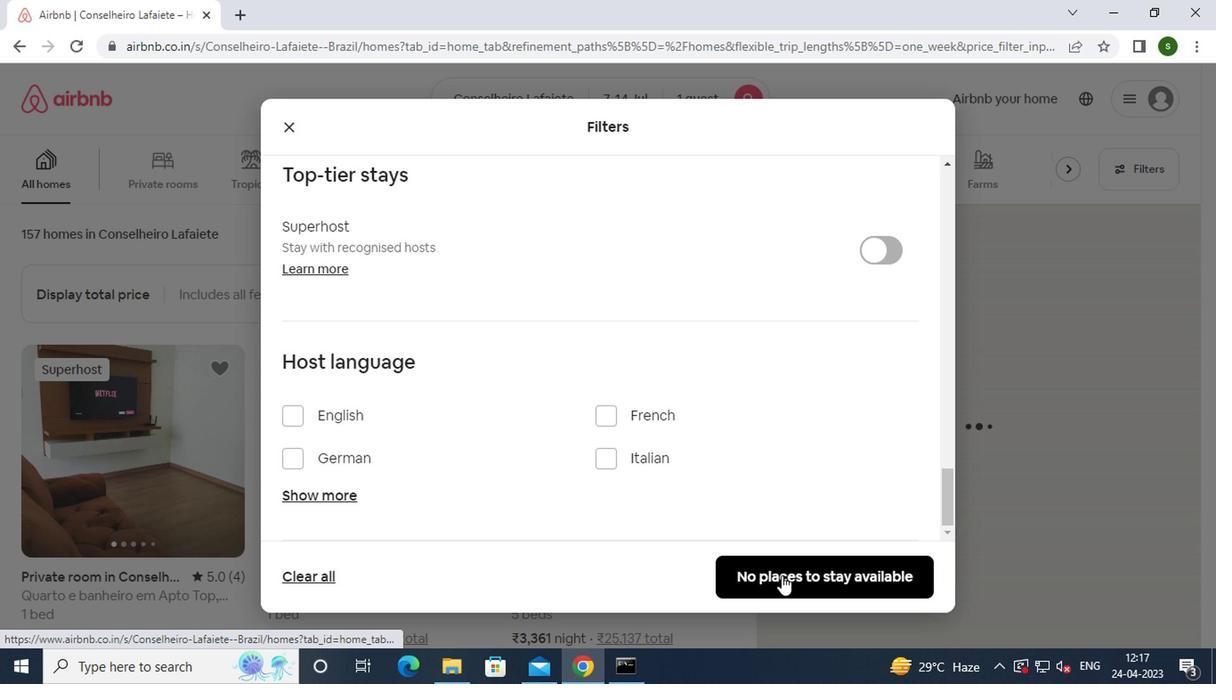 
Action: Mouse moved to (540, 256)
Screenshot: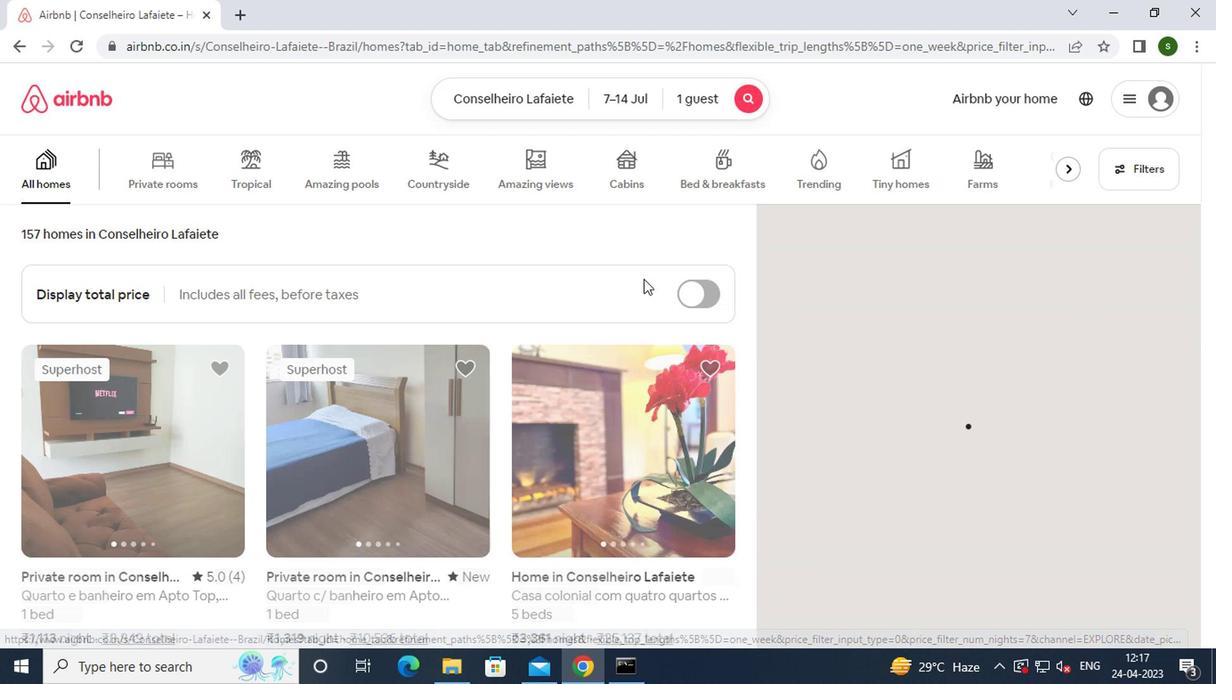 
